 Task: Search one way flight ticket for 3 adults, 3 children in business from Gunnison: Gunnison-crested Butte Regional Airport to Laramie: Laramie Regional Airport on 5-3-2023. Choice of flights is American. Number of bags: 4 checked bags. Price is upto 99000. Outbound departure time preference is 6:45.
Action: Mouse moved to (381, 164)
Screenshot: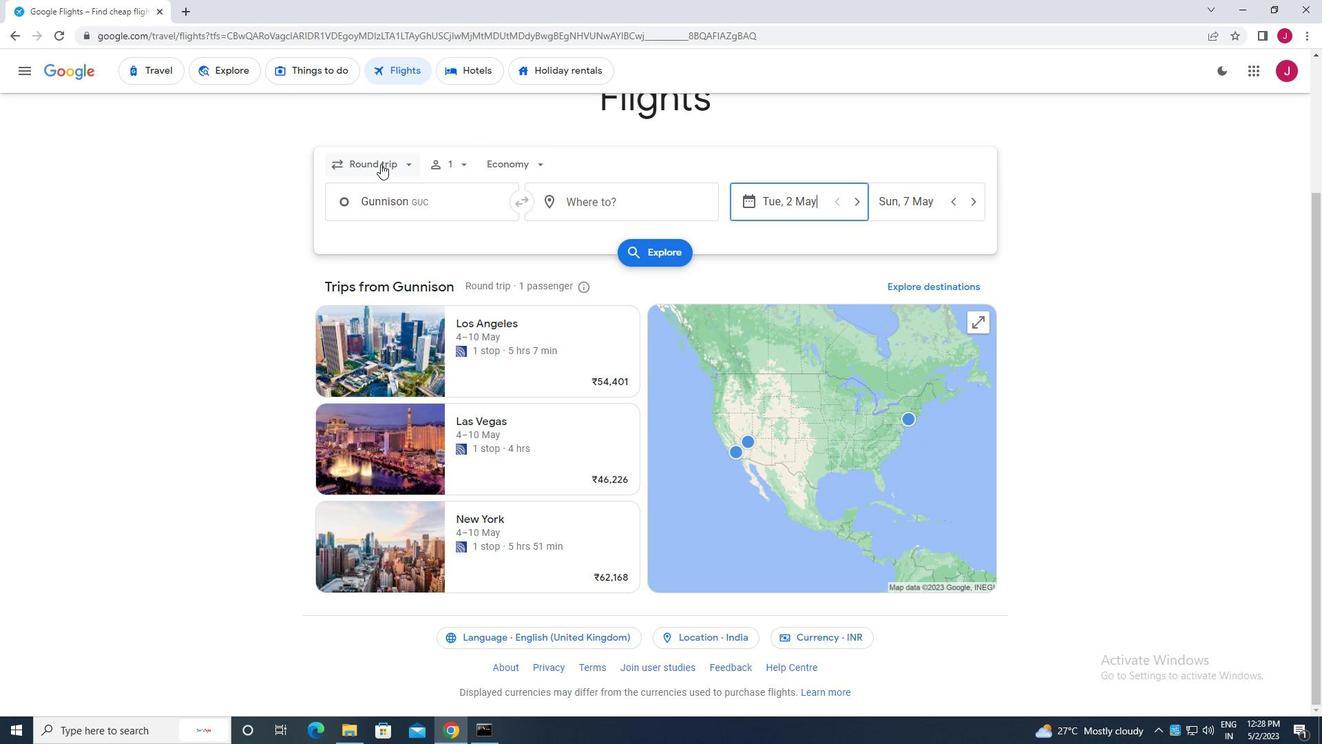 
Action: Mouse pressed left at (381, 164)
Screenshot: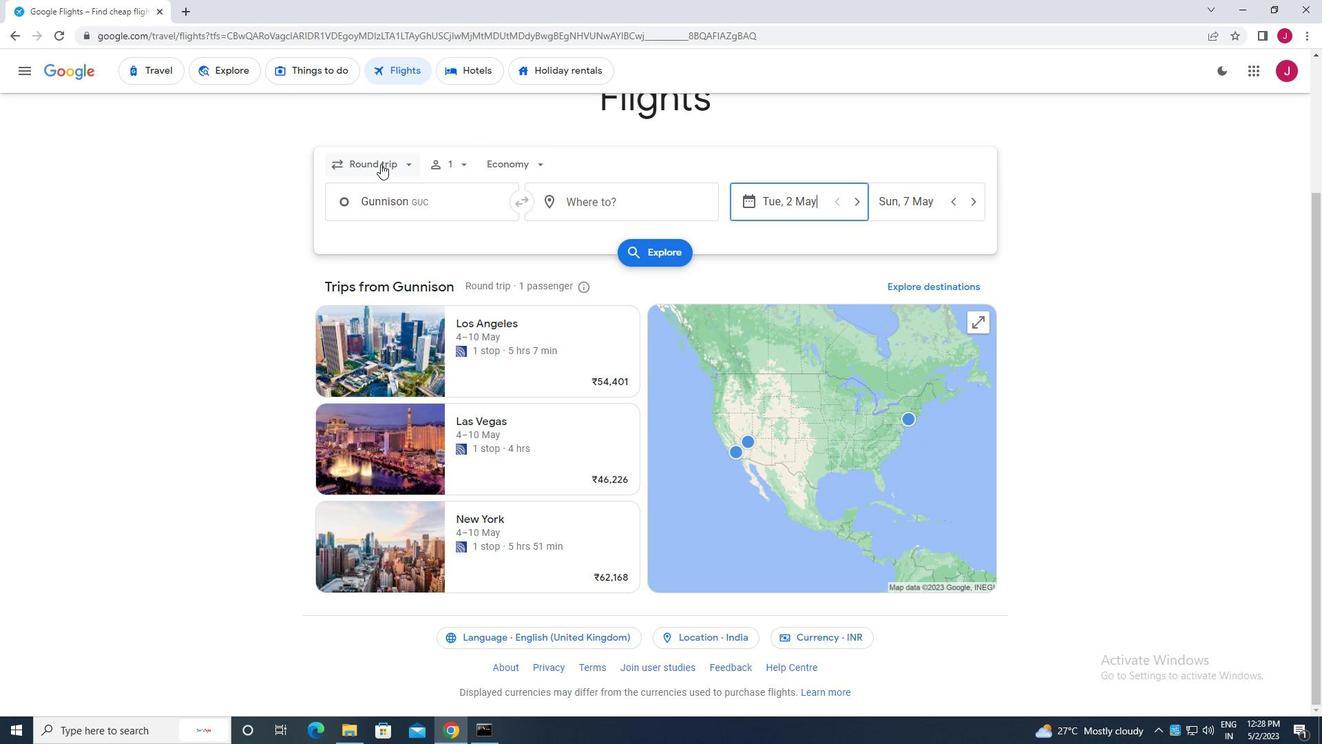 
Action: Mouse moved to (390, 232)
Screenshot: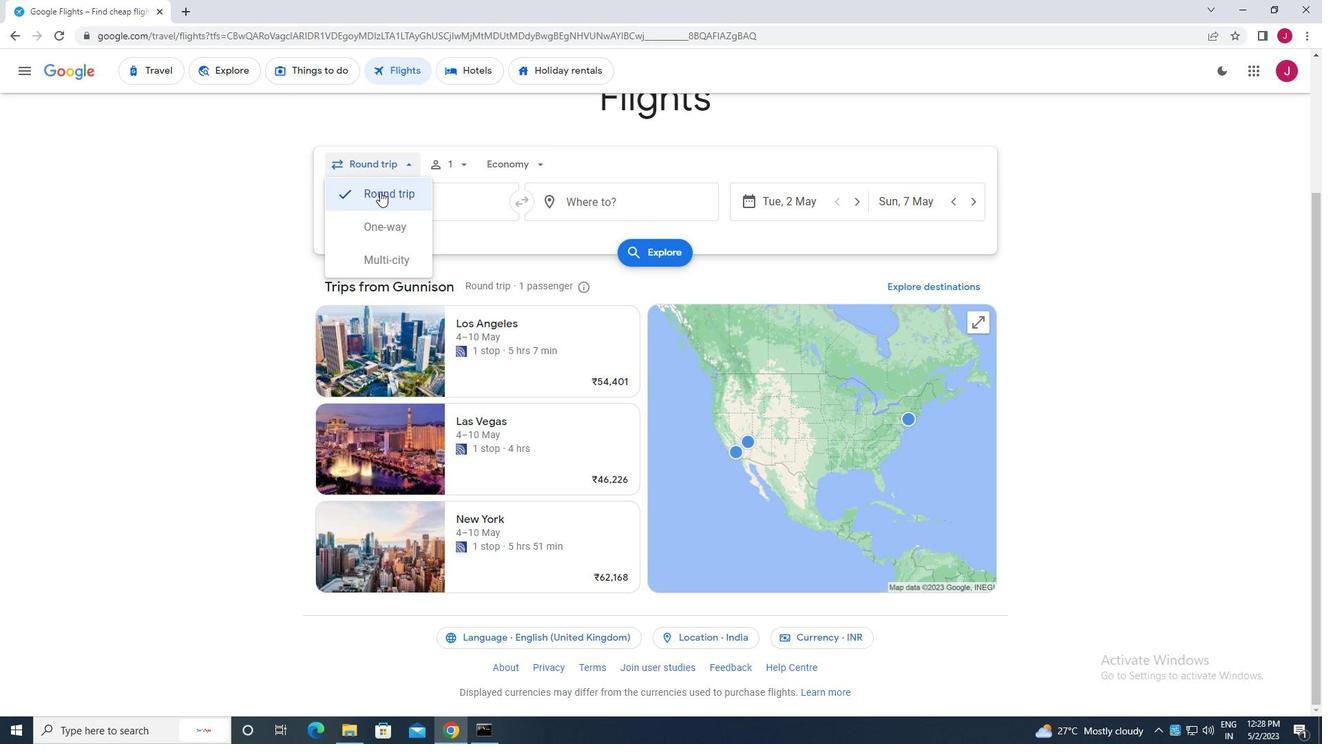 
Action: Mouse pressed left at (390, 232)
Screenshot: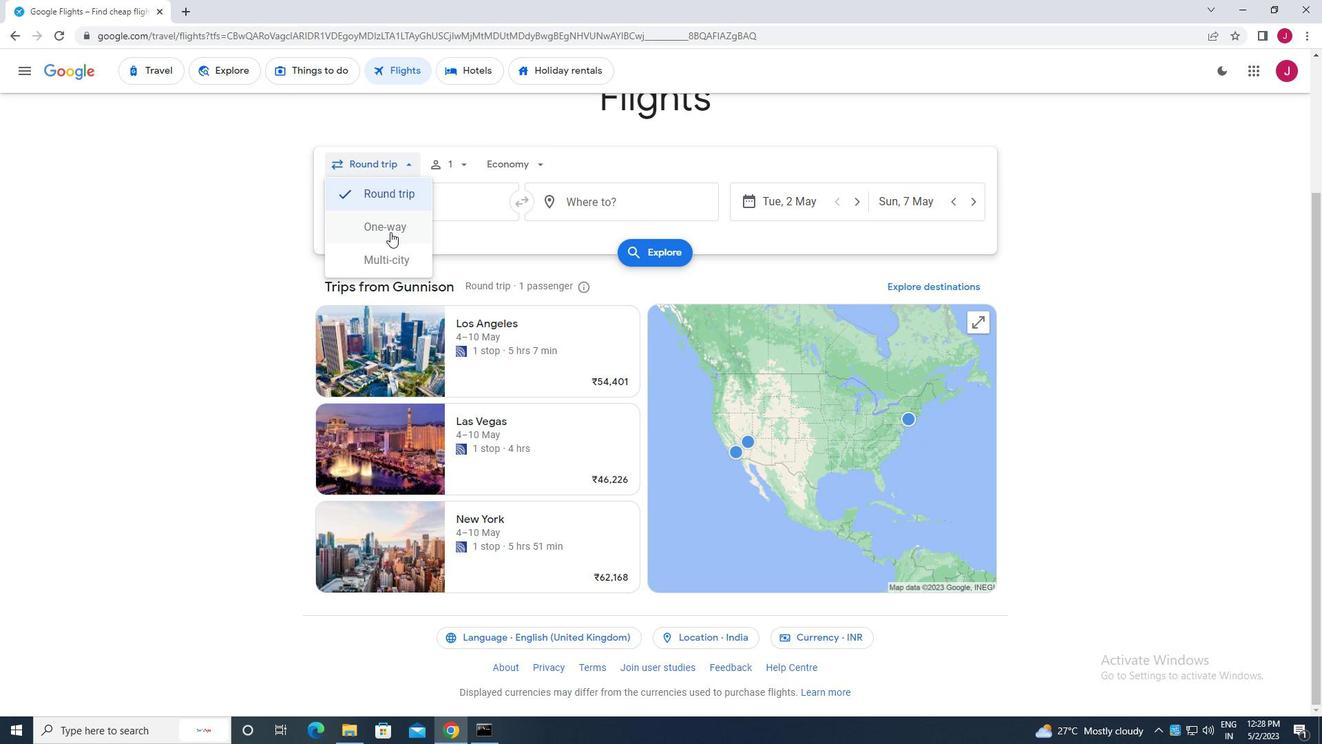 
Action: Mouse moved to (457, 163)
Screenshot: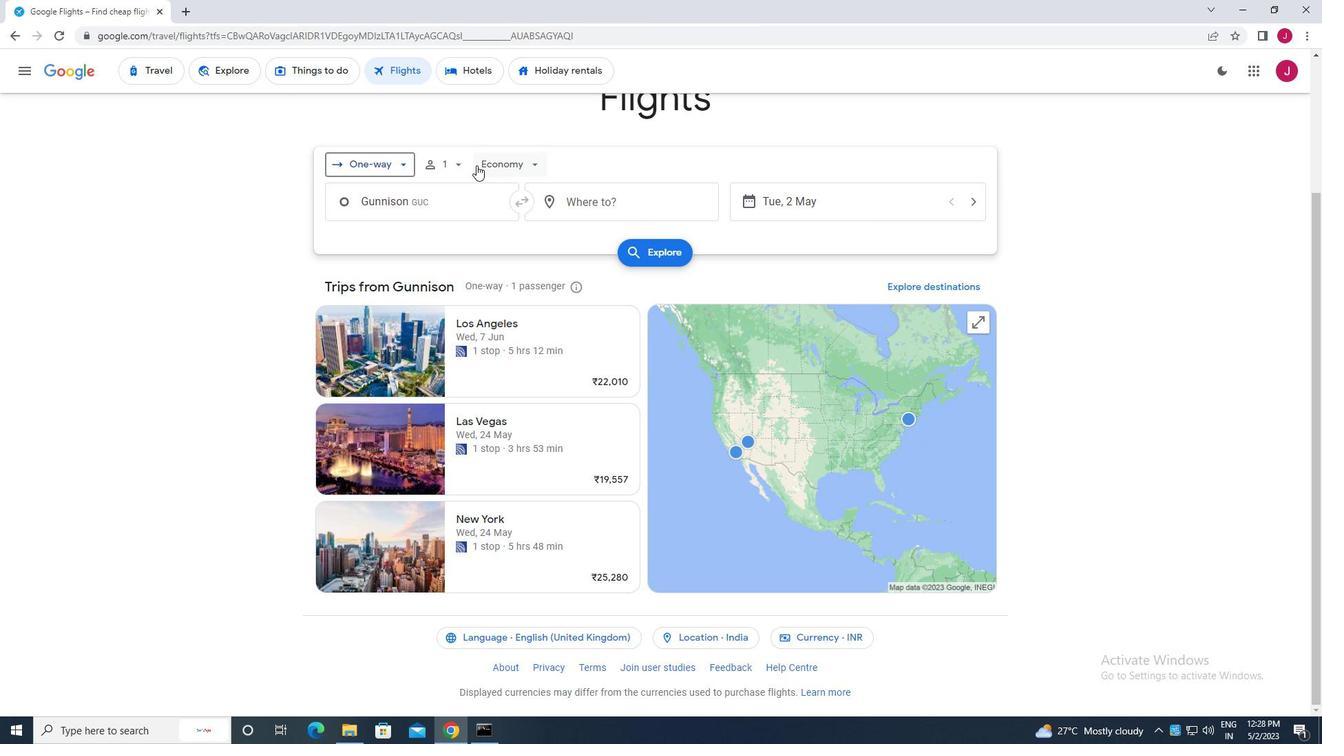 
Action: Mouse pressed left at (457, 163)
Screenshot: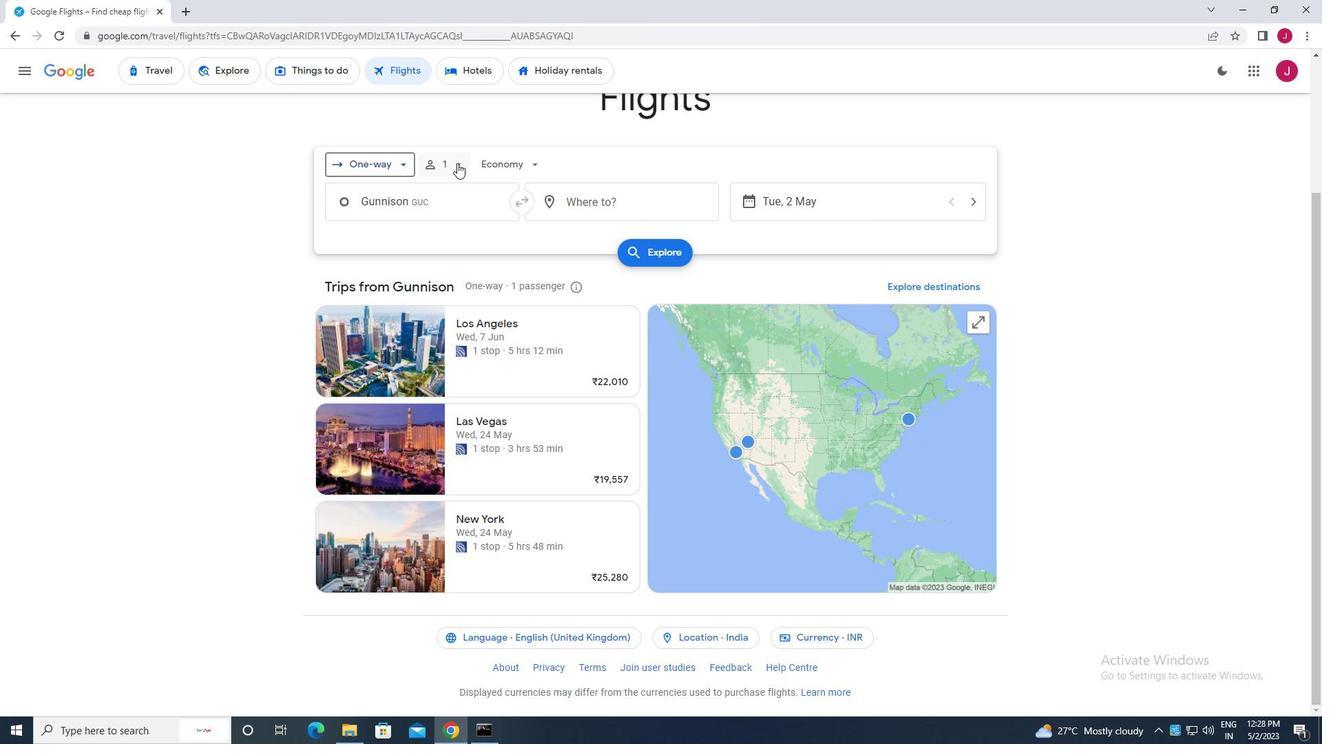 
Action: Mouse moved to (557, 200)
Screenshot: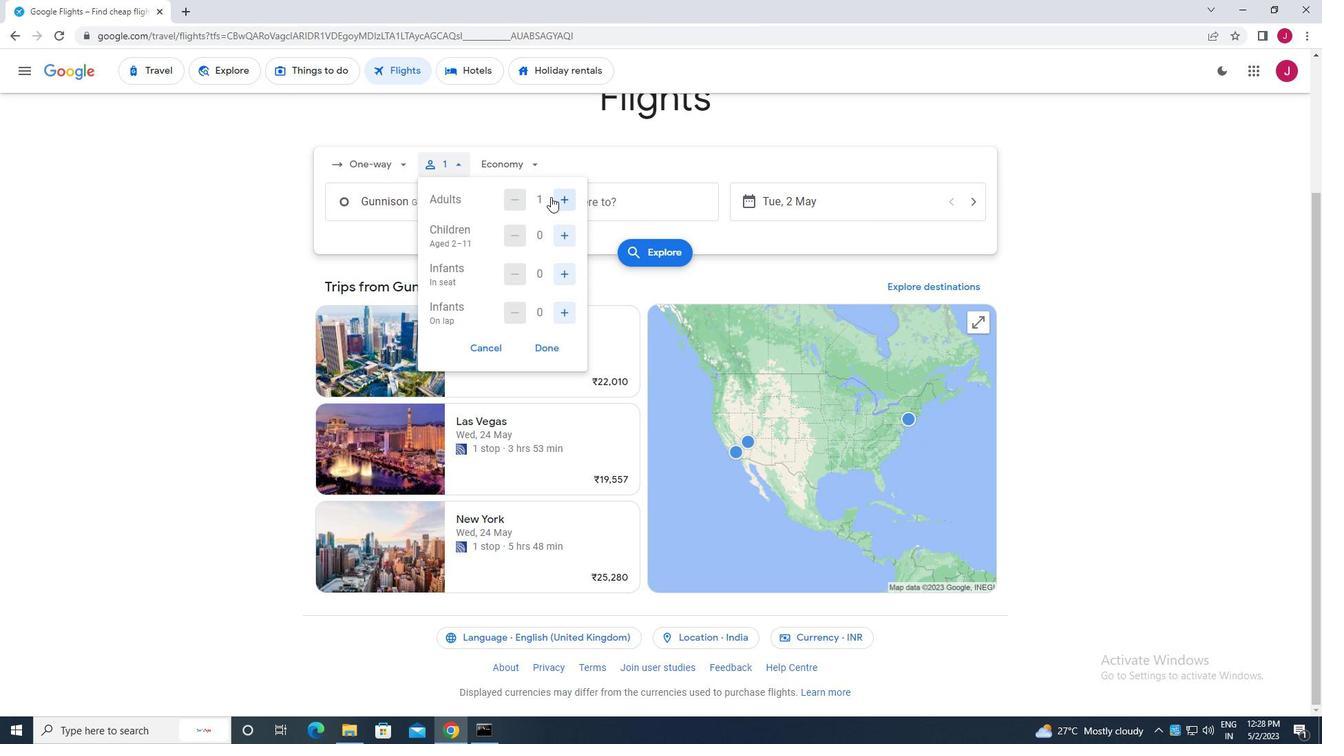 
Action: Mouse pressed left at (557, 200)
Screenshot: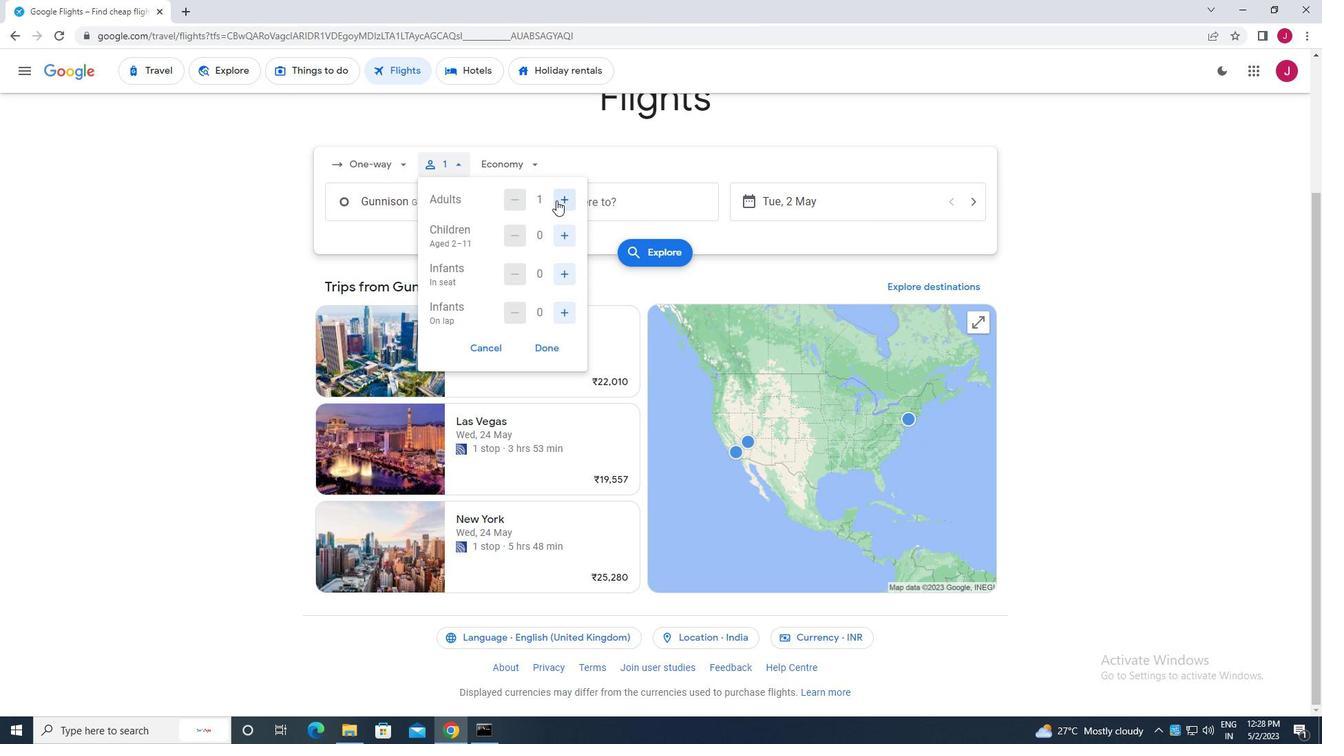 
Action: Mouse pressed left at (557, 200)
Screenshot: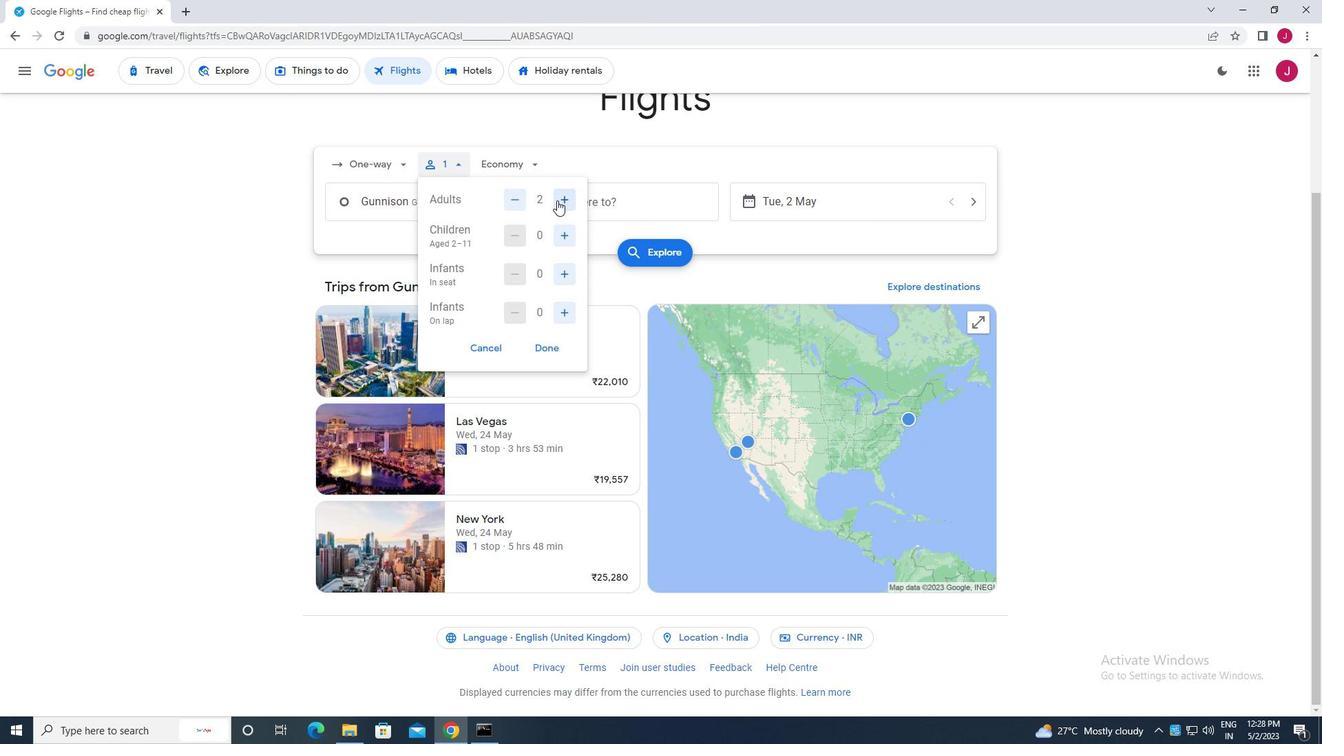 
Action: Mouse moved to (569, 241)
Screenshot: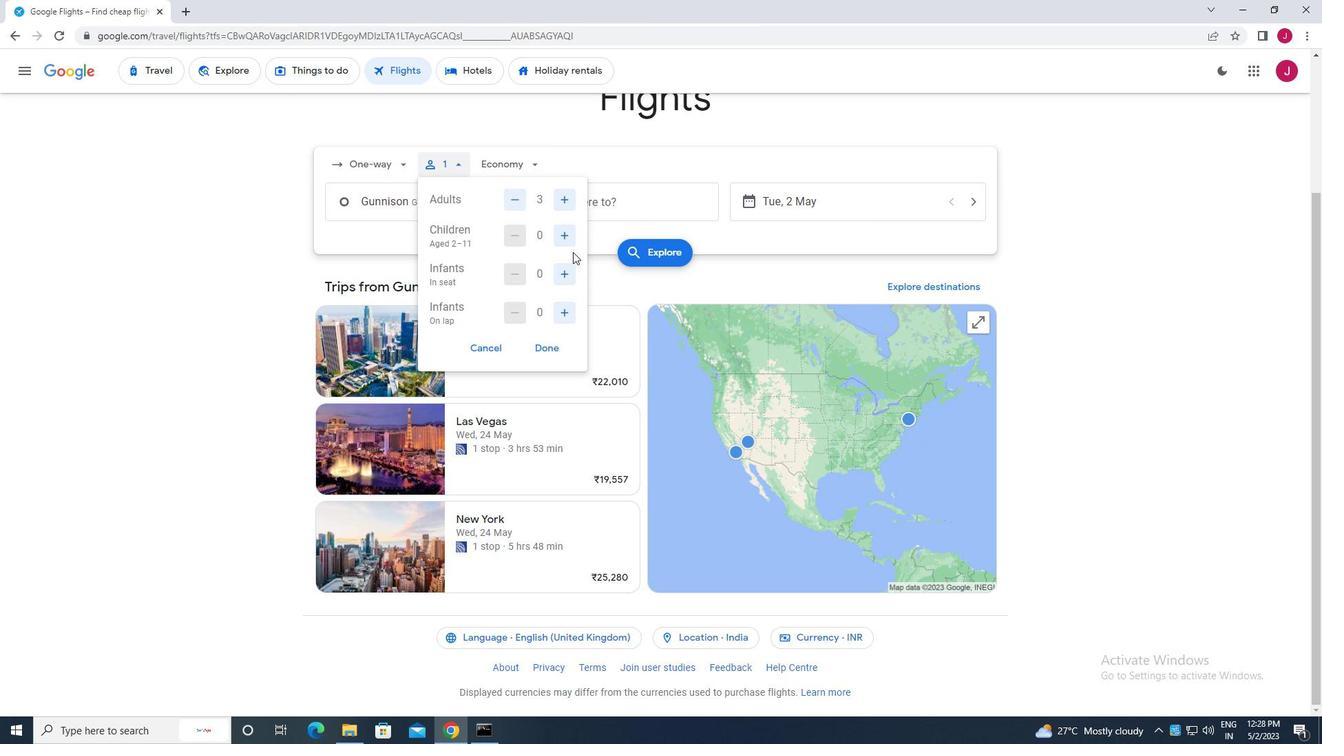 
Action: Mouse pressed left at (569, 241)
Screenshot: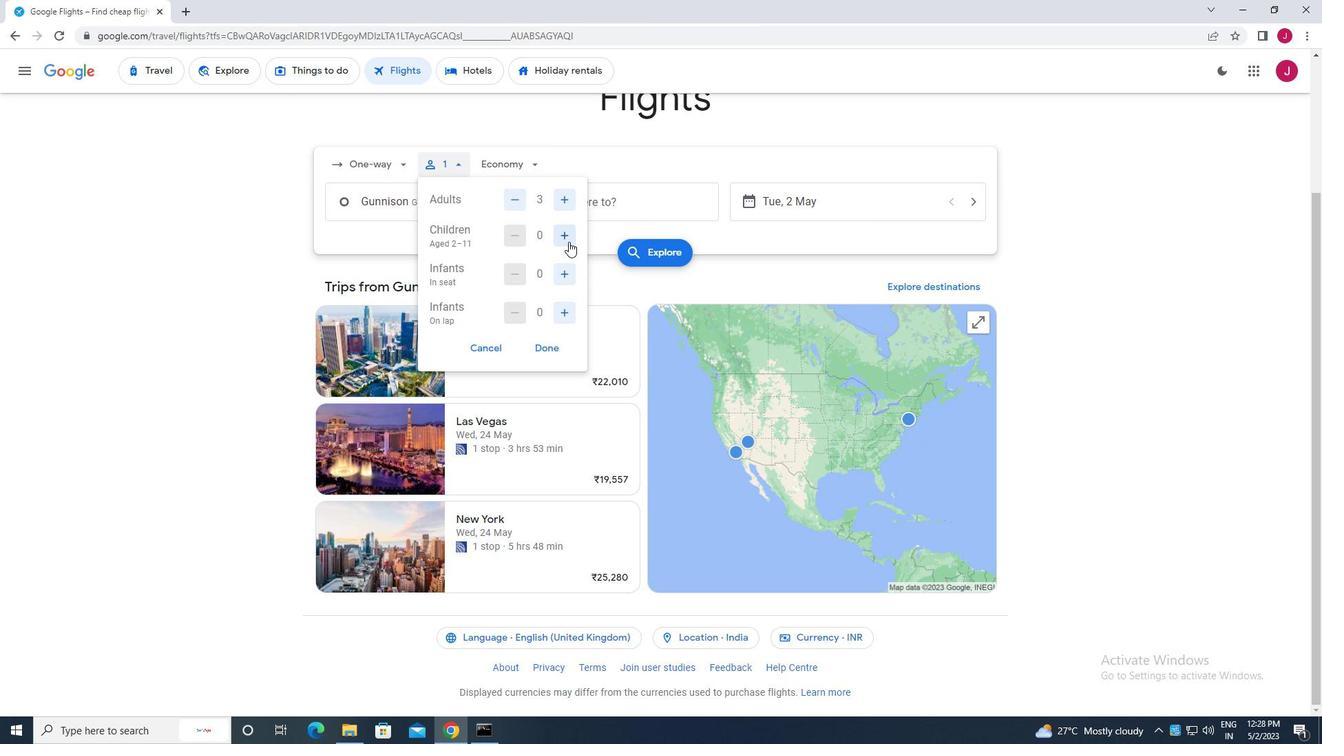 
Action: Mouse pressed left at (569, 241)
Screenshot: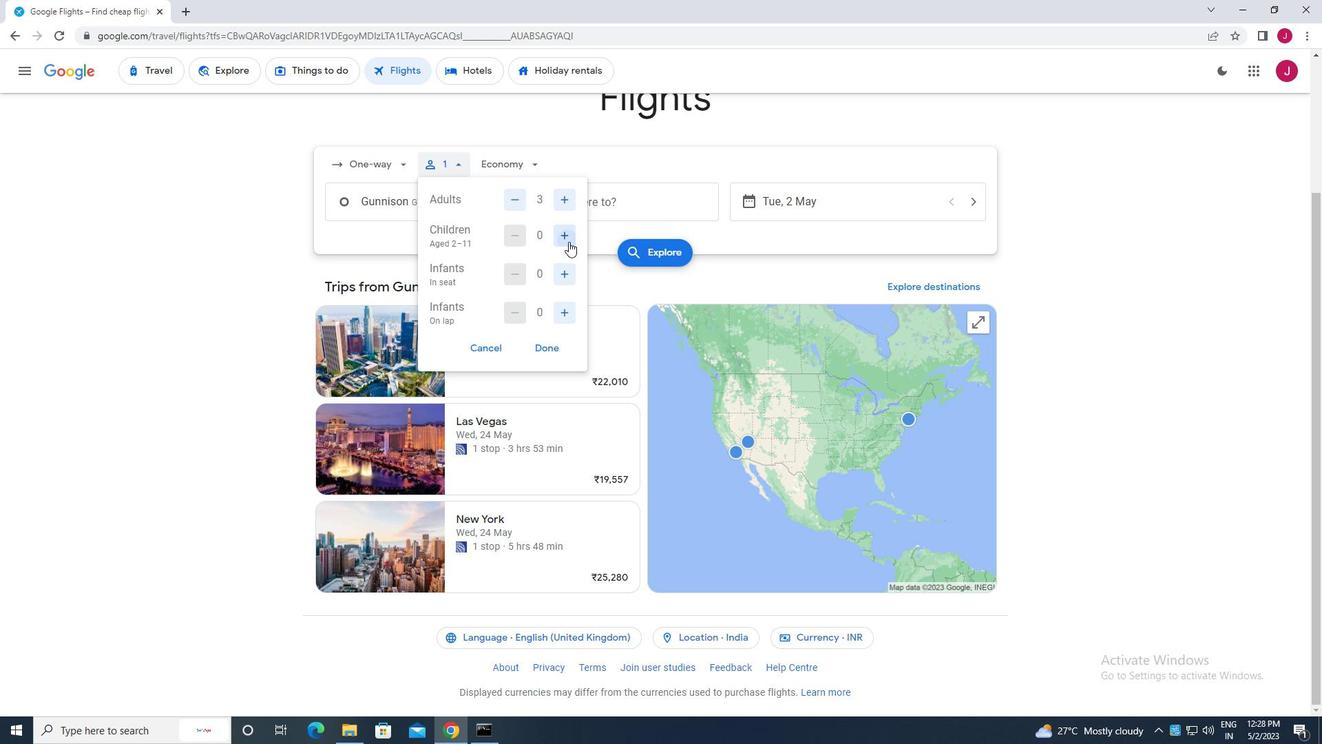 
Action: Mouse pressed left at (569, 241)
Screenshot: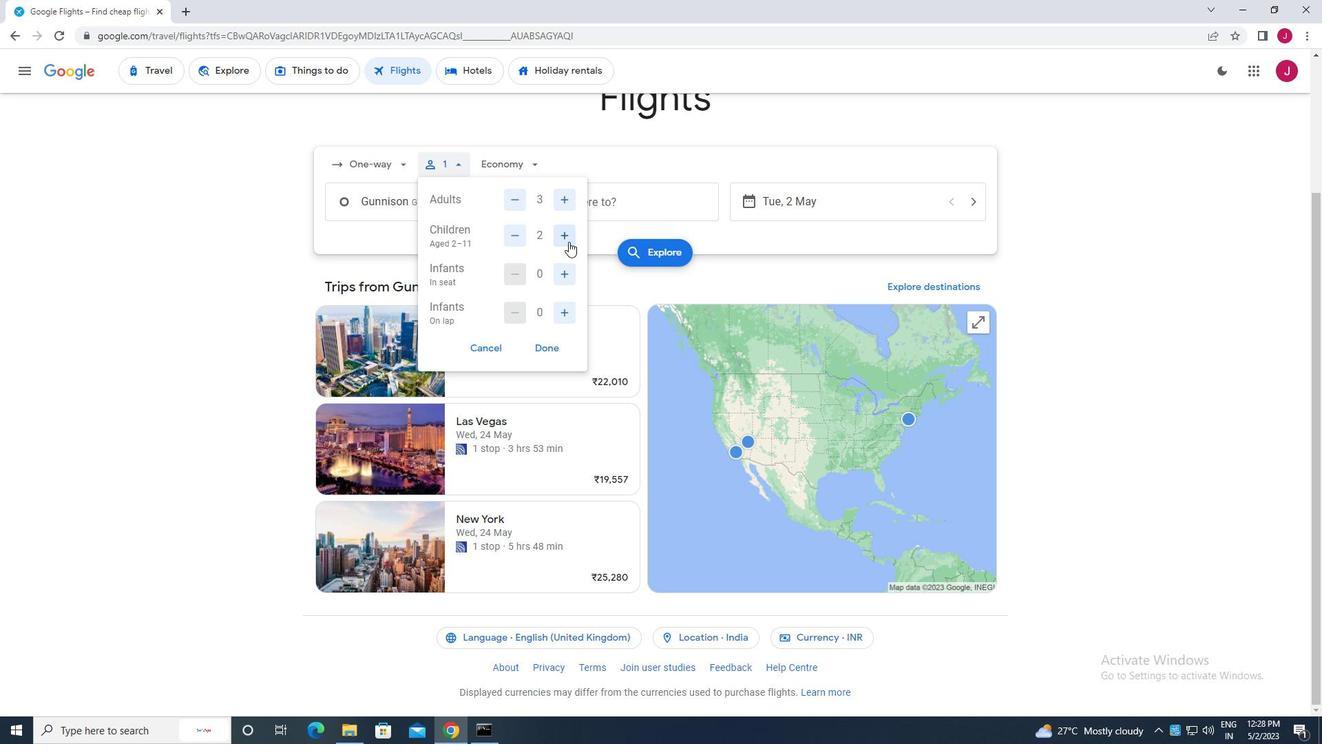 
Action: Mouse moved to (550, 345)
Screenshot: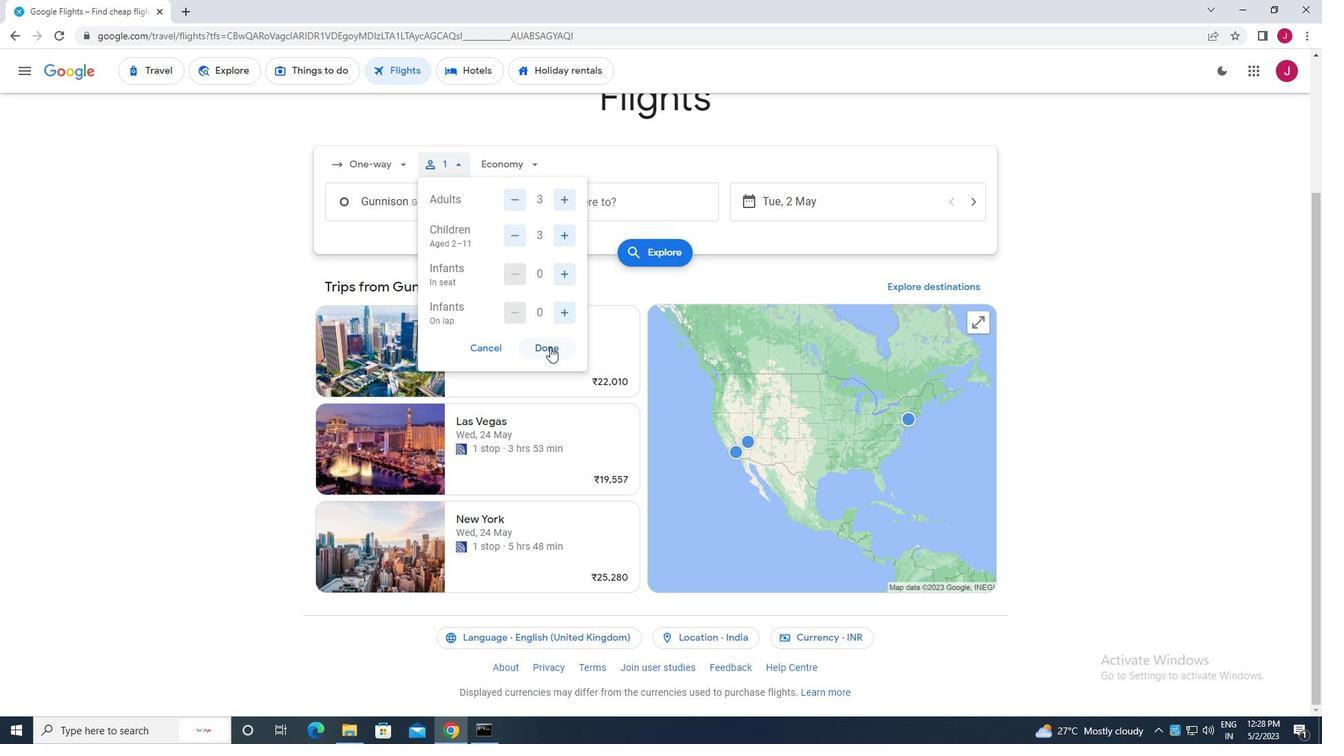
Action: Mouse pressed left at (550, 345)
Screenshot: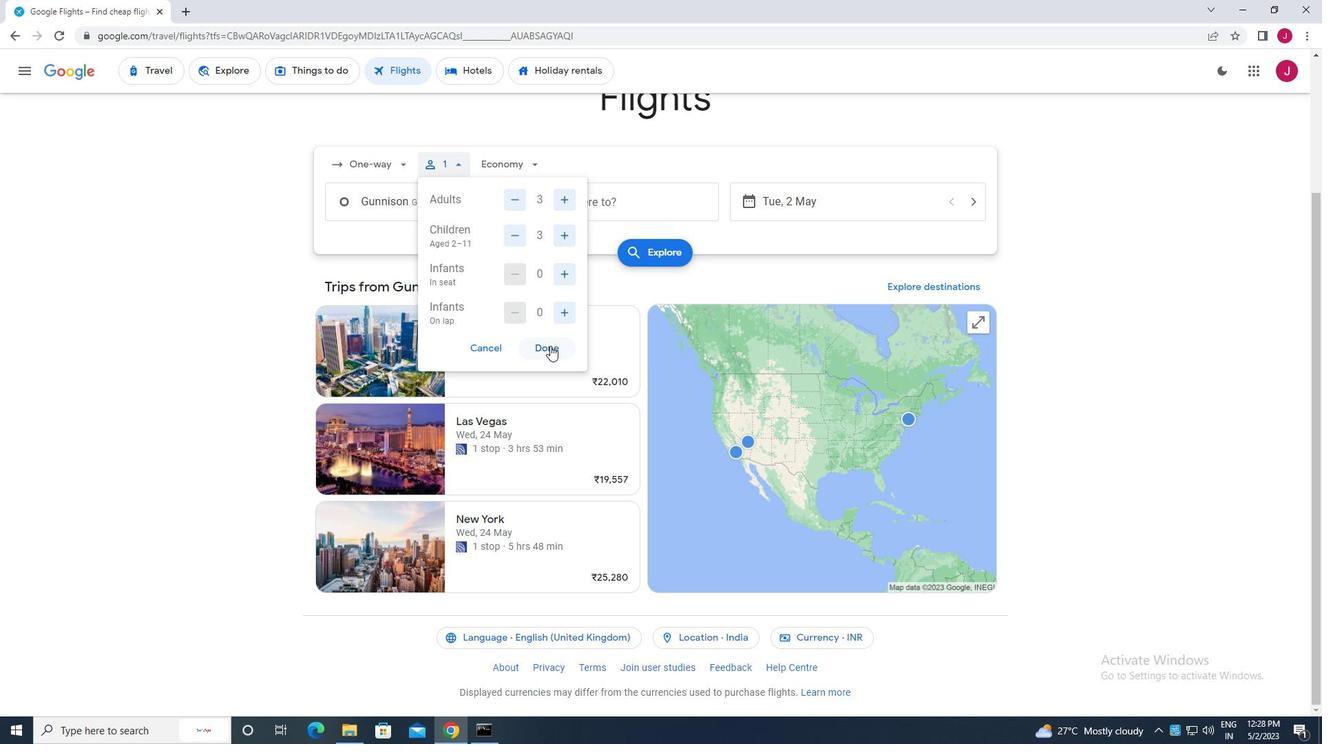 
Action: Mouse moved to (527, 158)
Screenshot: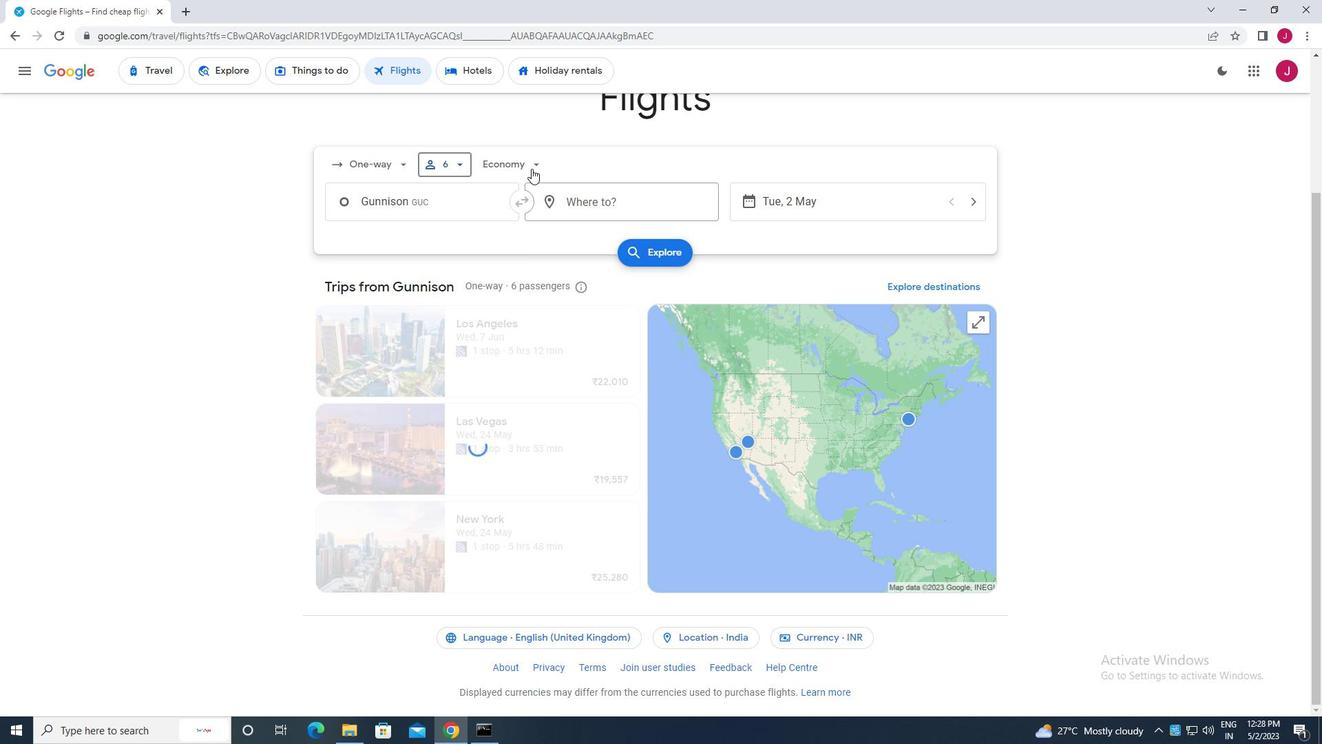 
Action: Mouse pressed left at (527, 158)
Screenshot: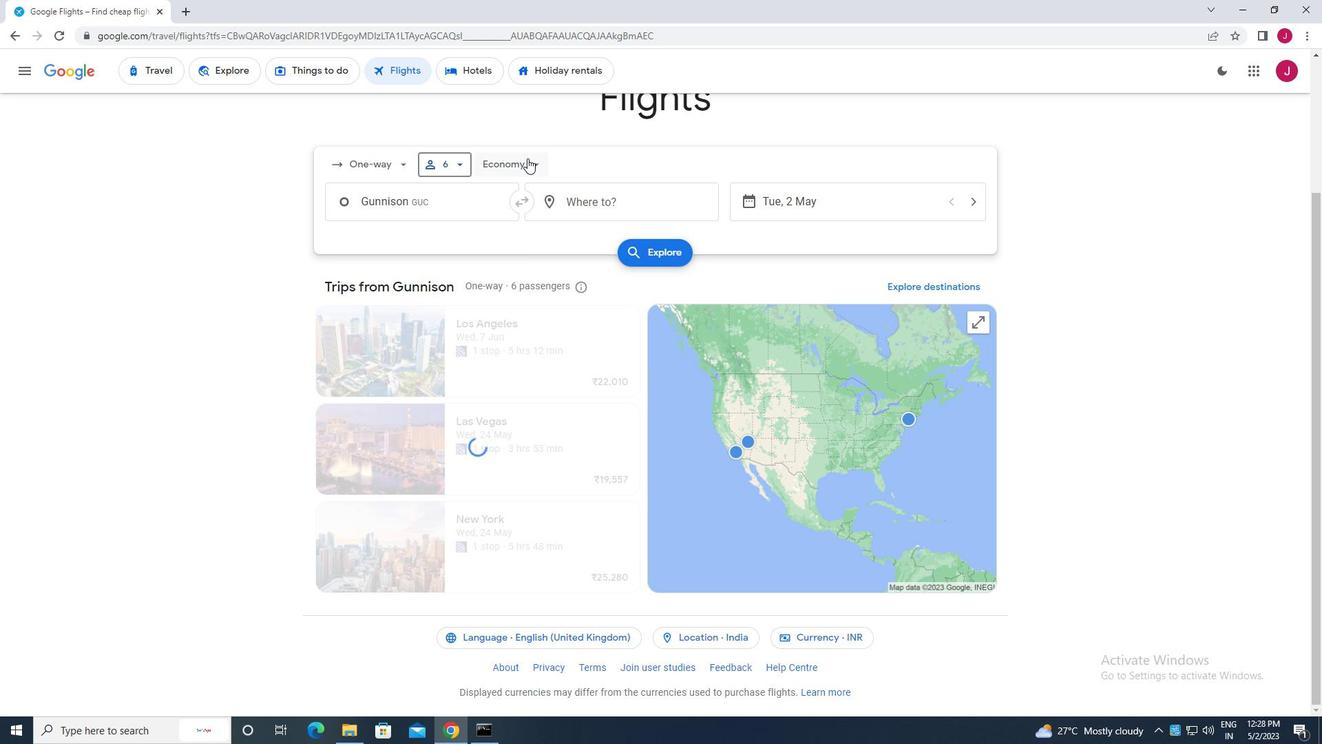 
Action: Mouse moved to (514, 256)
Screenshot: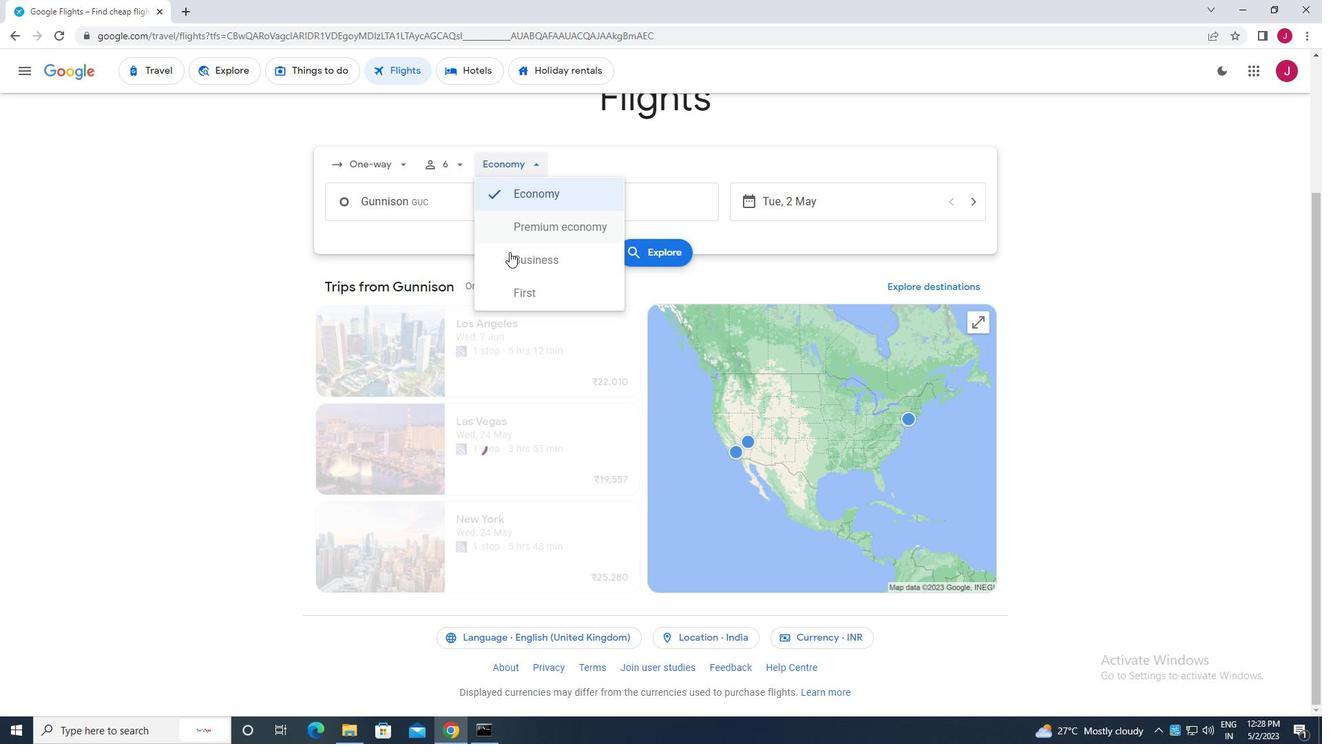 
Action: Mouse pressed left at (514, 256)
Screenshot: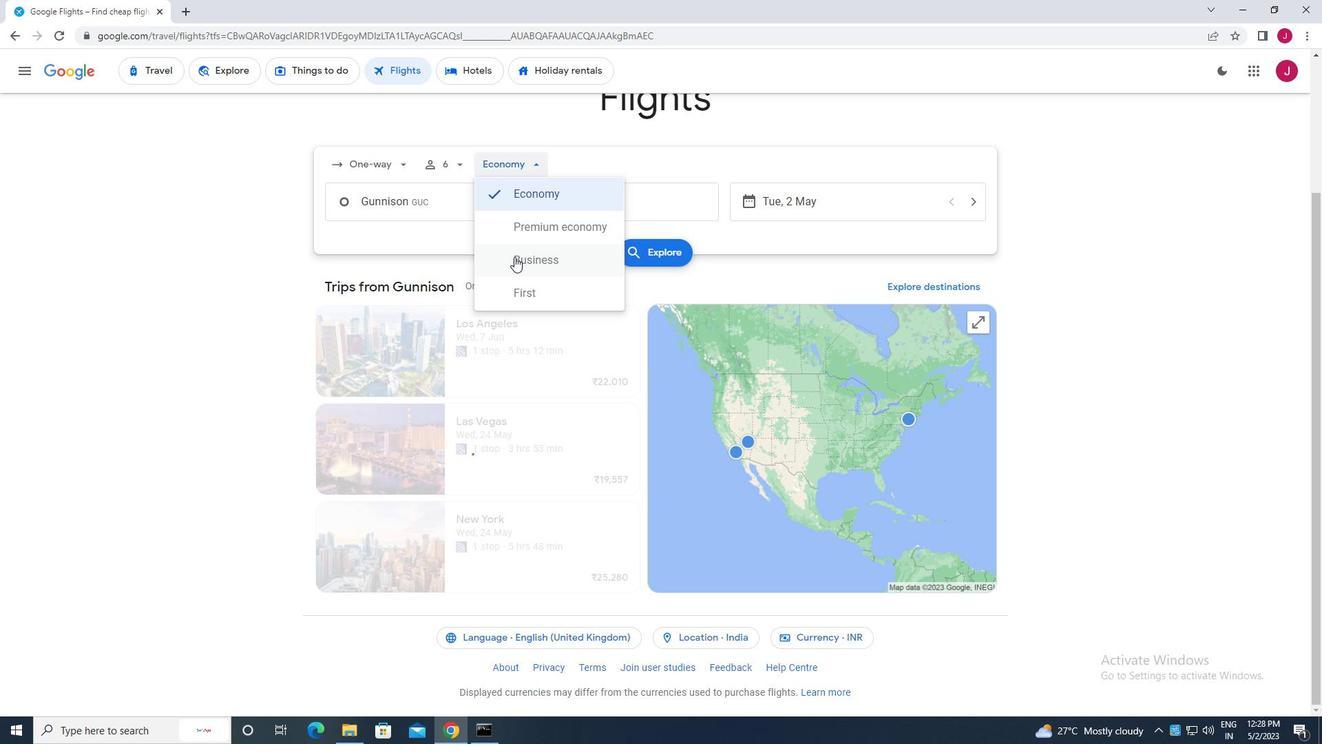 
Action: Mouse moved to (443, 199)
Screenshot: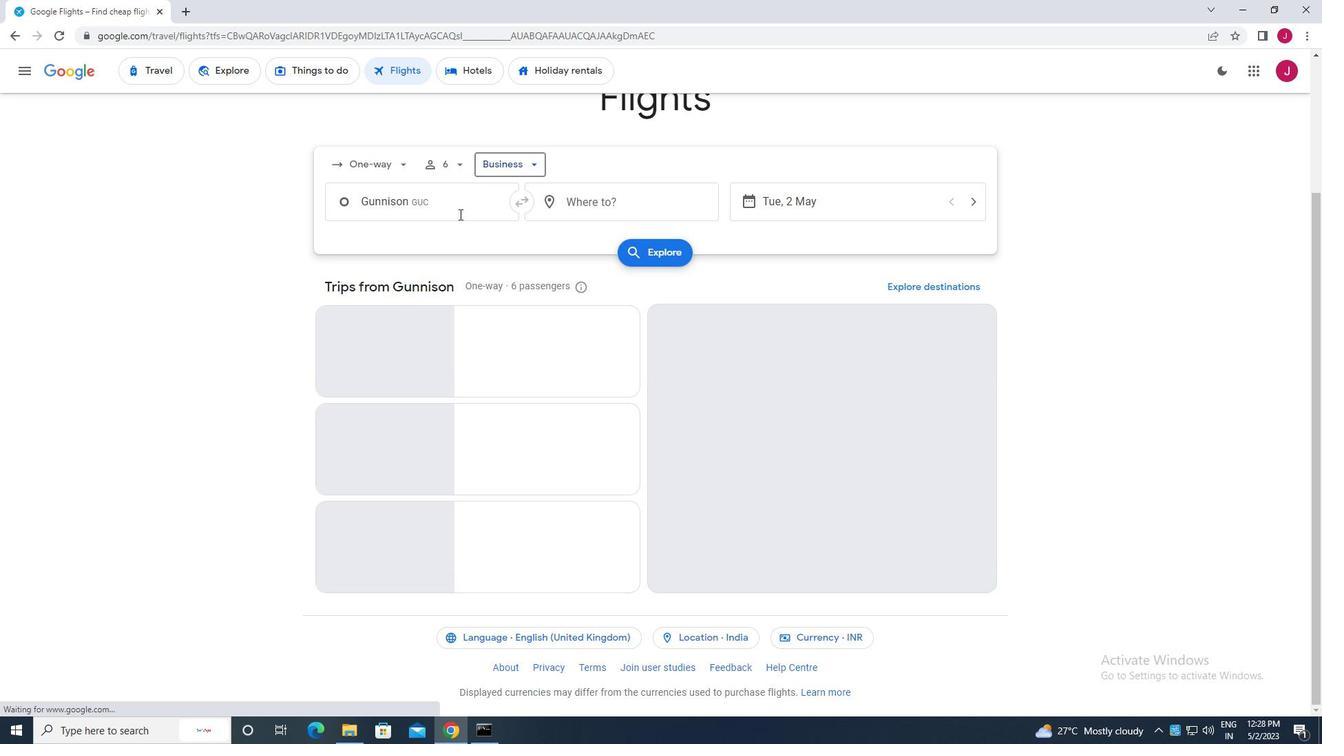 
Action: Mouse pressed left at (443, 199)
Screenshot: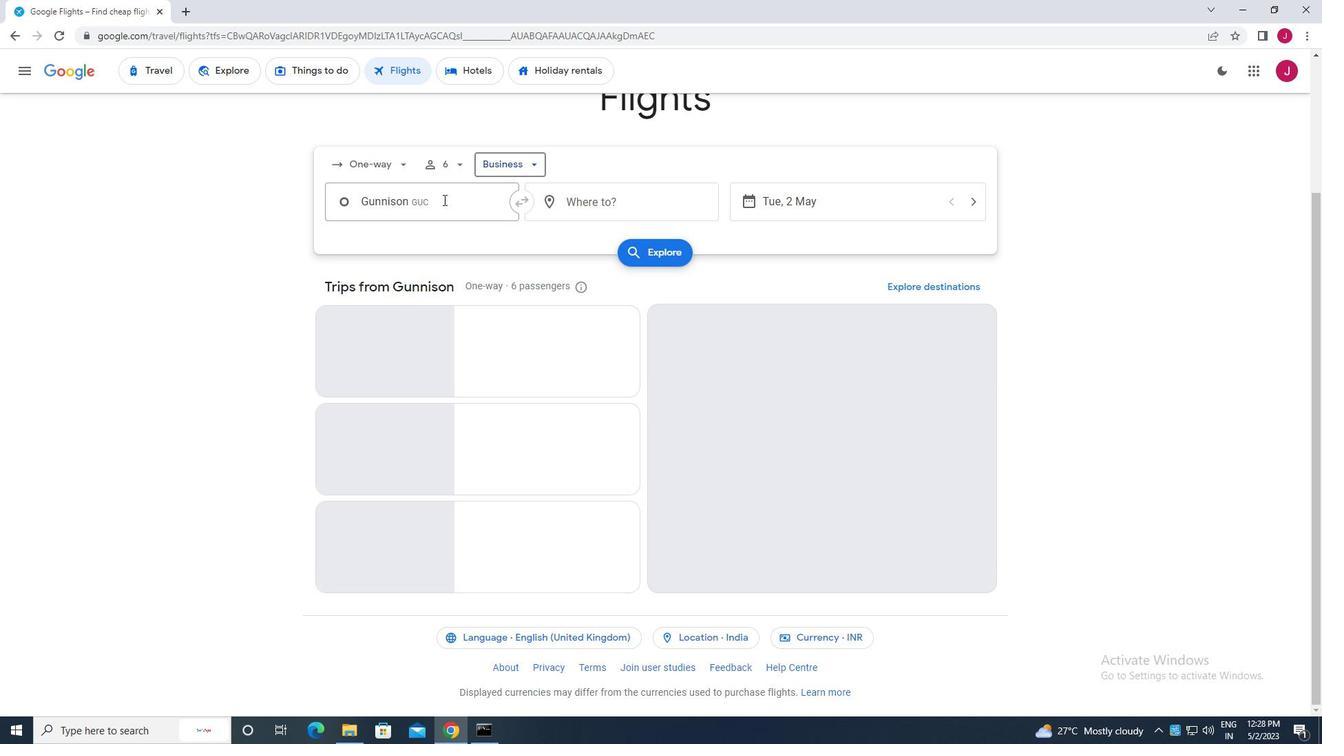 
Action: Mouse moved to (443, 199)
Screenshot: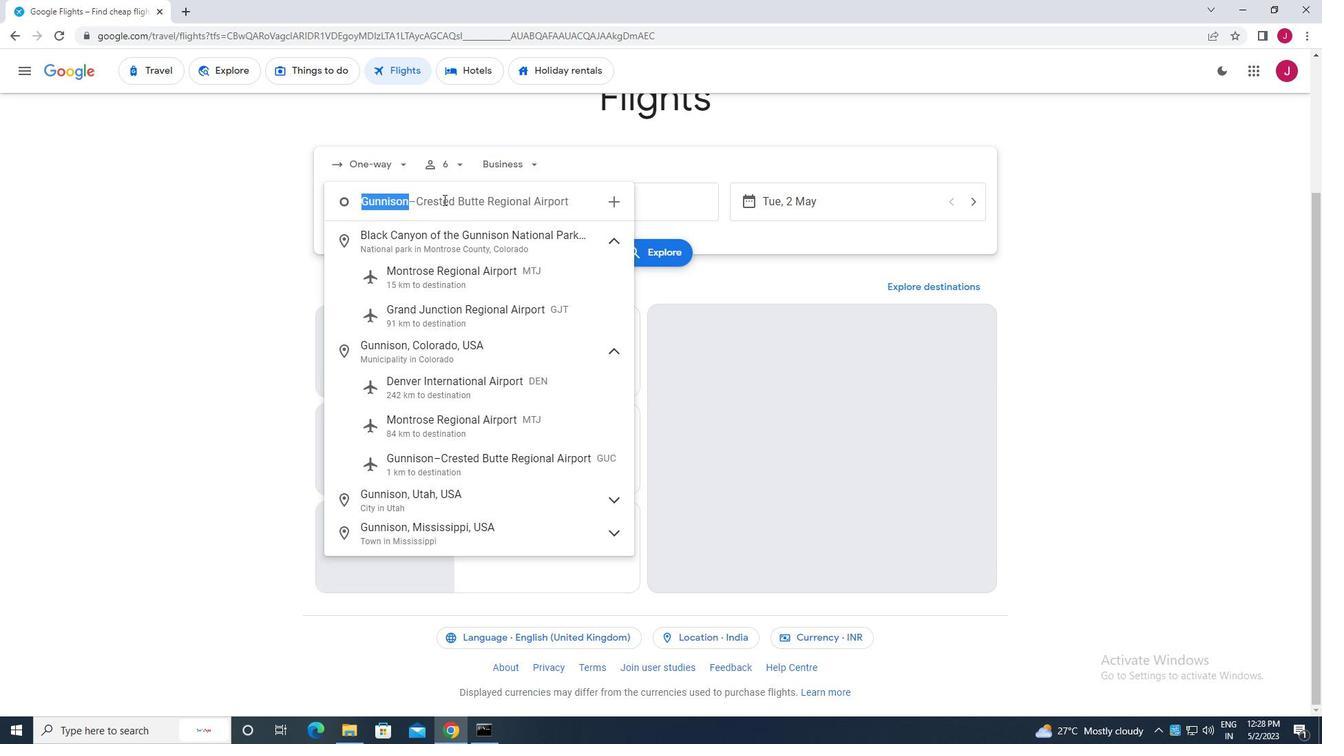 
Action: Key pressed gunnison<Key.space>
Screenshot: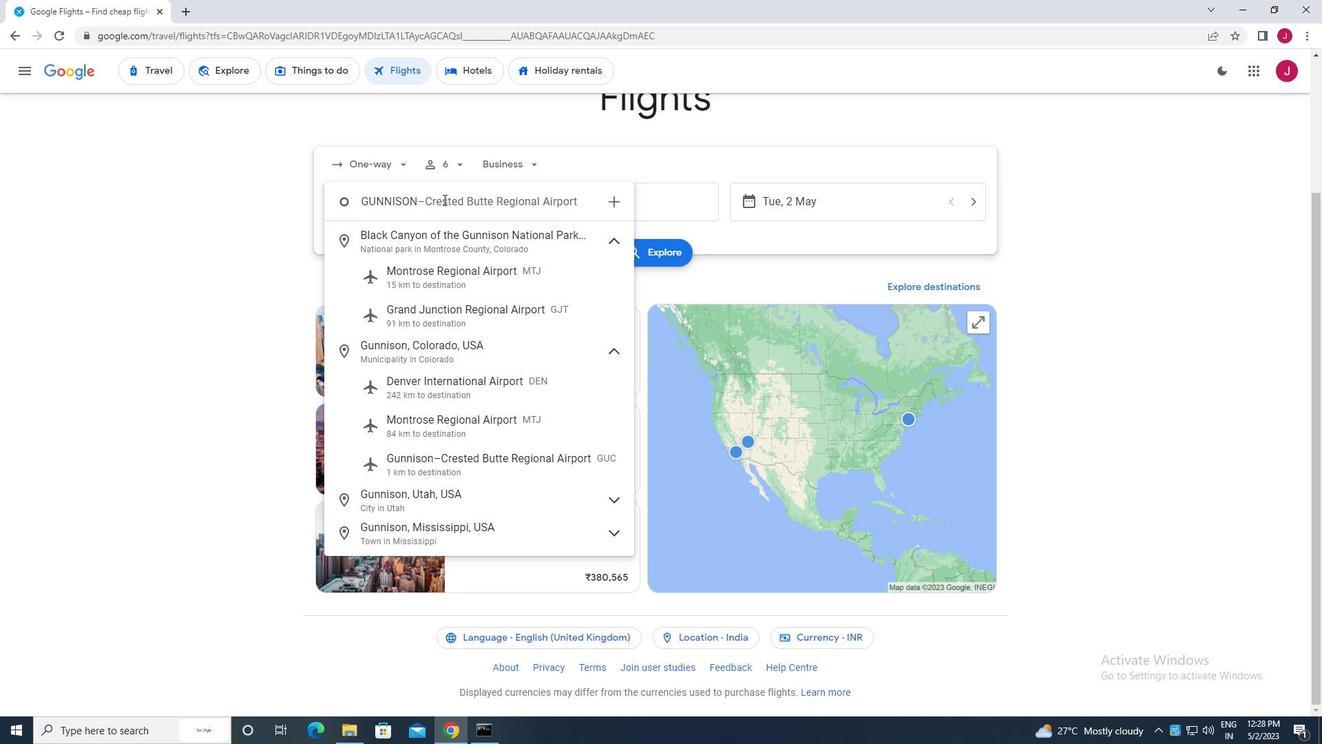 
Action: Mouse moved to (491, 453)
Screenshot: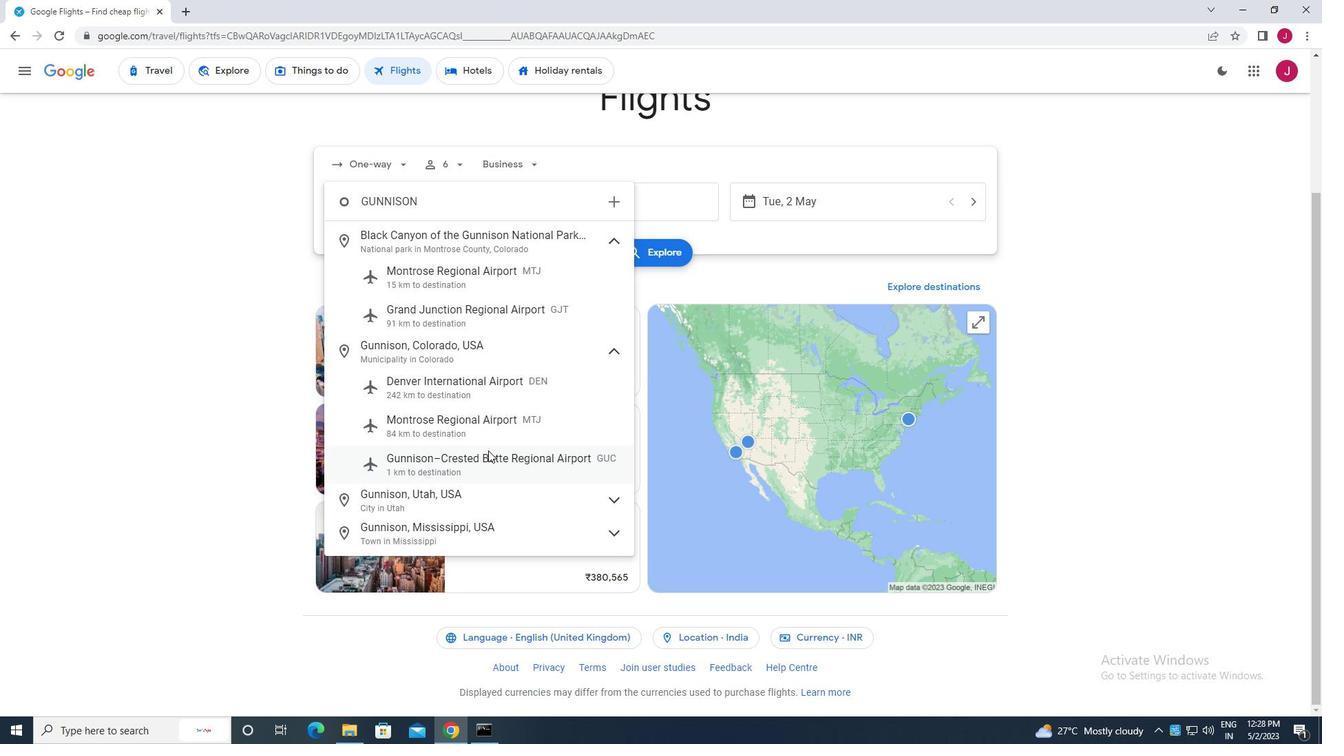 
Action: Mouse pressed left at (491, 453)
Screenshot: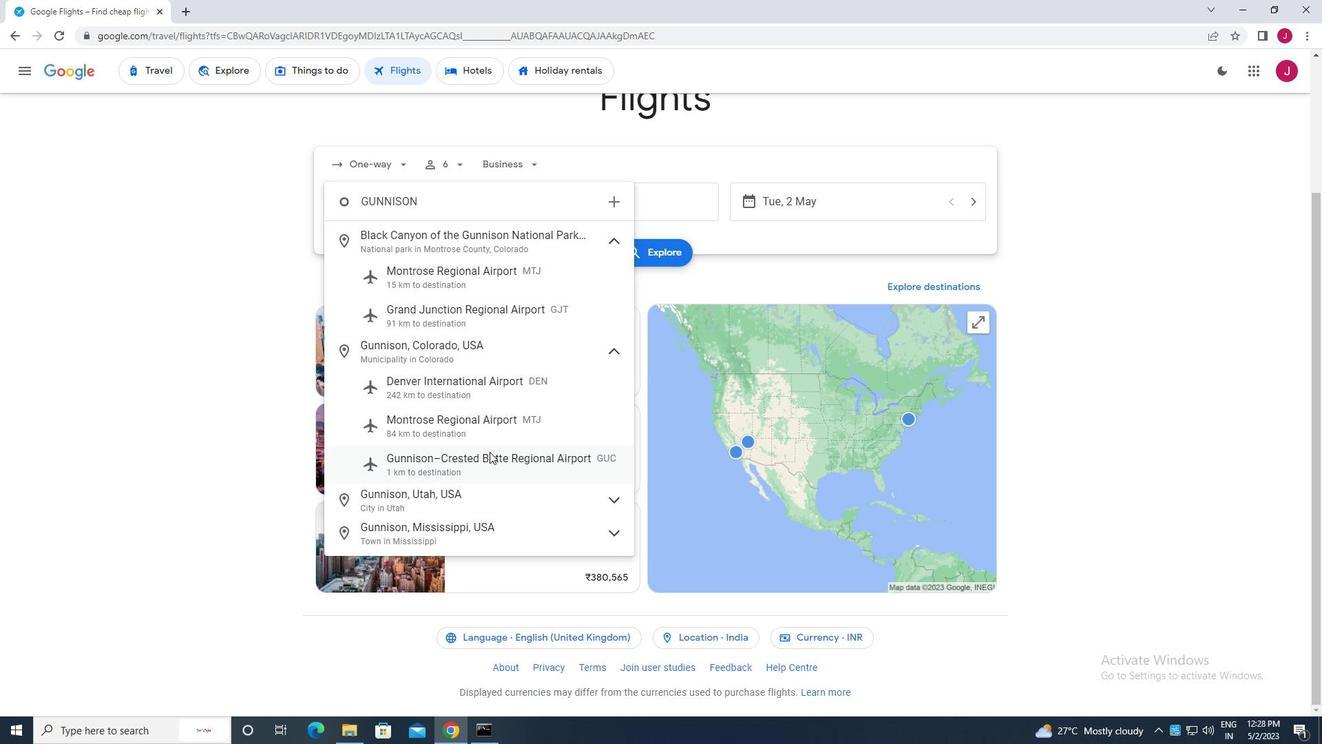 
Action: Mouse moved to (606, 211)
Screenshot: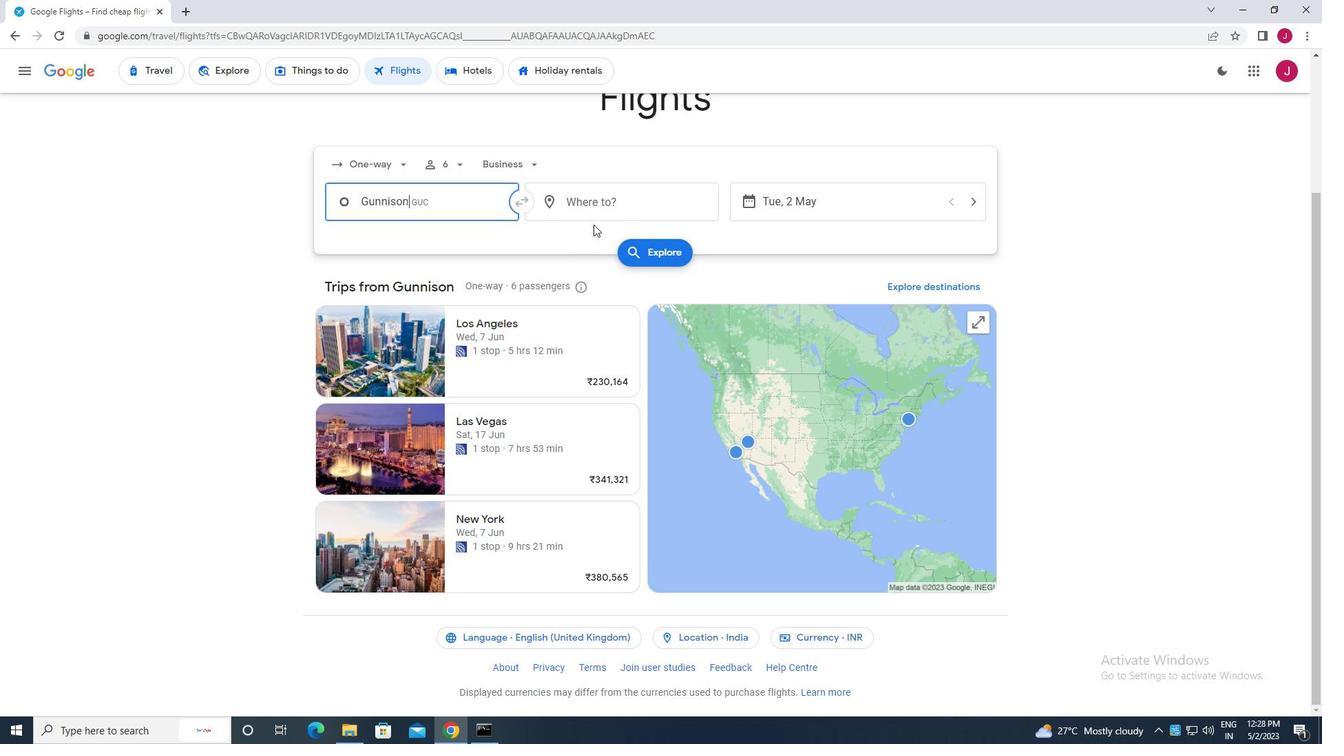 
Action: Mouse pressed left at (606, 211)
Screenshot: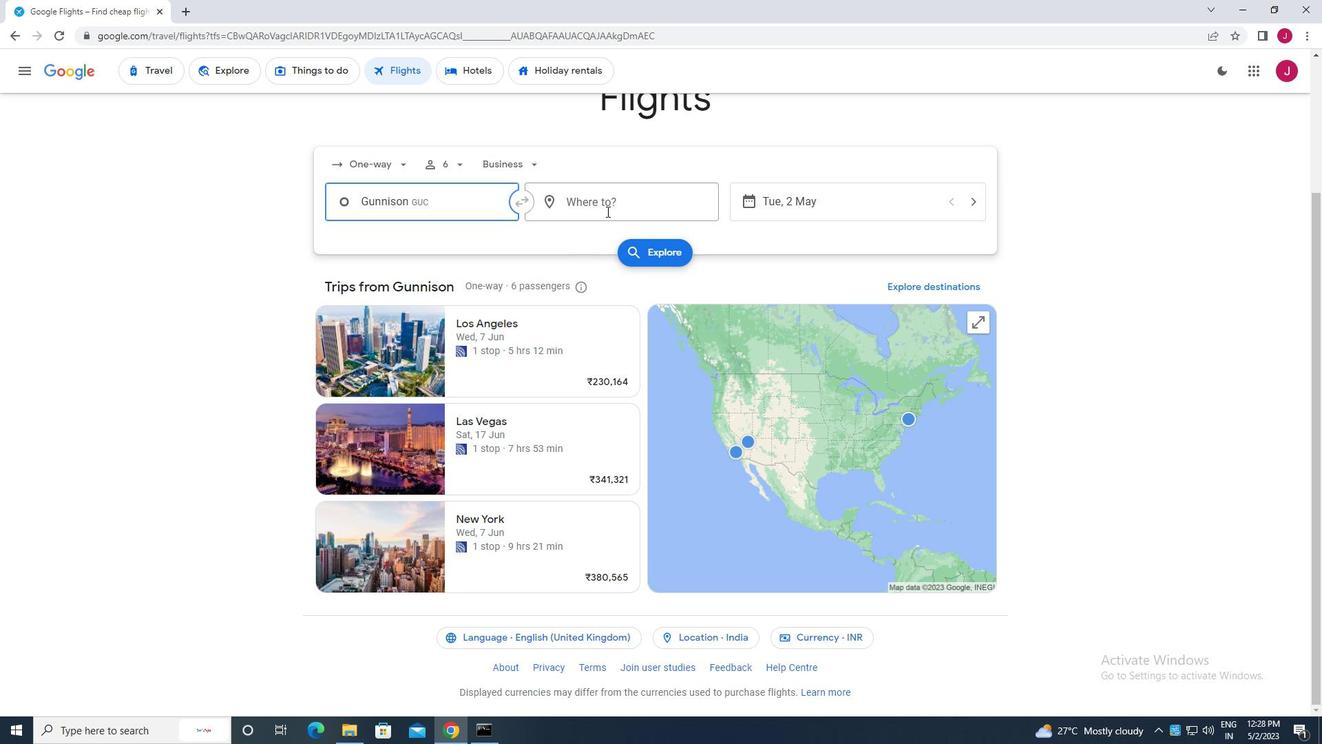 
Action: Mouse moved to (607, 211)
Screenshot: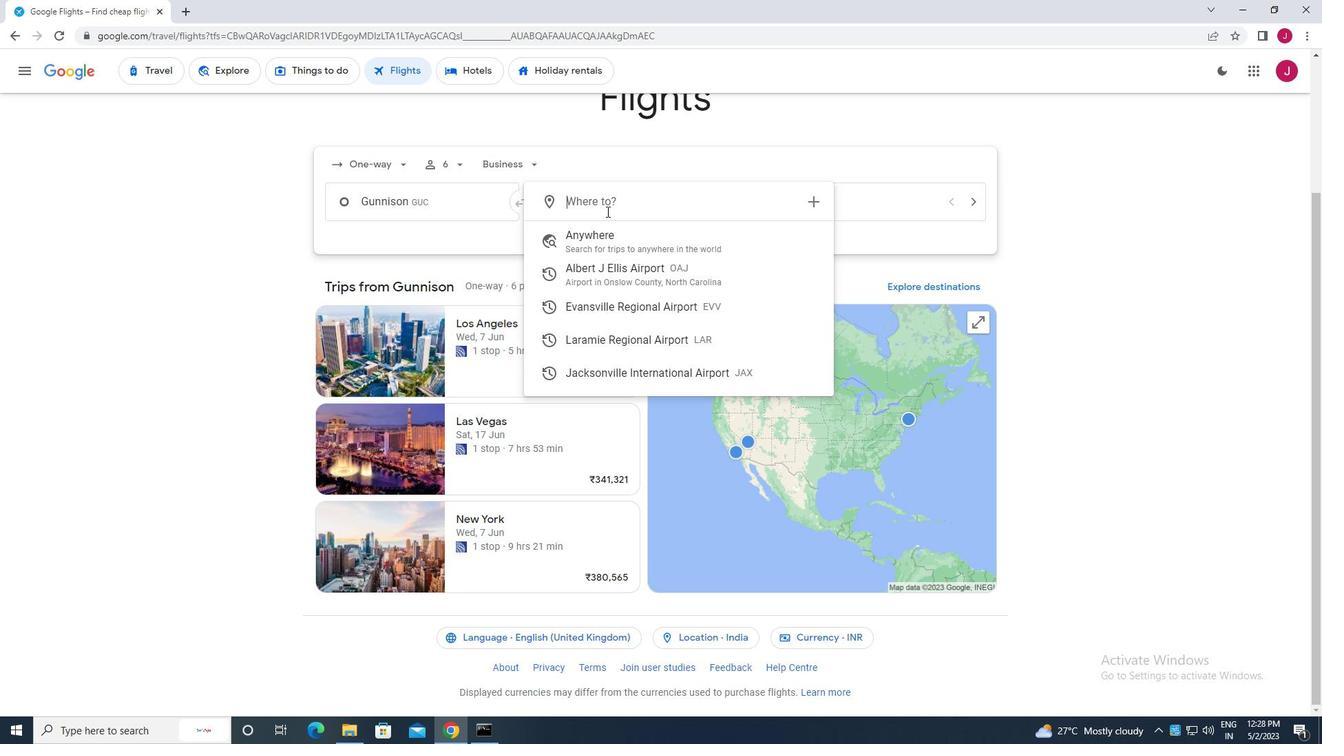 
Action: Key pressed lara,<Key.backspace>m<Key.backspace><Key.backspace>laram
Screenshot: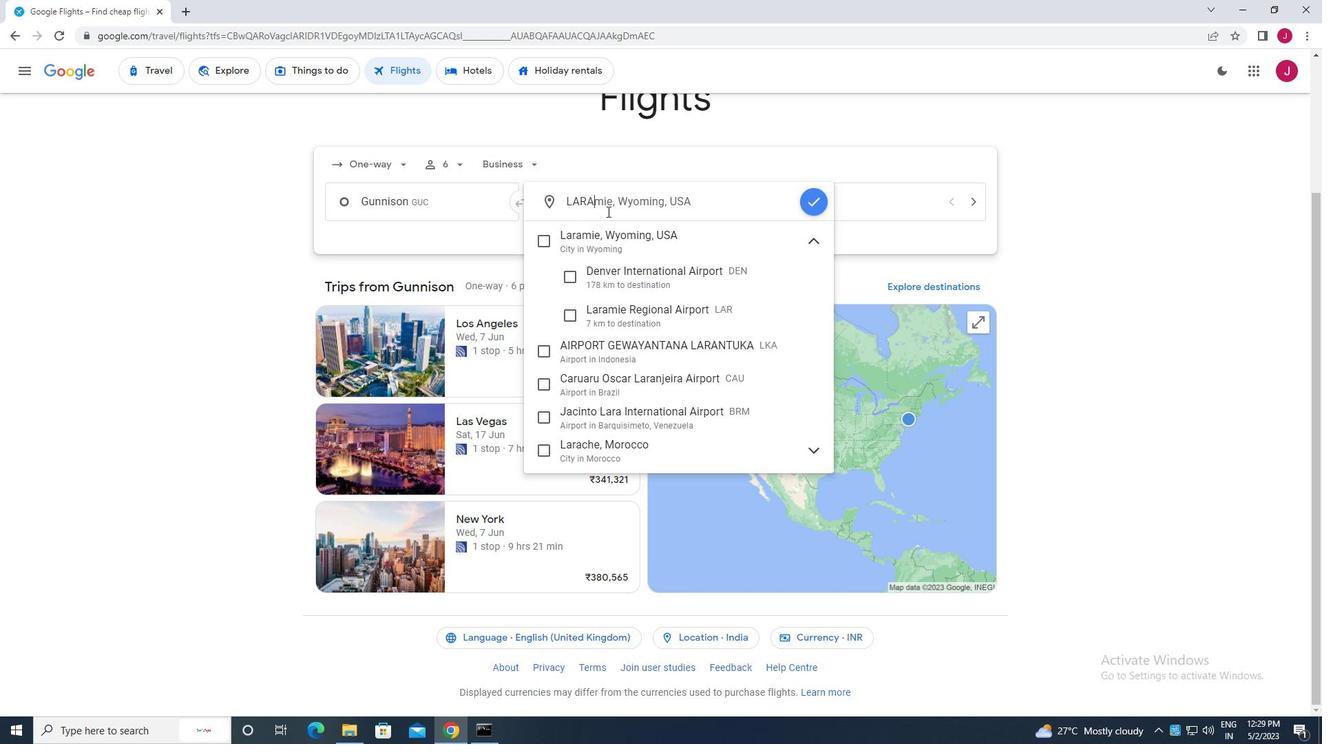 
Action: Mouse moved to (641, 311)
Screenshot: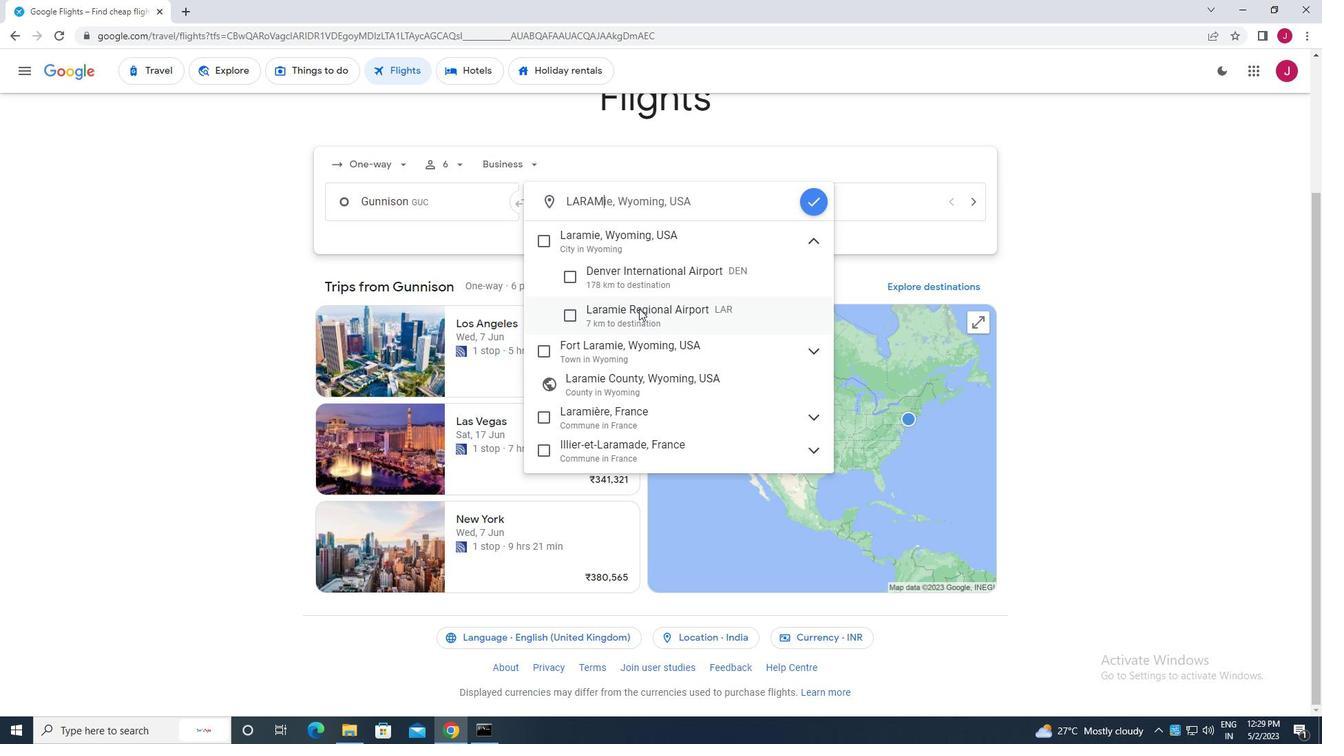 
Action: Mouse pressed left at (641, 311)
Screenshot: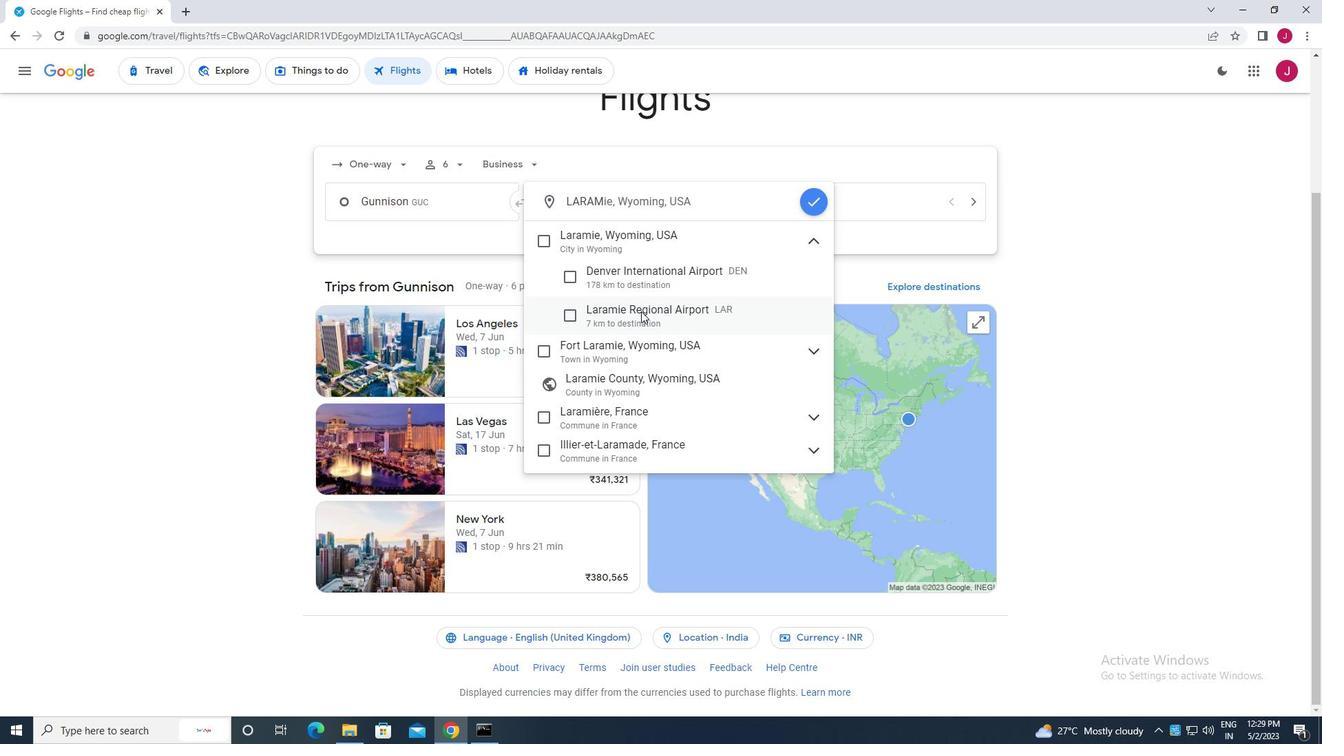 
Action: Mouse moved to (812, 204)
Screenshot: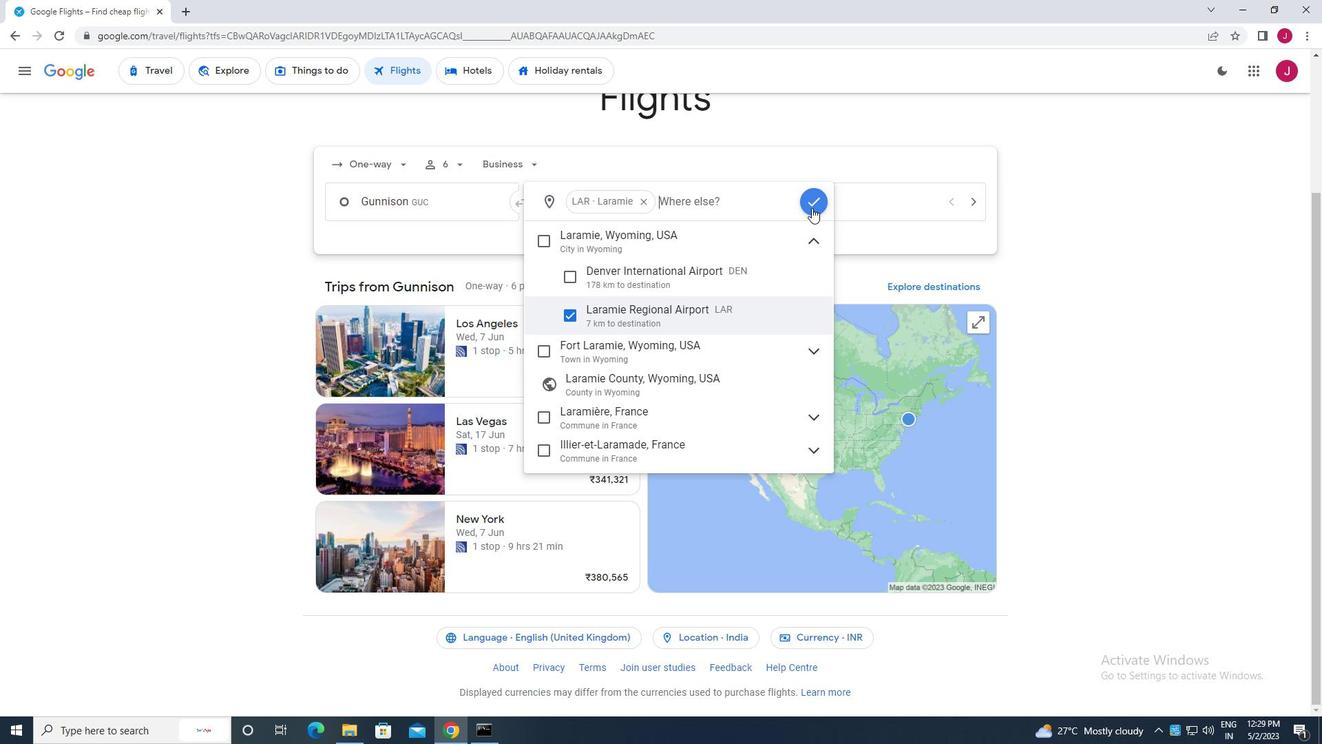 
Action: Mouse pressed left at (812, 204)
Screenshot: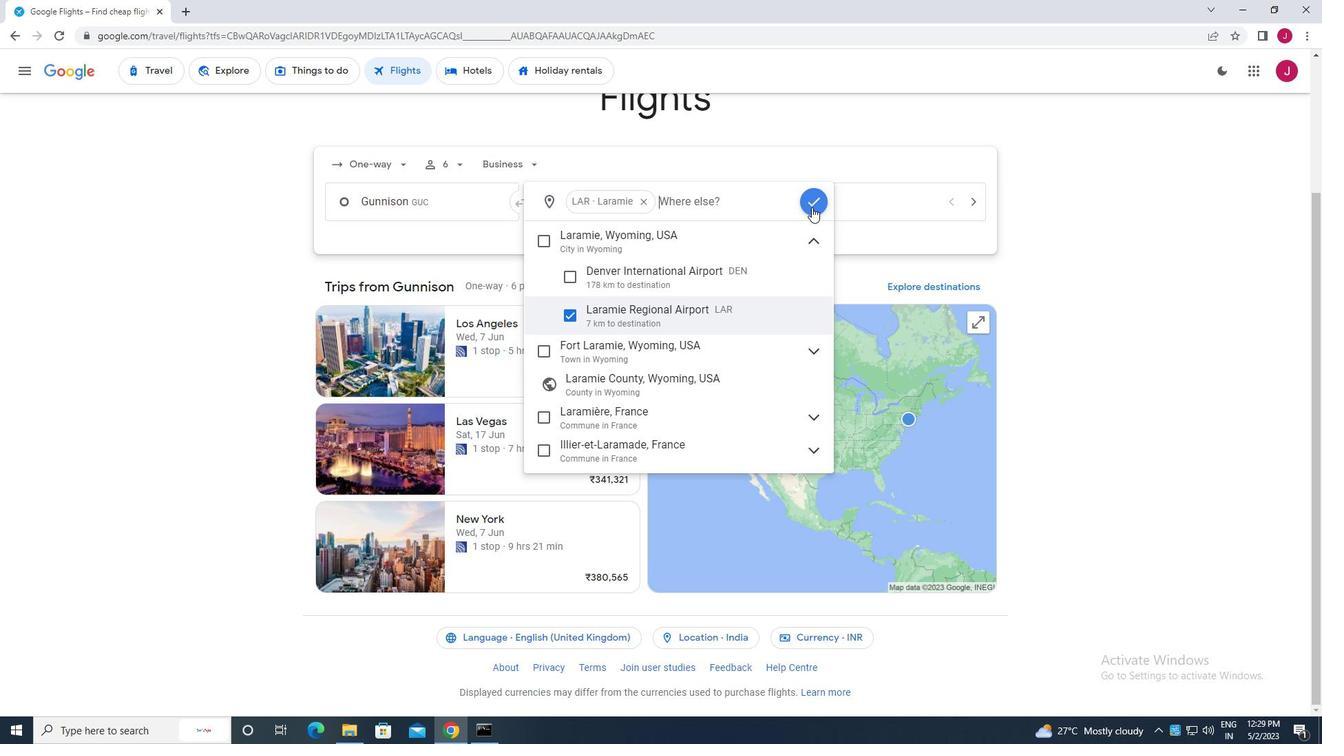 
Action: Mouse moved to (795, 203)
Screenshot: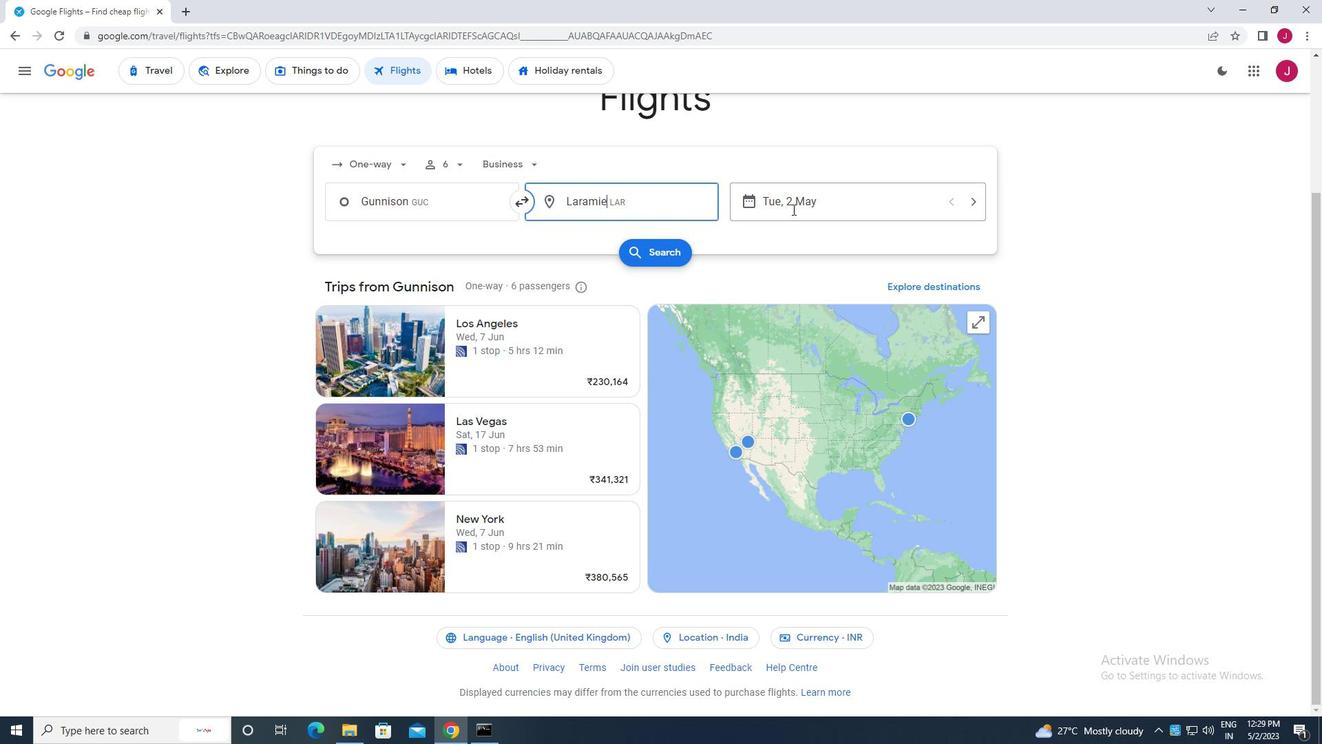 
Action: Mouse pressed left at (795, 203)
Screenshot: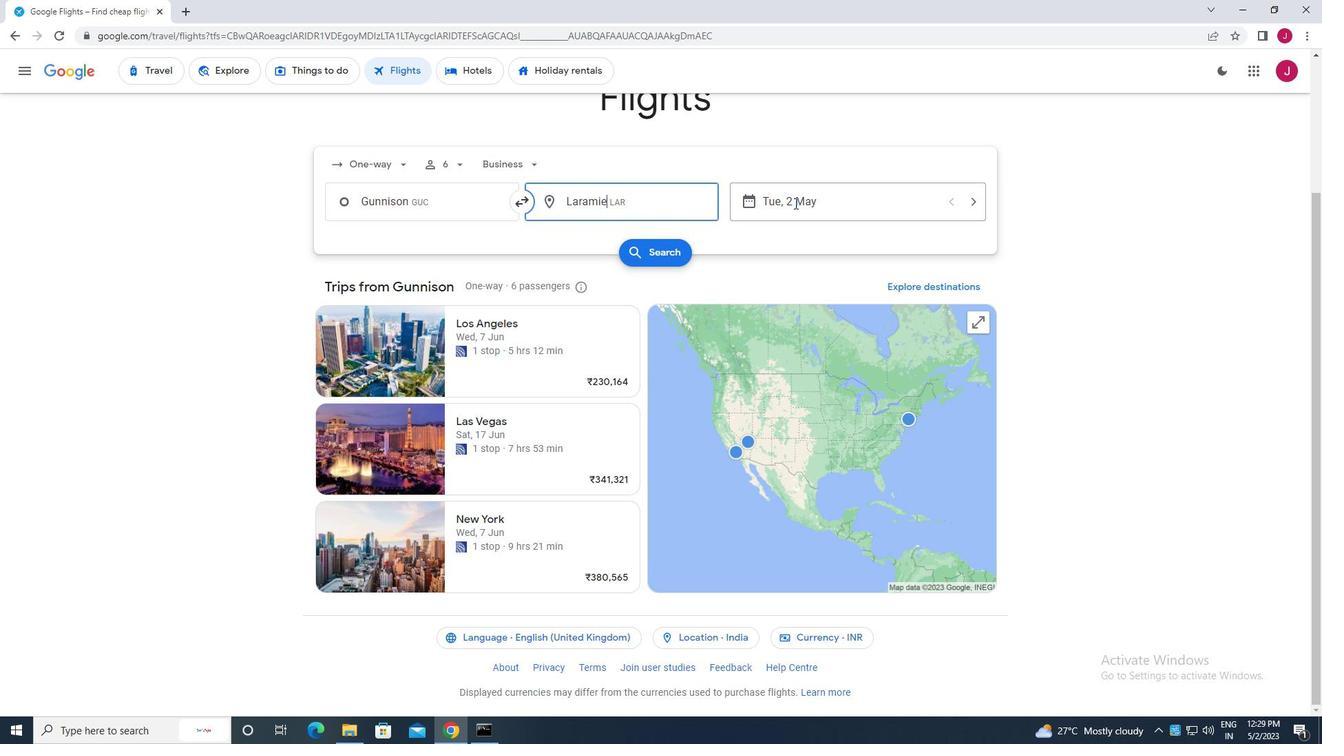 
Action: Mouse moved to (595, 310)
Screenshot: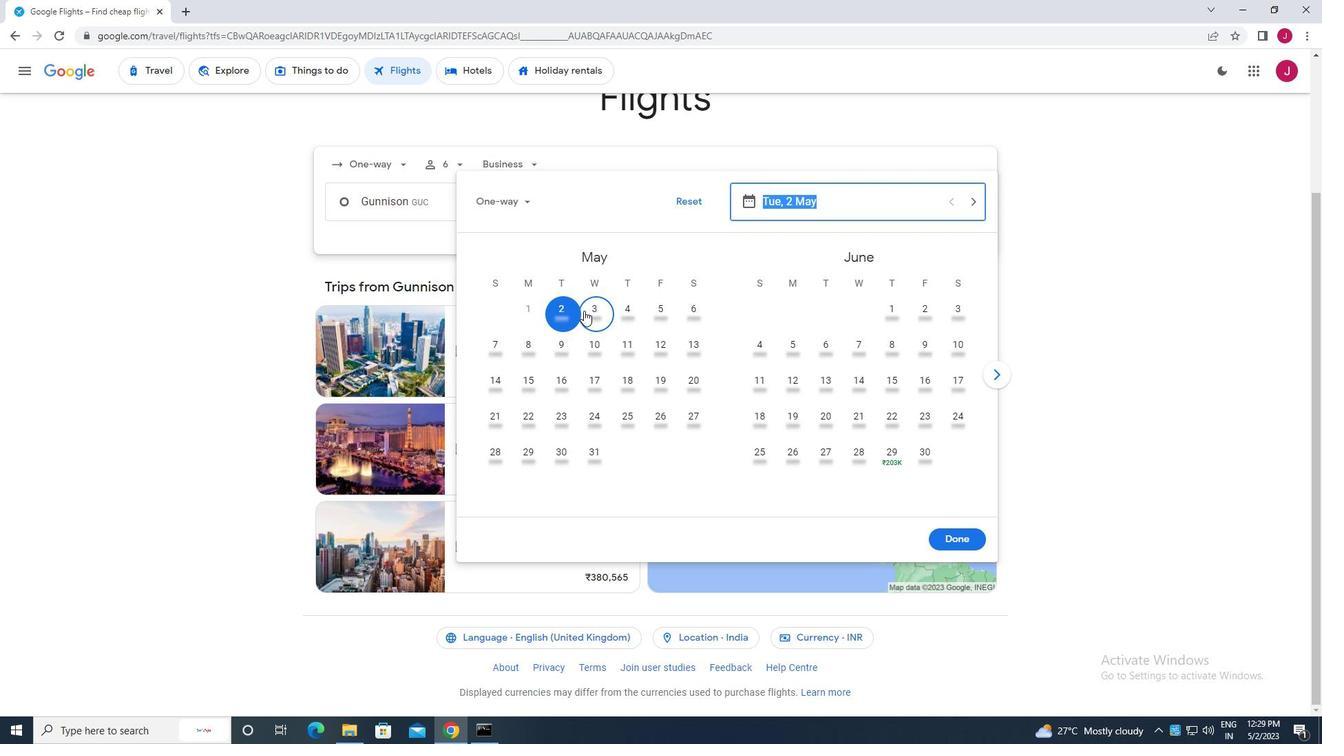 
Action: Mouse pressed left at (595, 310)
Screenshot: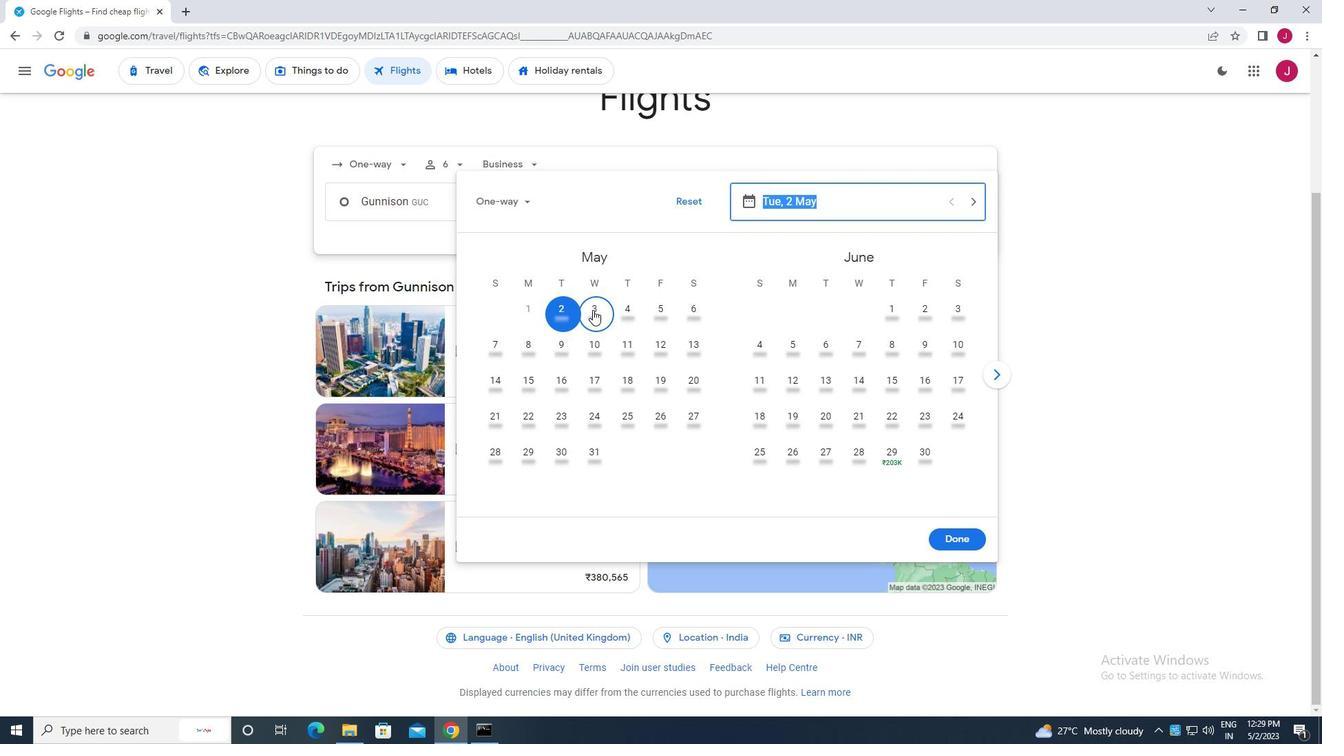 
Action: Mouse moved to (952, 538)
Screenshot: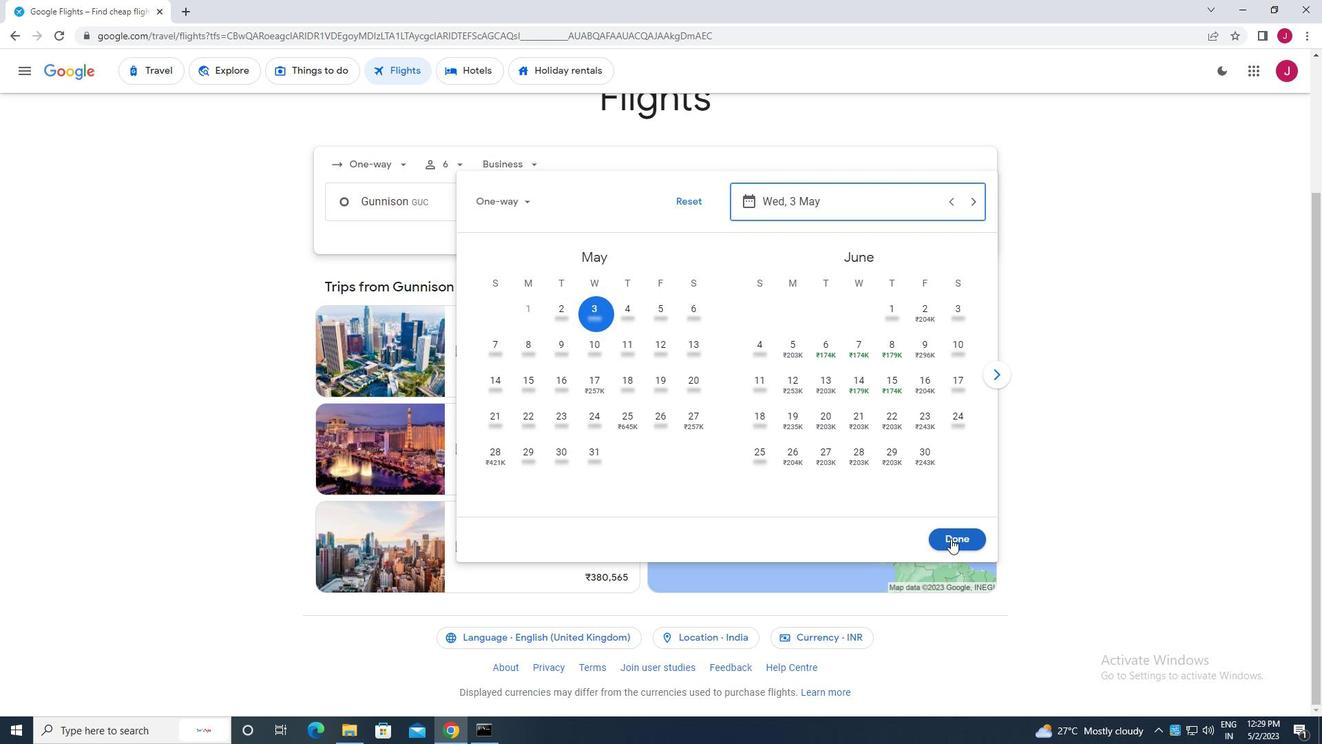
Action: Mouse pressed left at (952, 538)
Screenshot: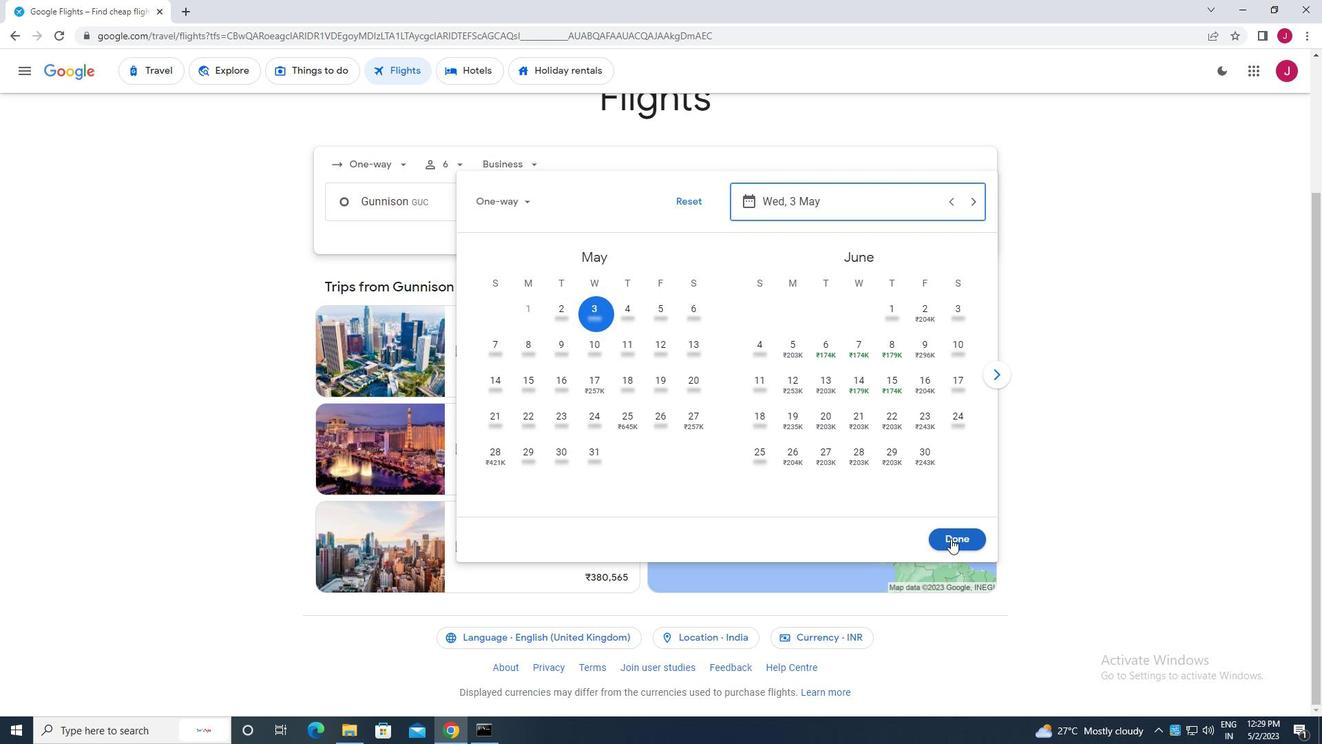 
Action: Mouse moved to (669, 255)
Screenshot: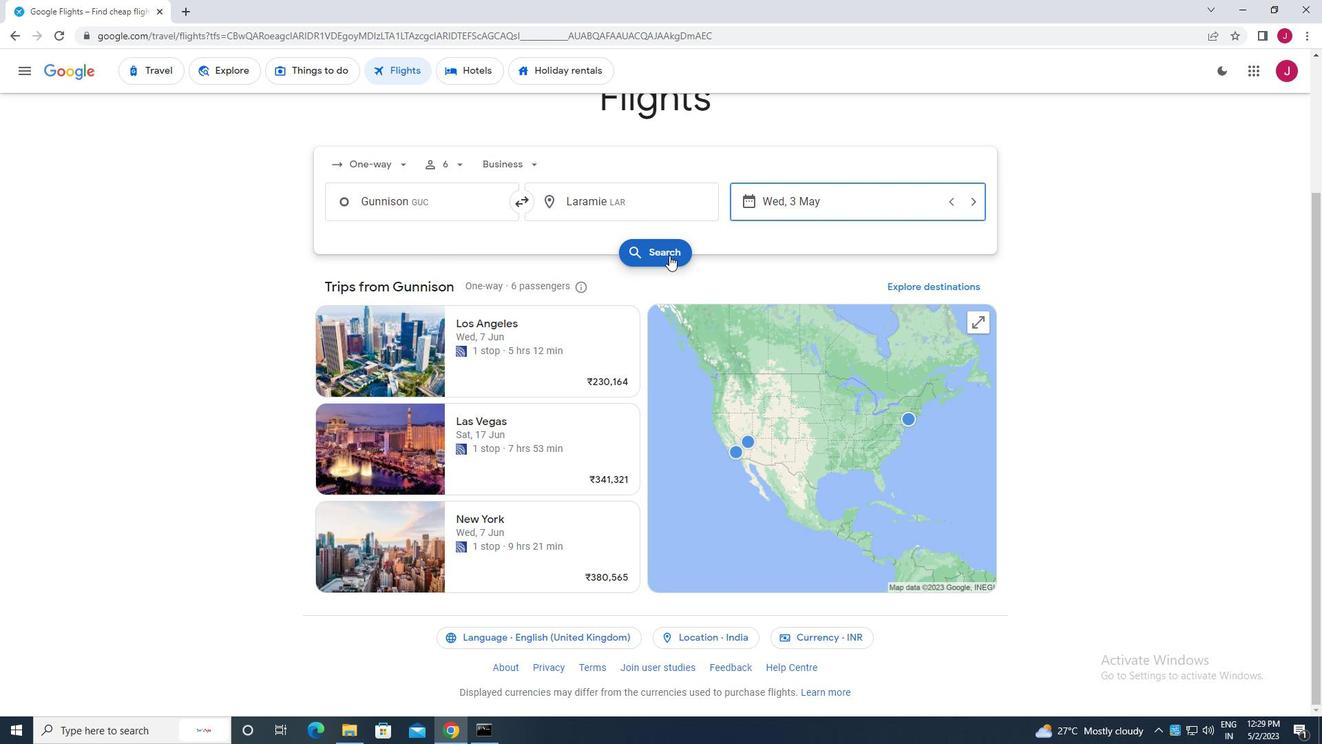 
Action: Mouse pressed left at (669, 255)
Screenshot: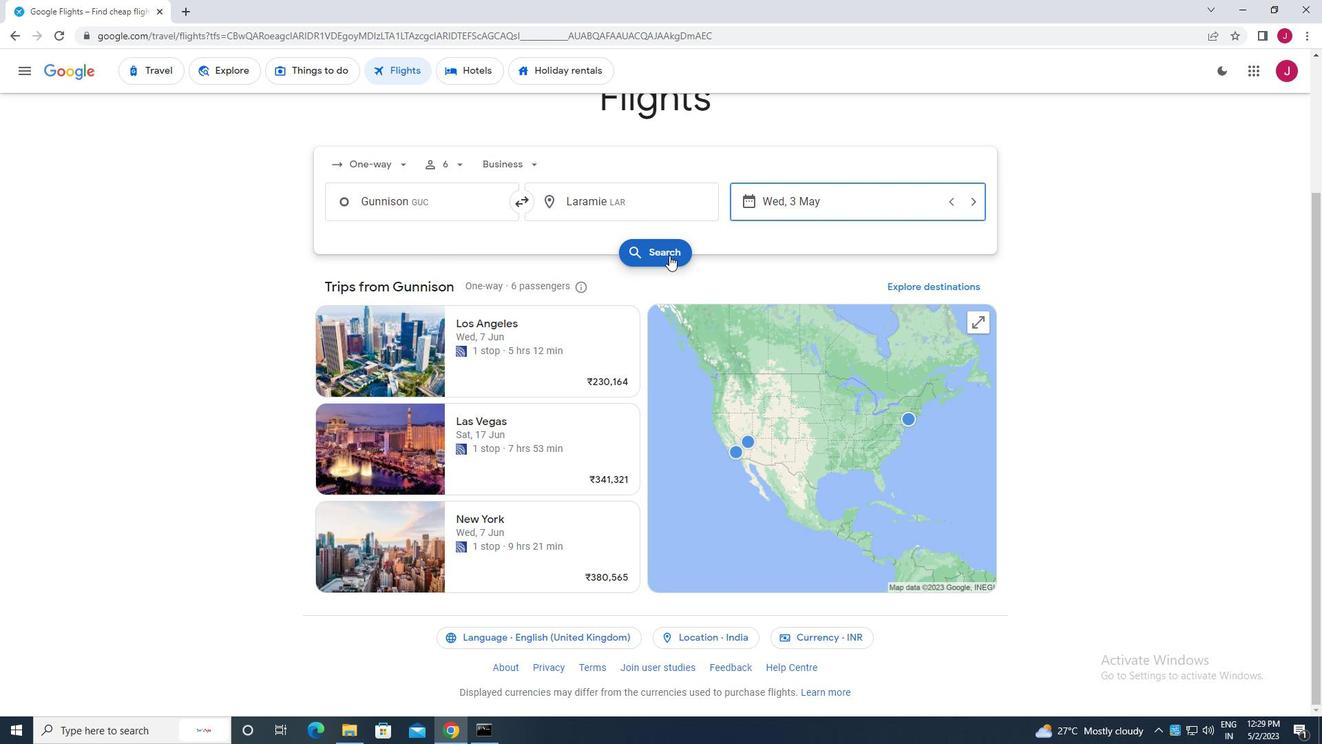 
Action: Mouse moved to (357, 197)
Screenshot: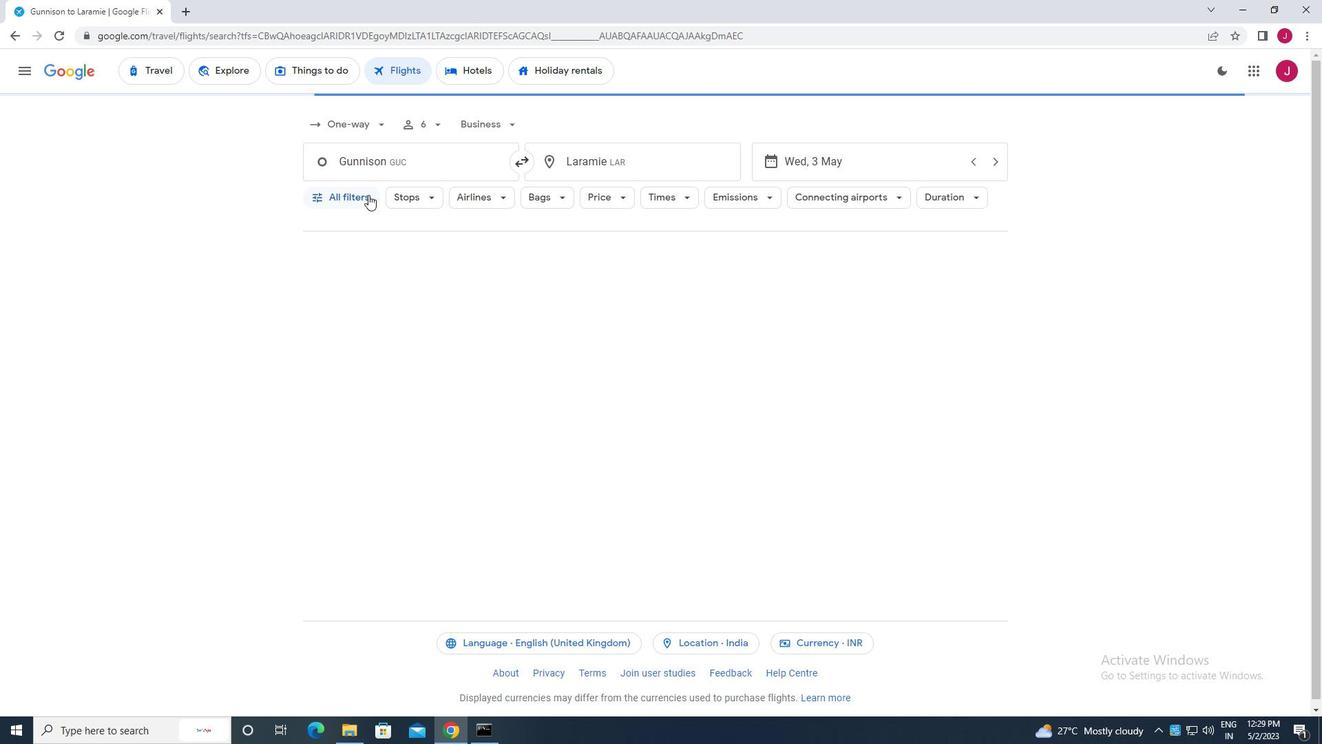
Action: Mouse pressed left at (357, 197)
Screenshot: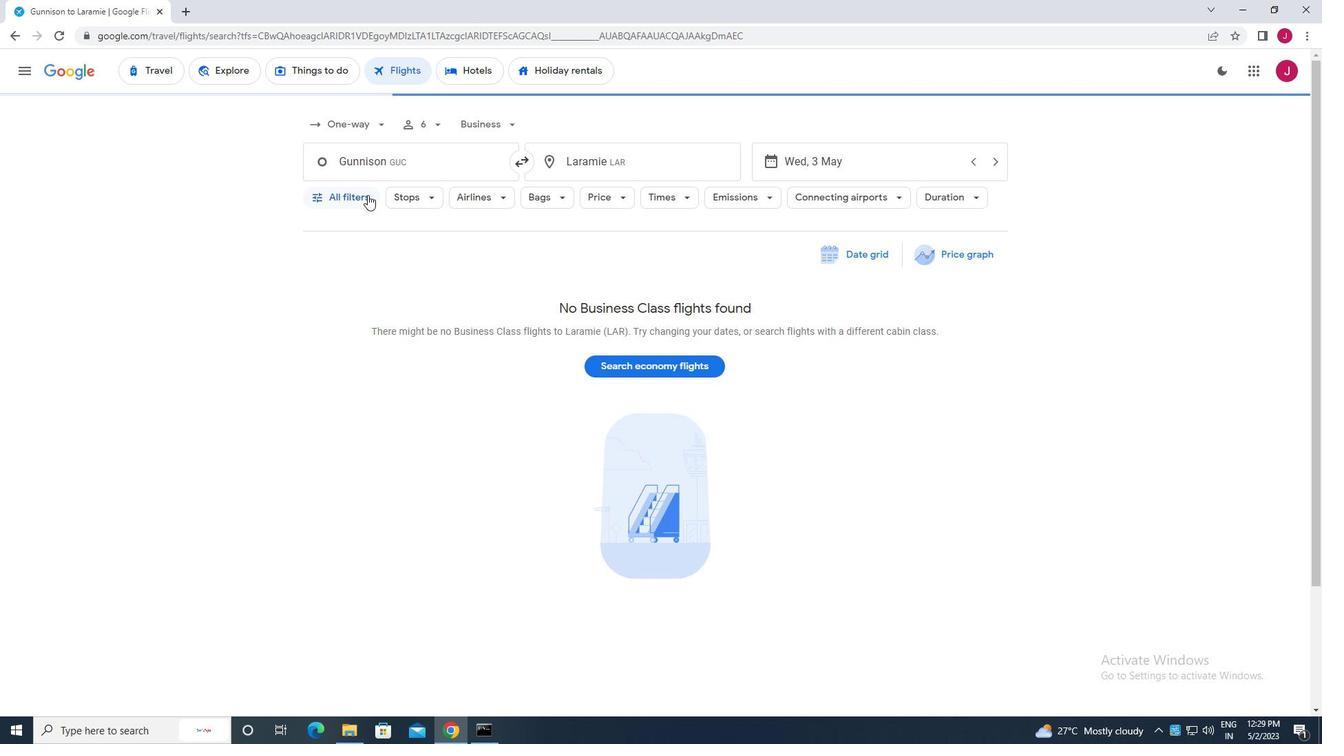 
Action: Mouse moved to (449, 281)
Screenshot: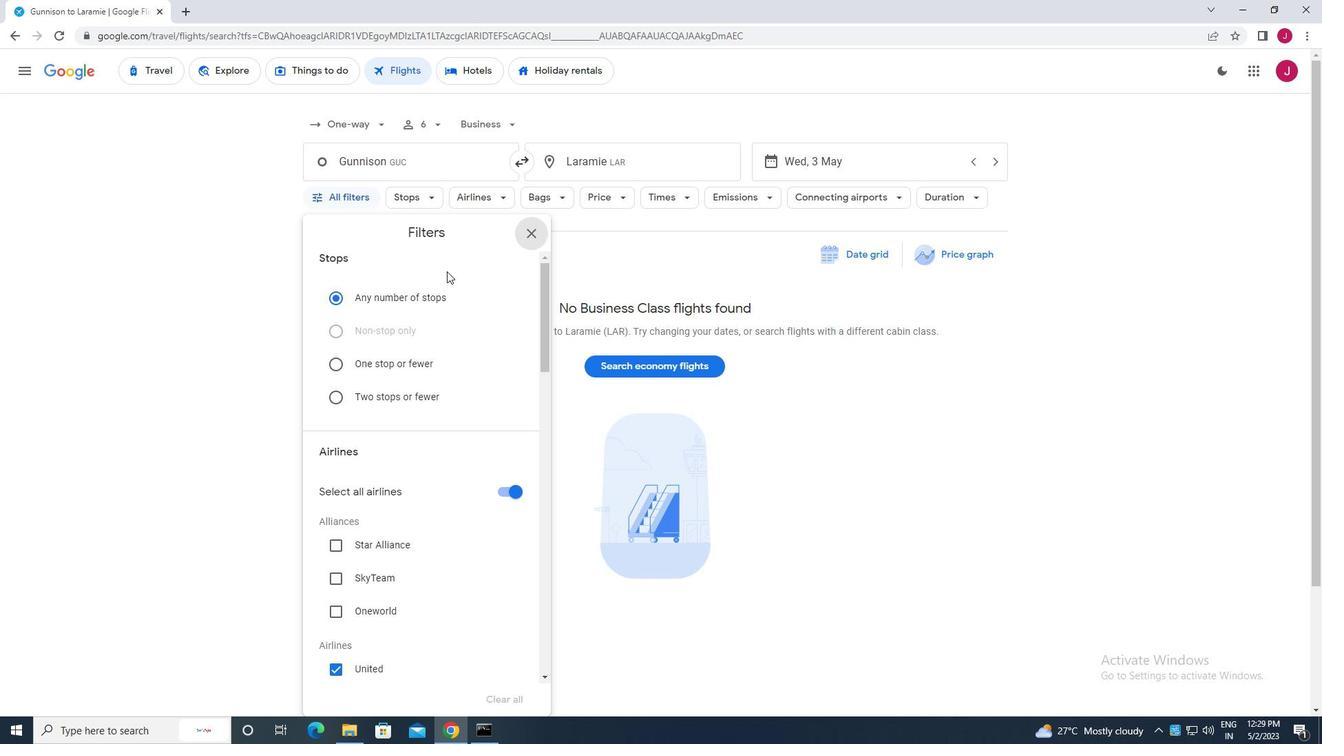 
Action: Mouse scrolled (449, 280) with delta (0, 0)
Screenshot: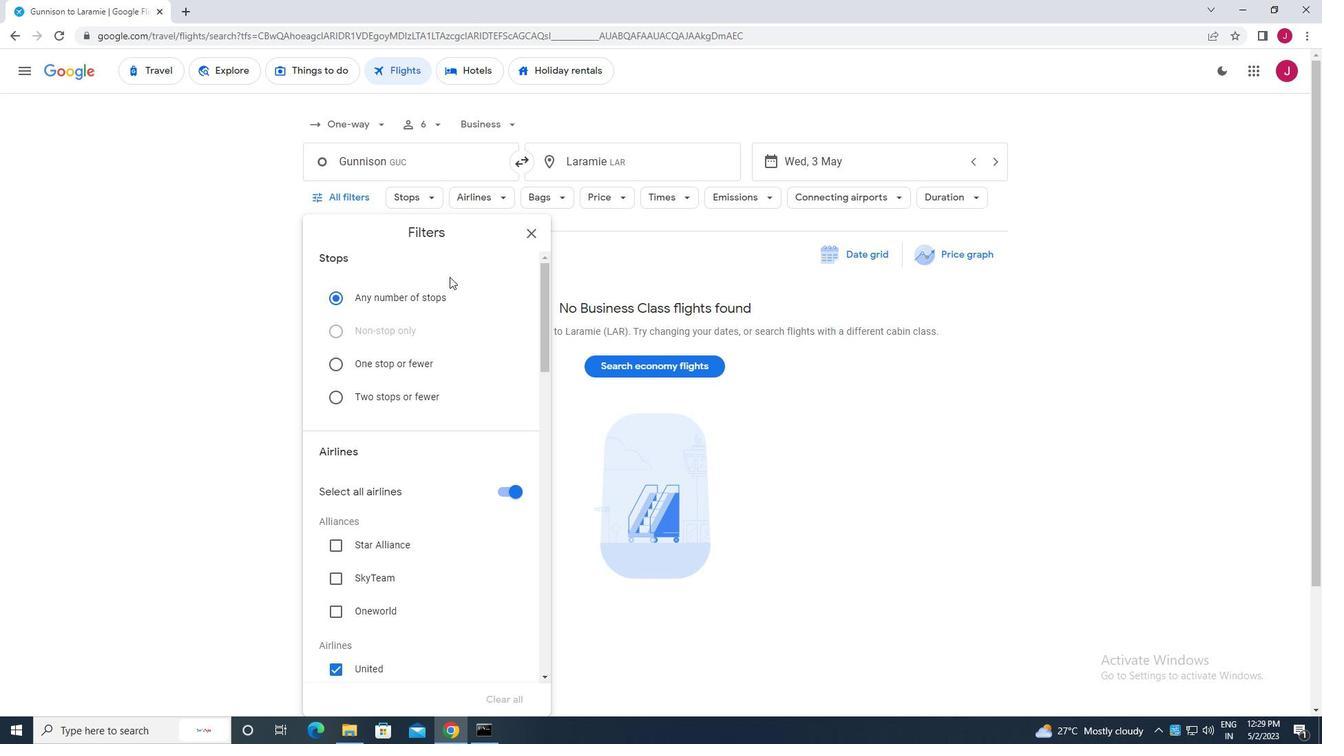 
Action: Mouse moved to (449, 283)
Screenshot: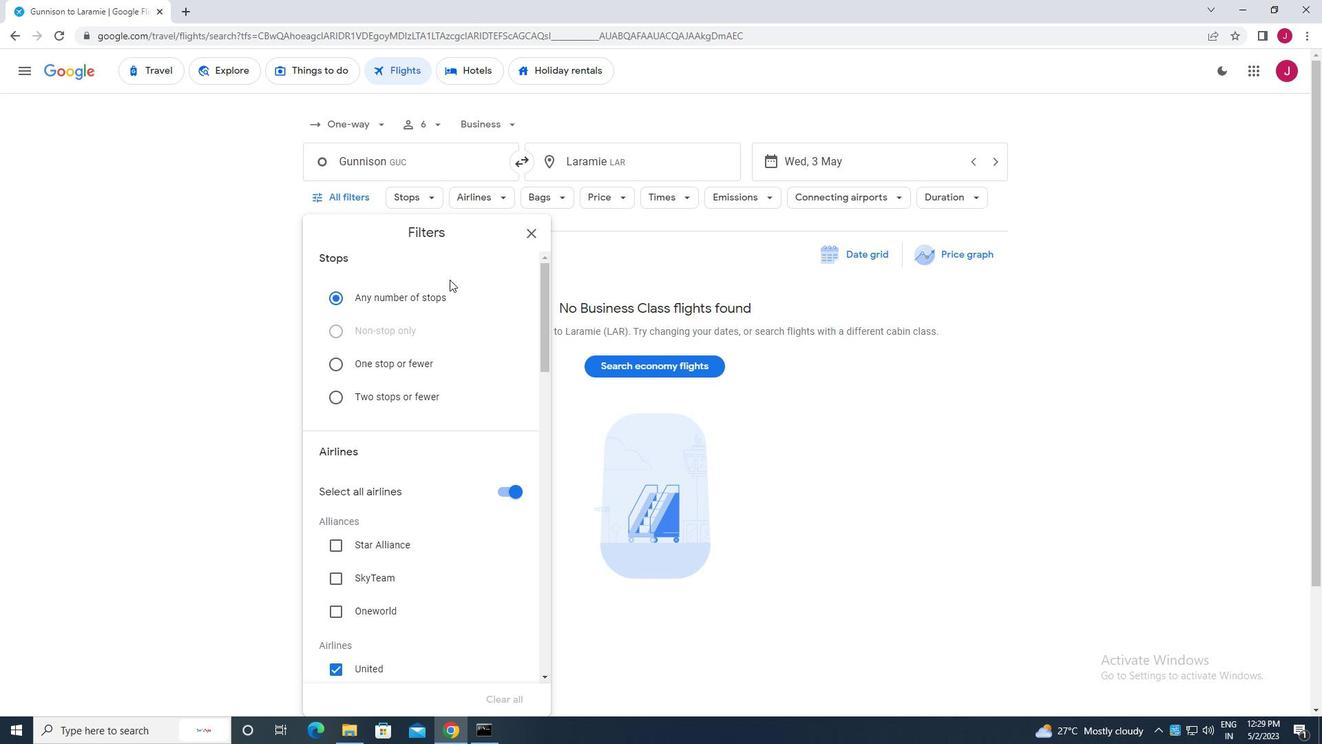
Action: Mouse scrolled (449, 282) with delta (0, 0)
Screenshot: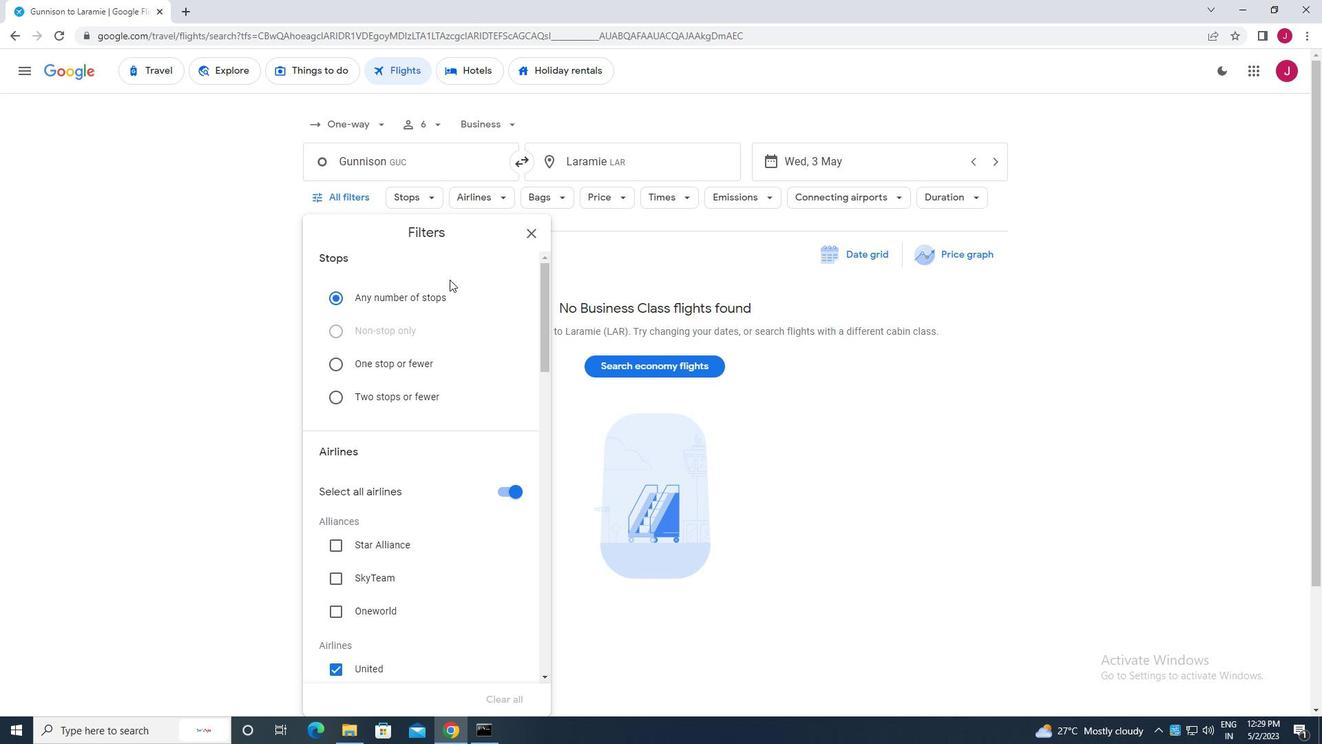 
Action: Mouse moved to (504, 453)
Screenshot: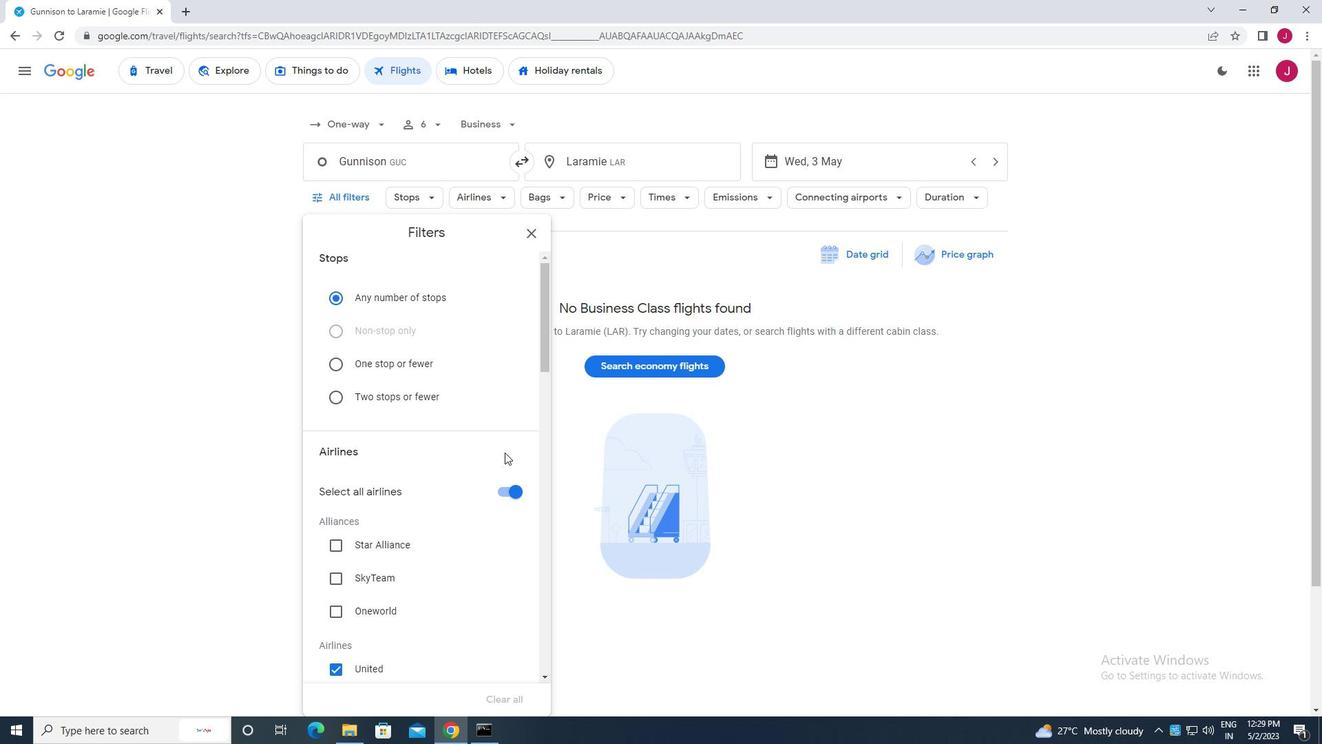 
Action: Mouse scrolled (504, 452) with delta (0, 0)
Screenshot: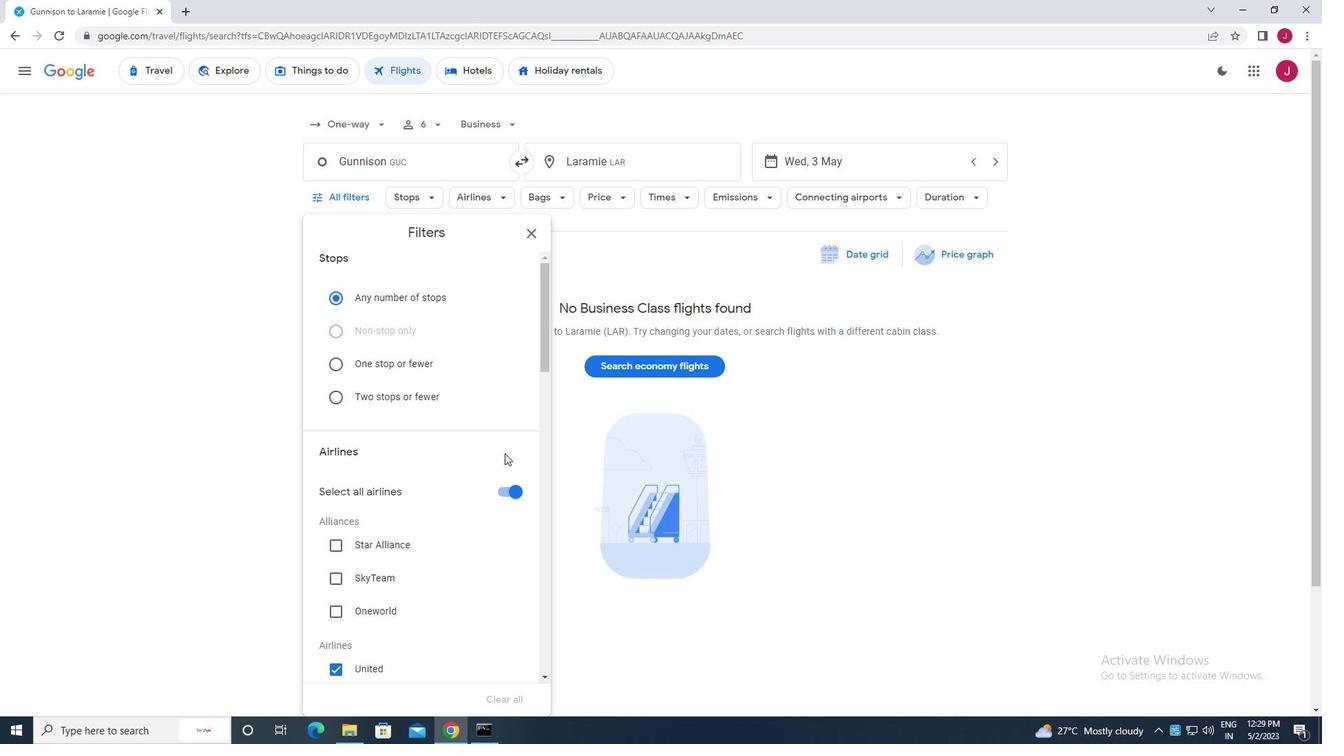
Action: Mouse moved to (506, 281)
Screenshot: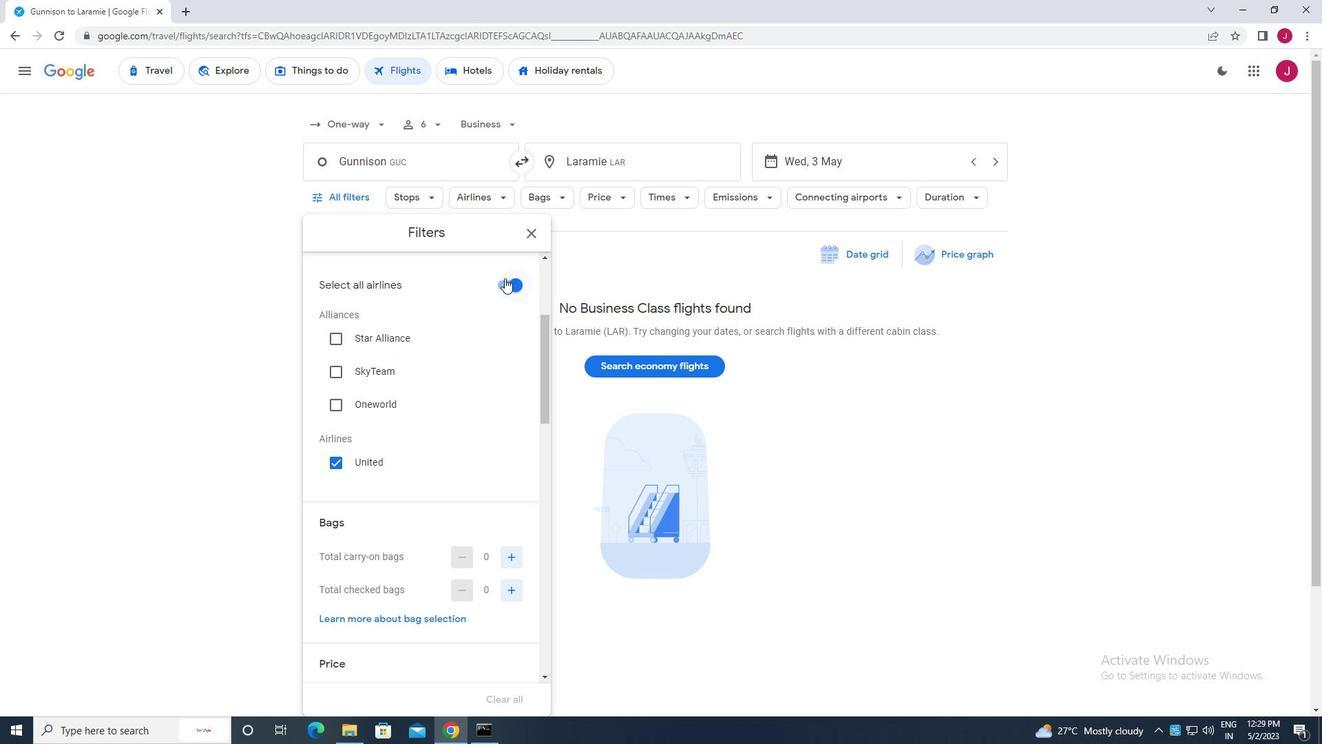 
Action: Mouse pressed left at (506, 281)
Screenshot: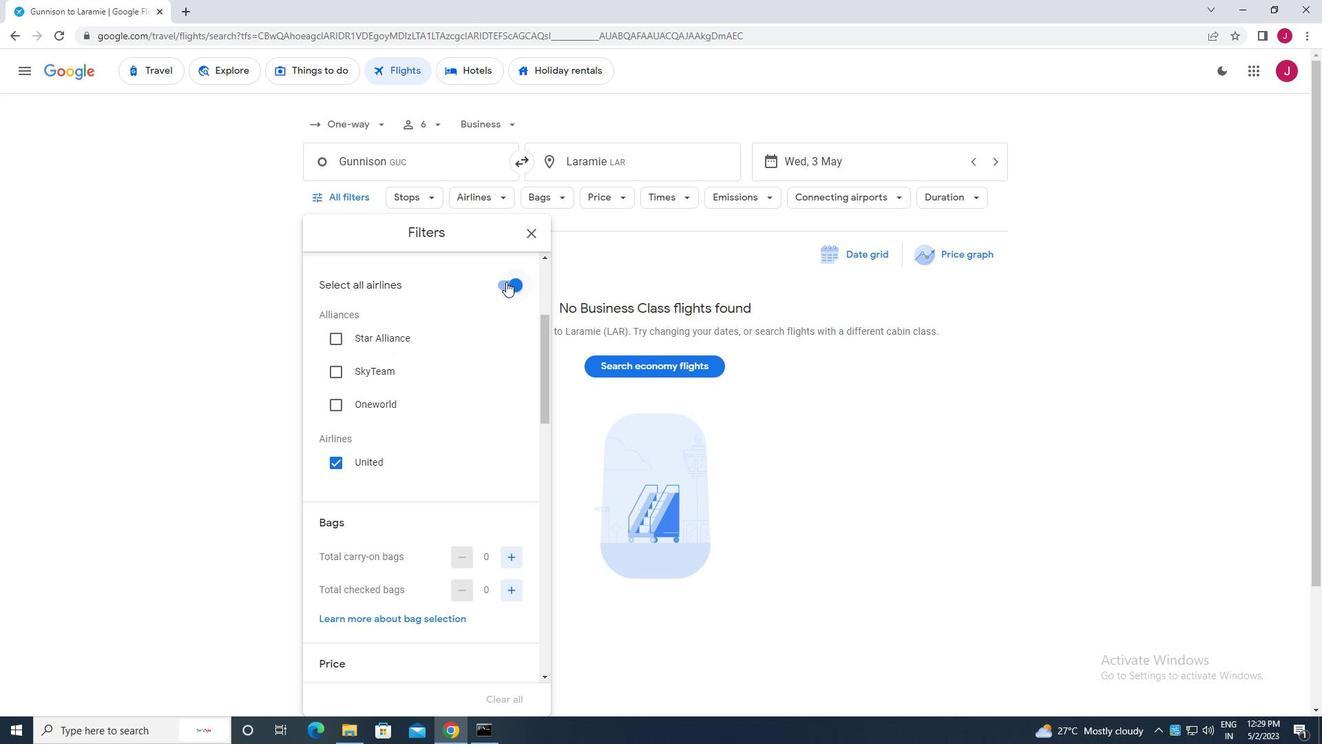 
Action: Mouse moved to (402, 420)
Screenshot: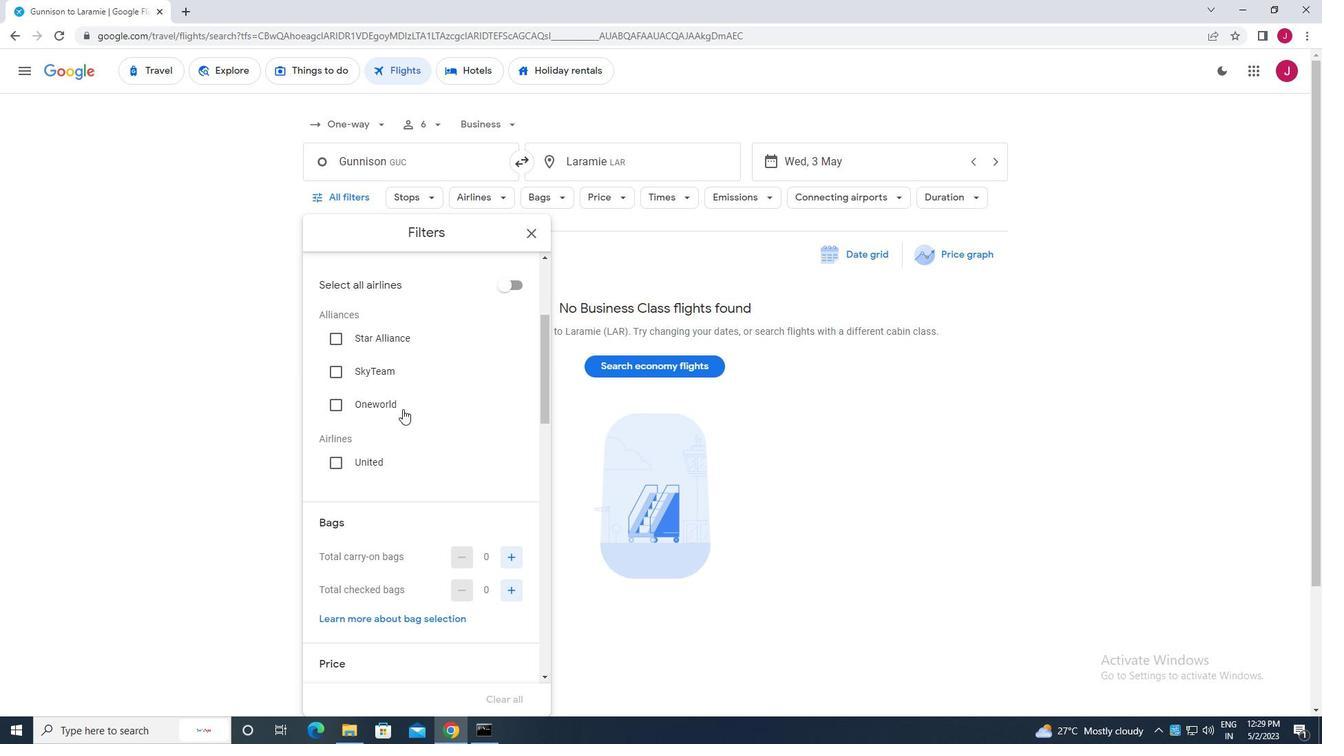 
Action: Mouse scrolled (402, 420) with delta (0, 0)
Screenshot: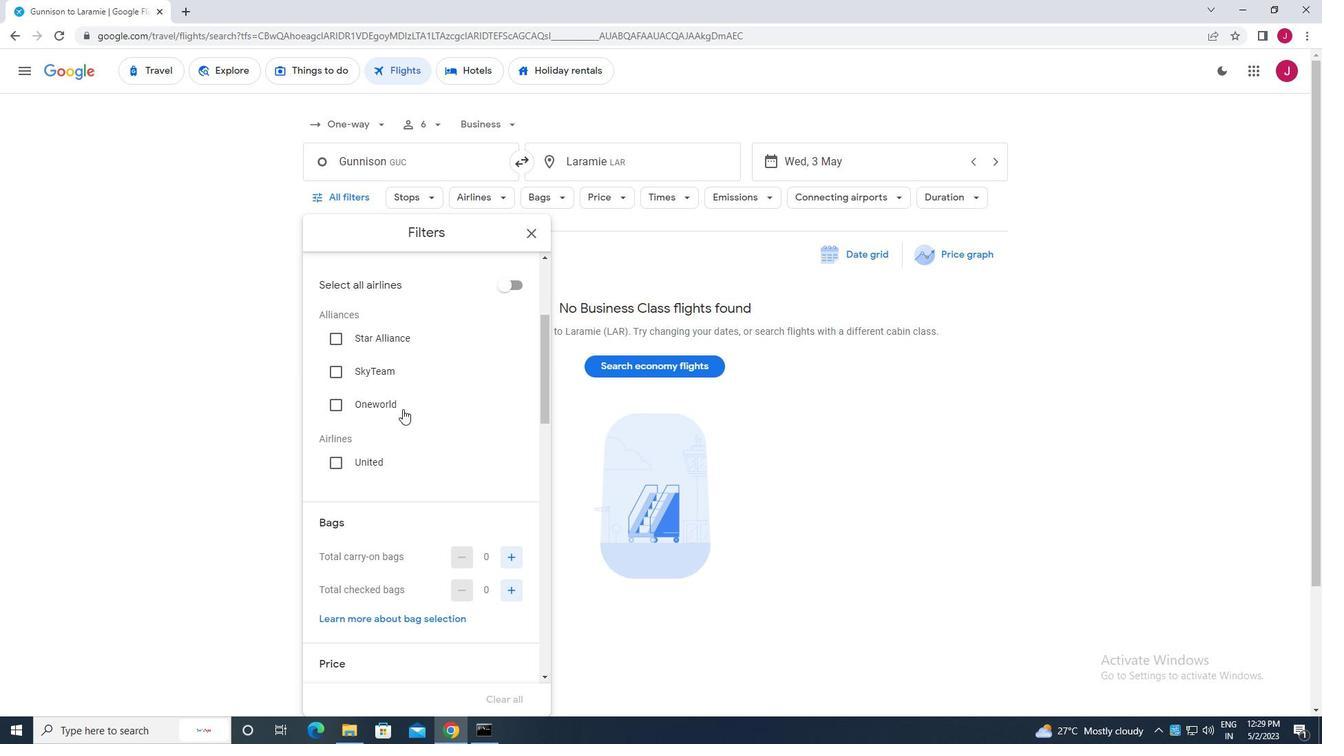 
Action: Mouse moved to (403, 425)
Screenshot: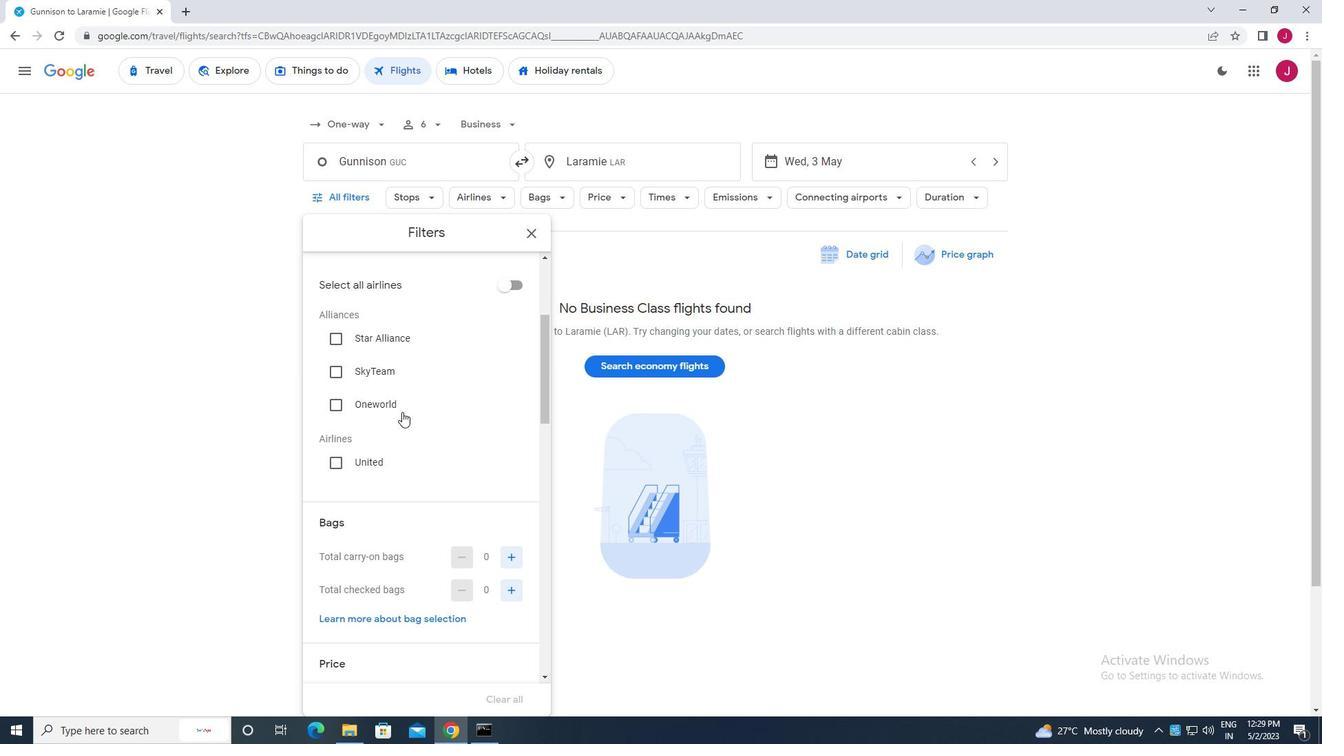 
Action: Mouse scrolled (403, 424) with delta (0, 0)
Screenshot: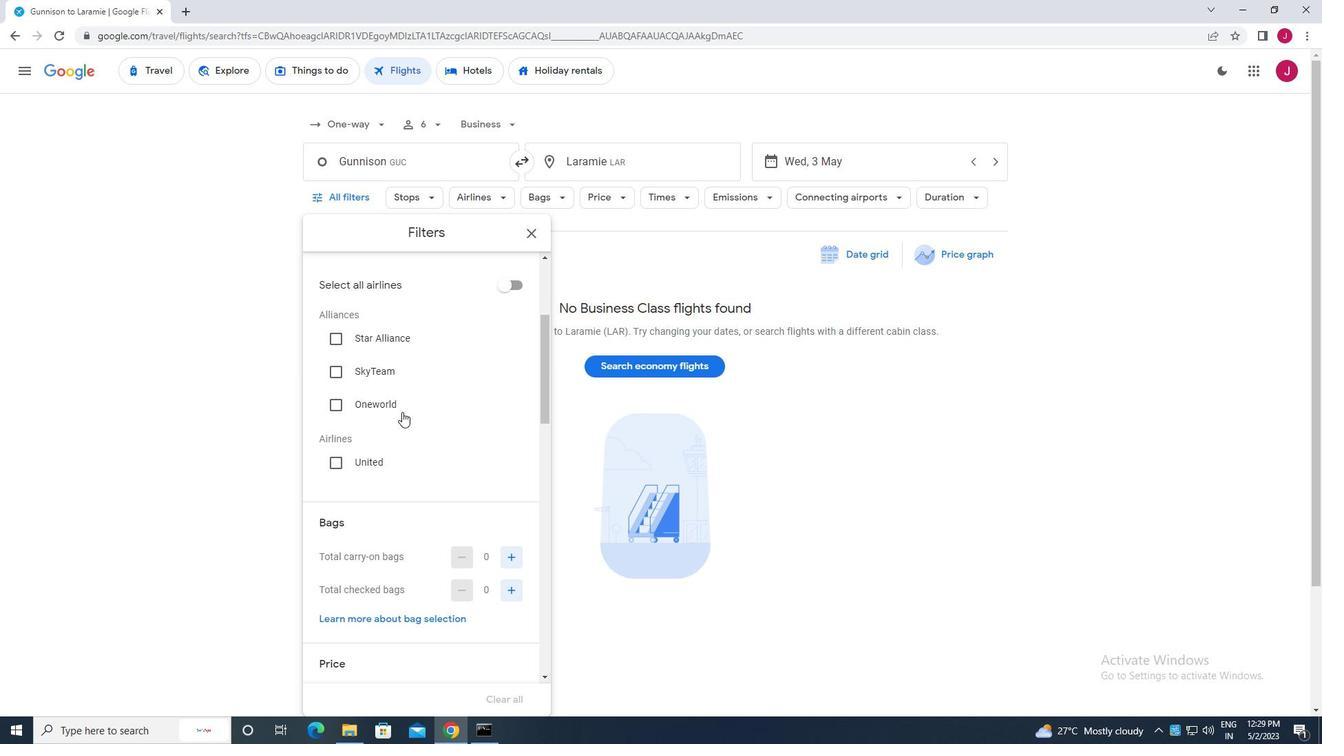 
Action: Mouse scrolled (403, 424) with delta (0, 0)
Screenshot: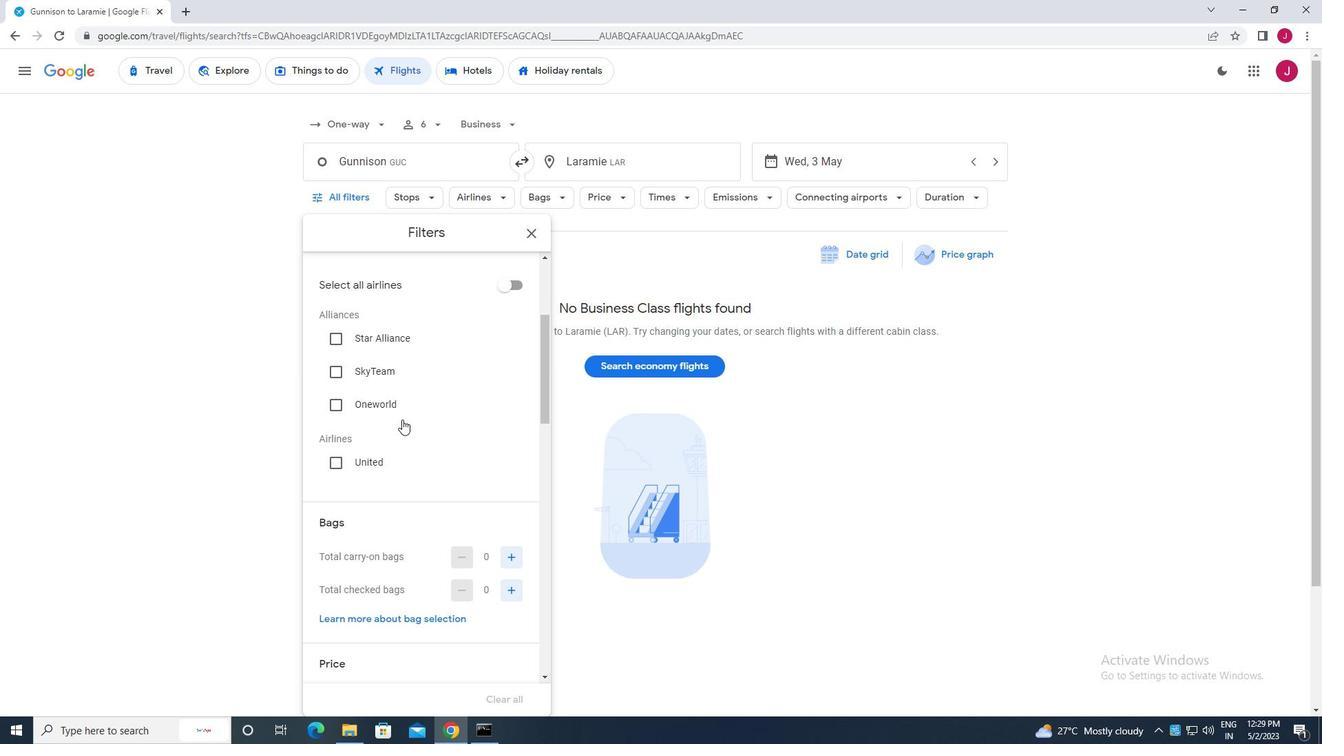 
Action: Mouse scrolled (403, 424) with delta (0, 0)
Screenshot: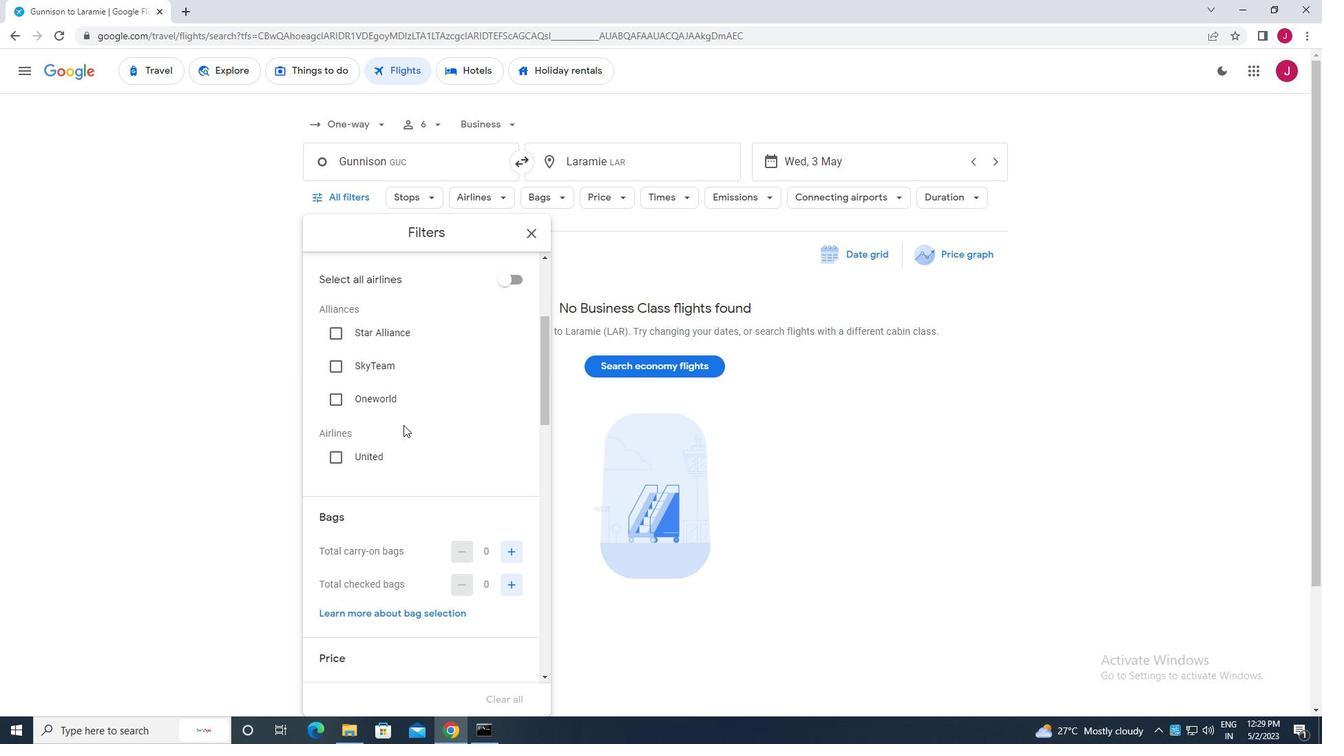 
Action: Mouse moved to (506, 318)
Screenshot: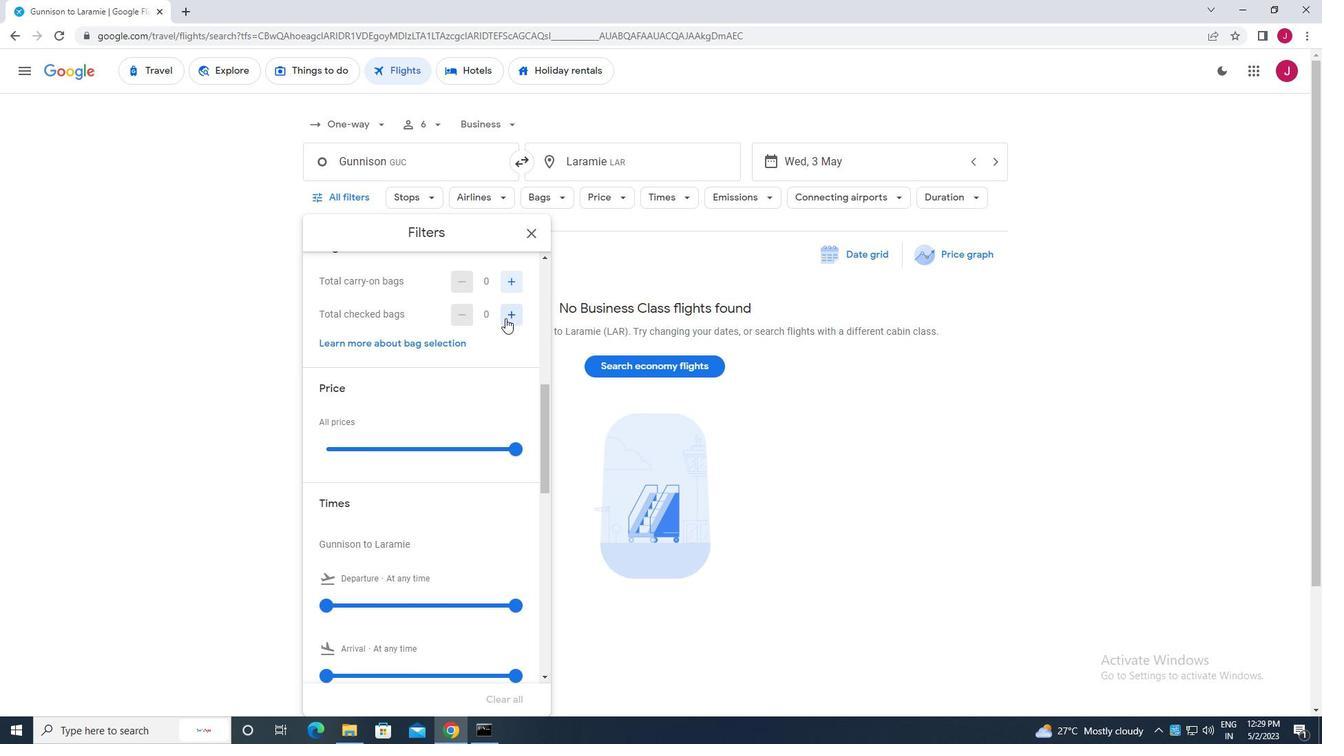 
Action: Mouse pressed left at (506, 318)
Screenshot: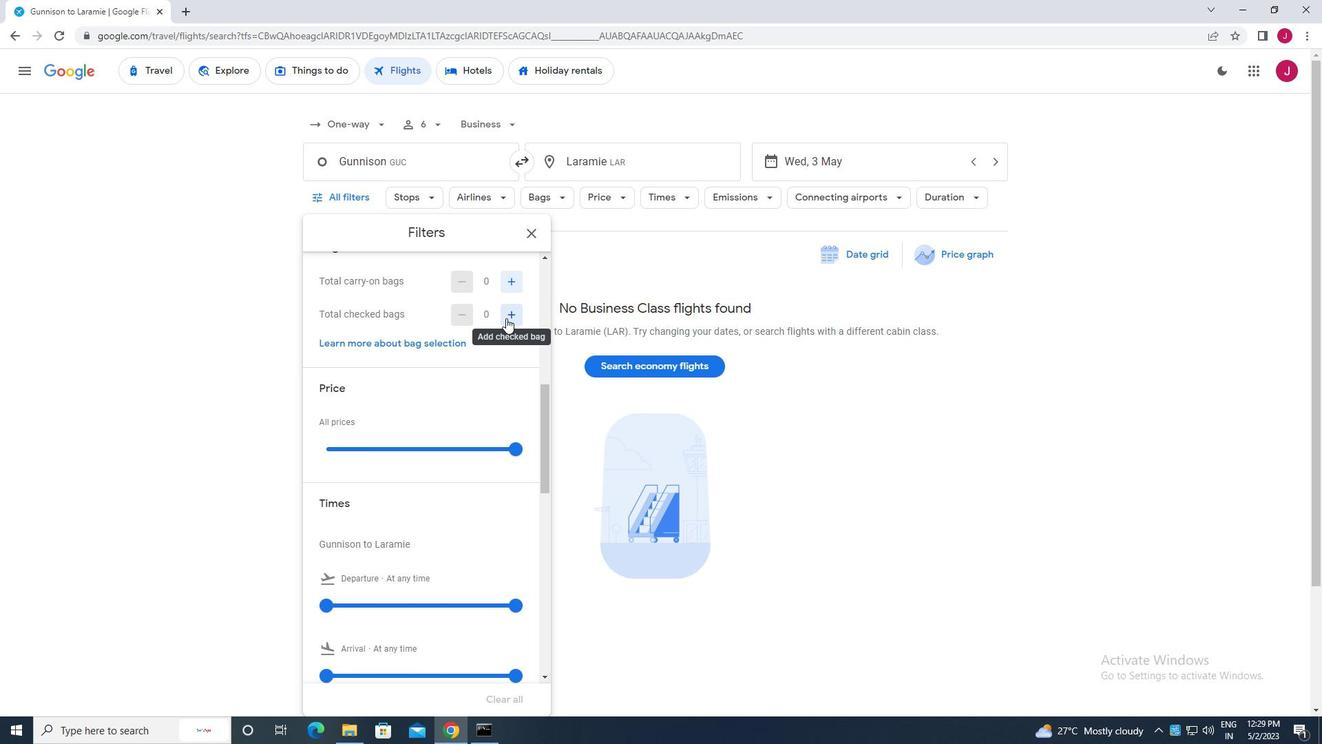 
Action: Mouse pressed left at (506, 318)
Screenshot: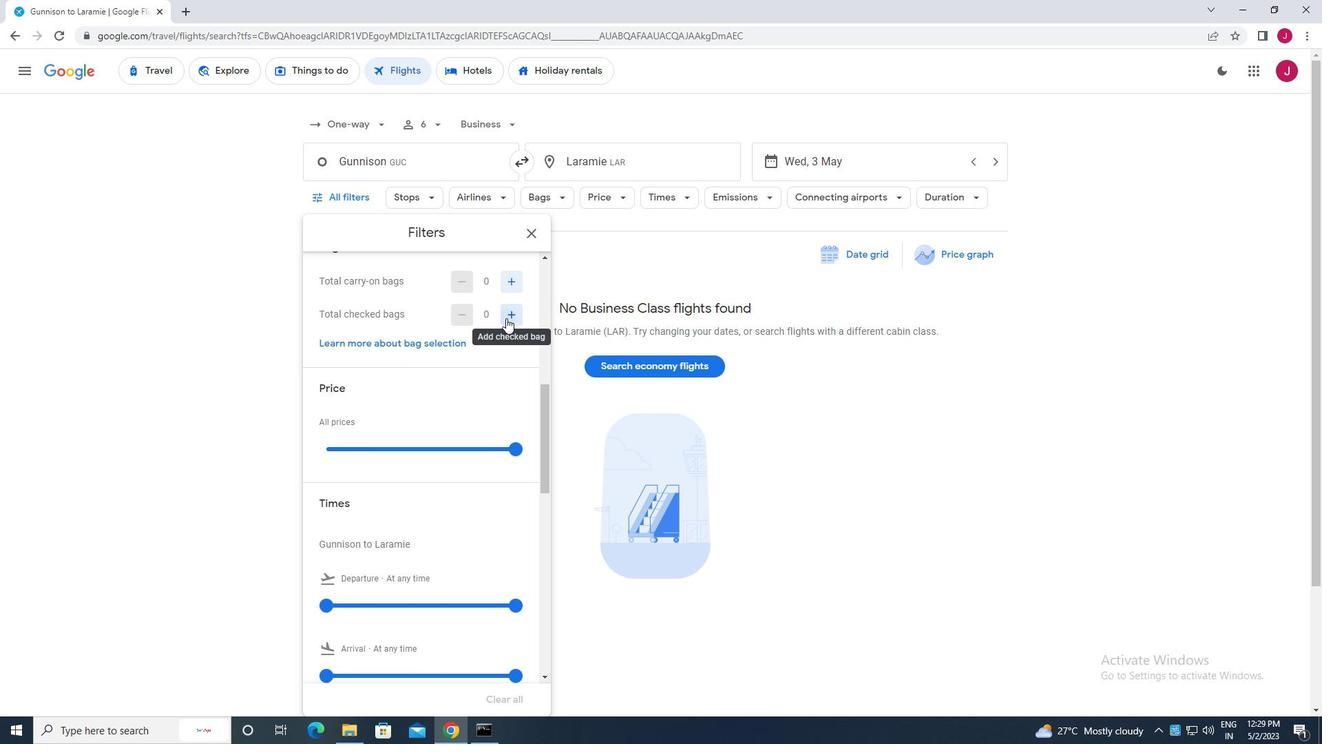 
Action: Mouse pressed left at (506, 318)
Screenshot: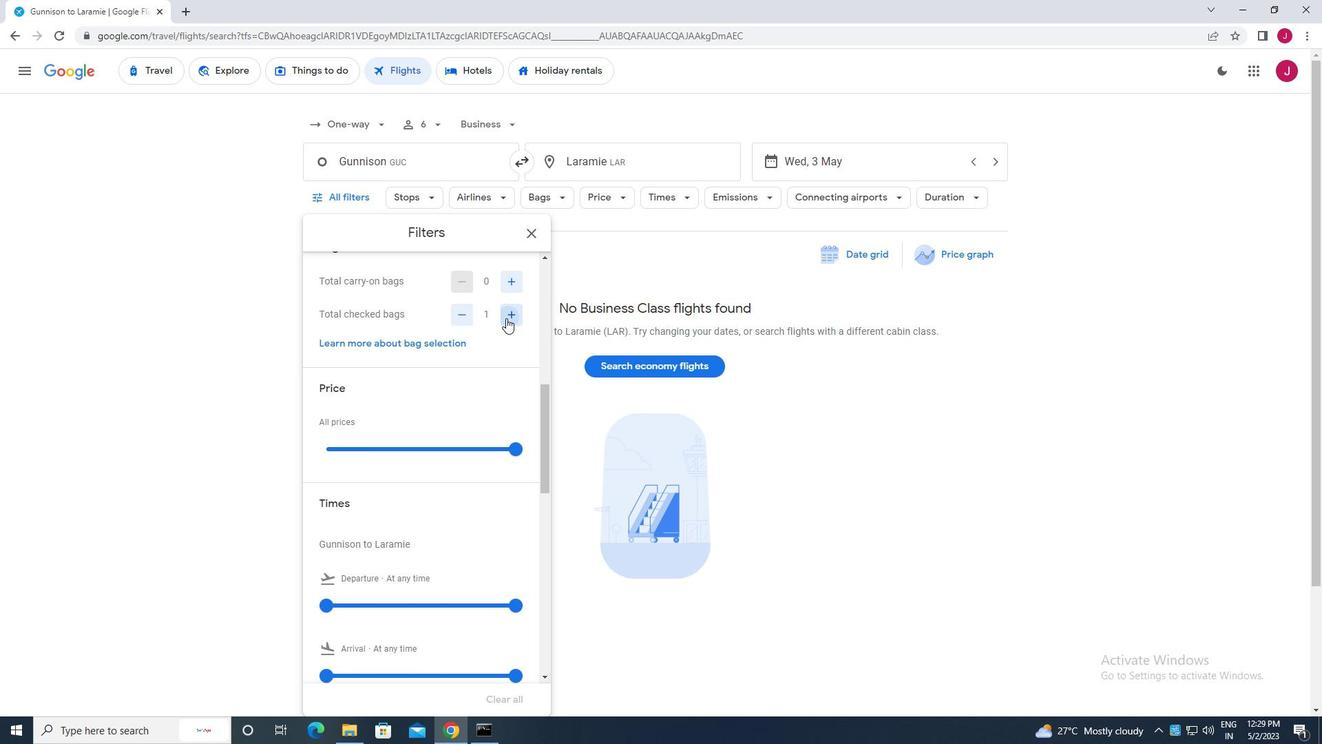 
Action: Mouse pressed left at (506, 318)
Screenshot: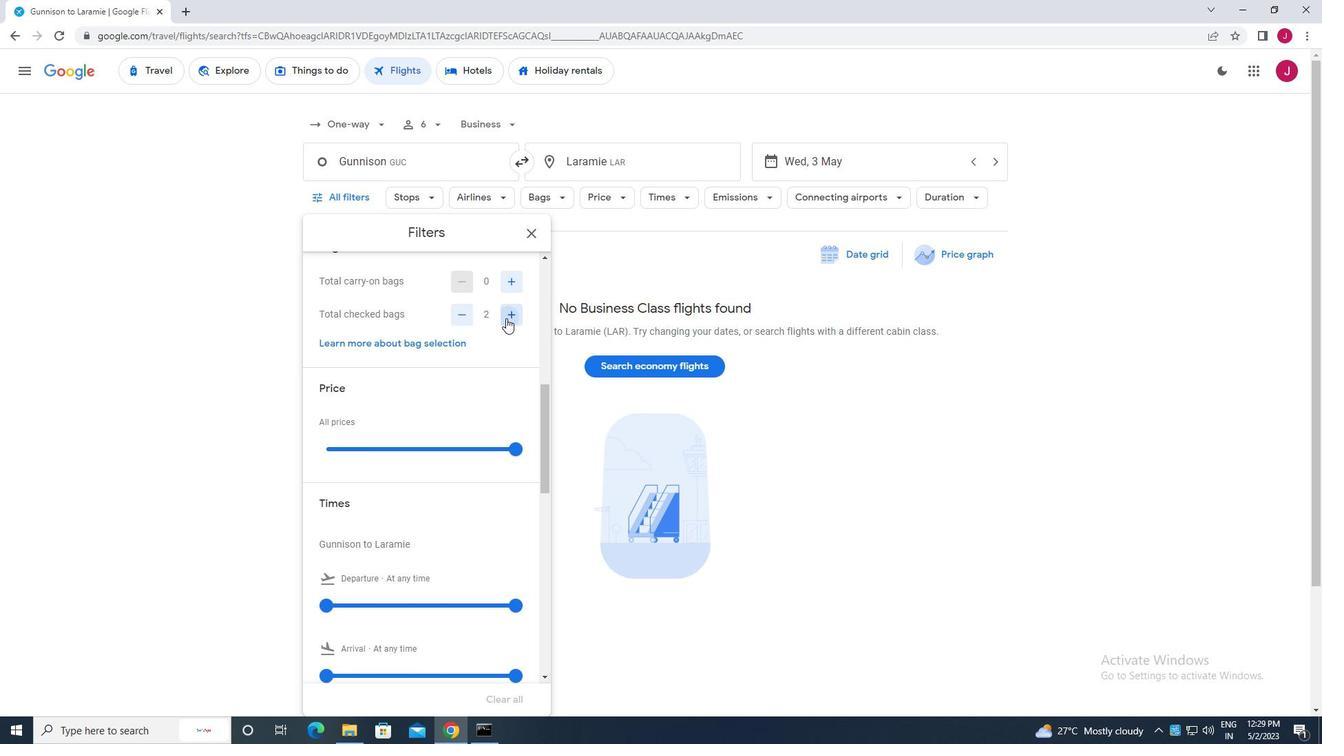 
Action: Mouse moved to (521, 453)
Screenshot: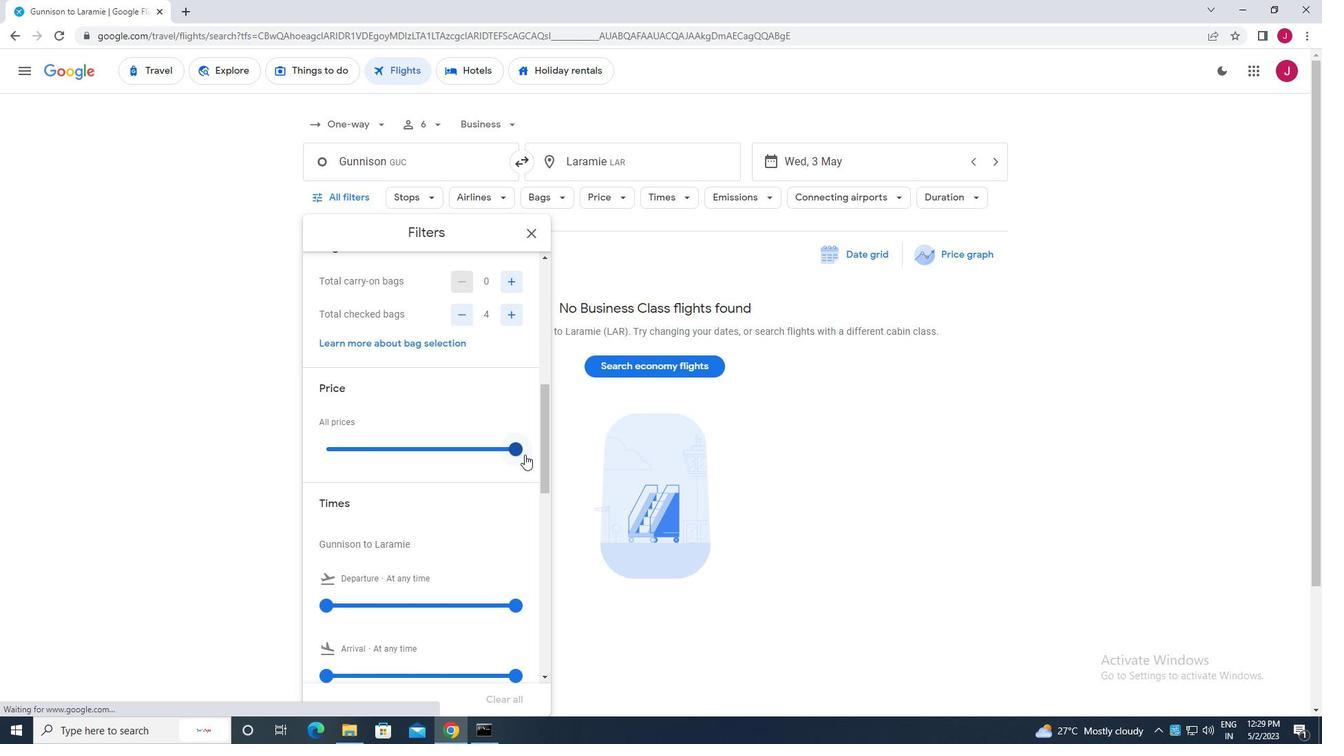 
Action: Mouse pressed left at (521, 453)
Screenshot: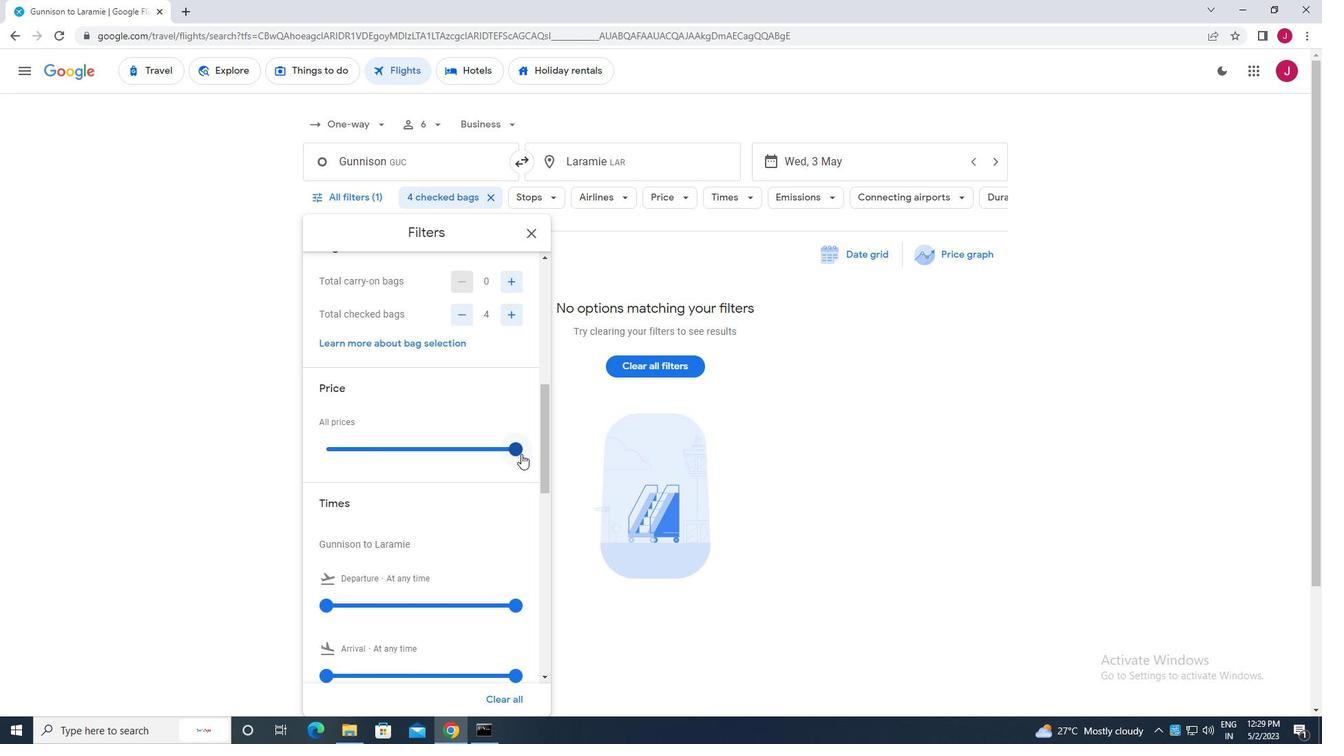 
Action: Mouse moved to (323, 601)
Screenshot: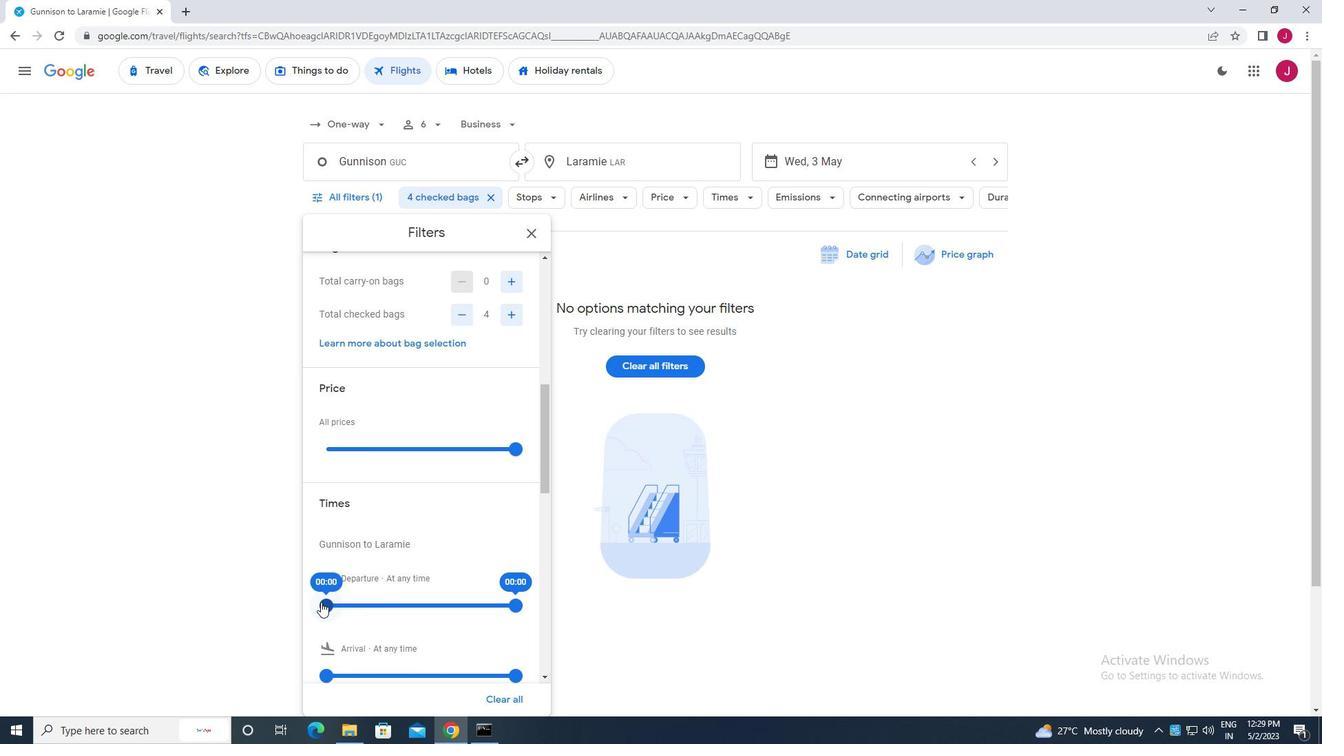 
Action: Mouse pressed left at (323, 601)
Screenshot: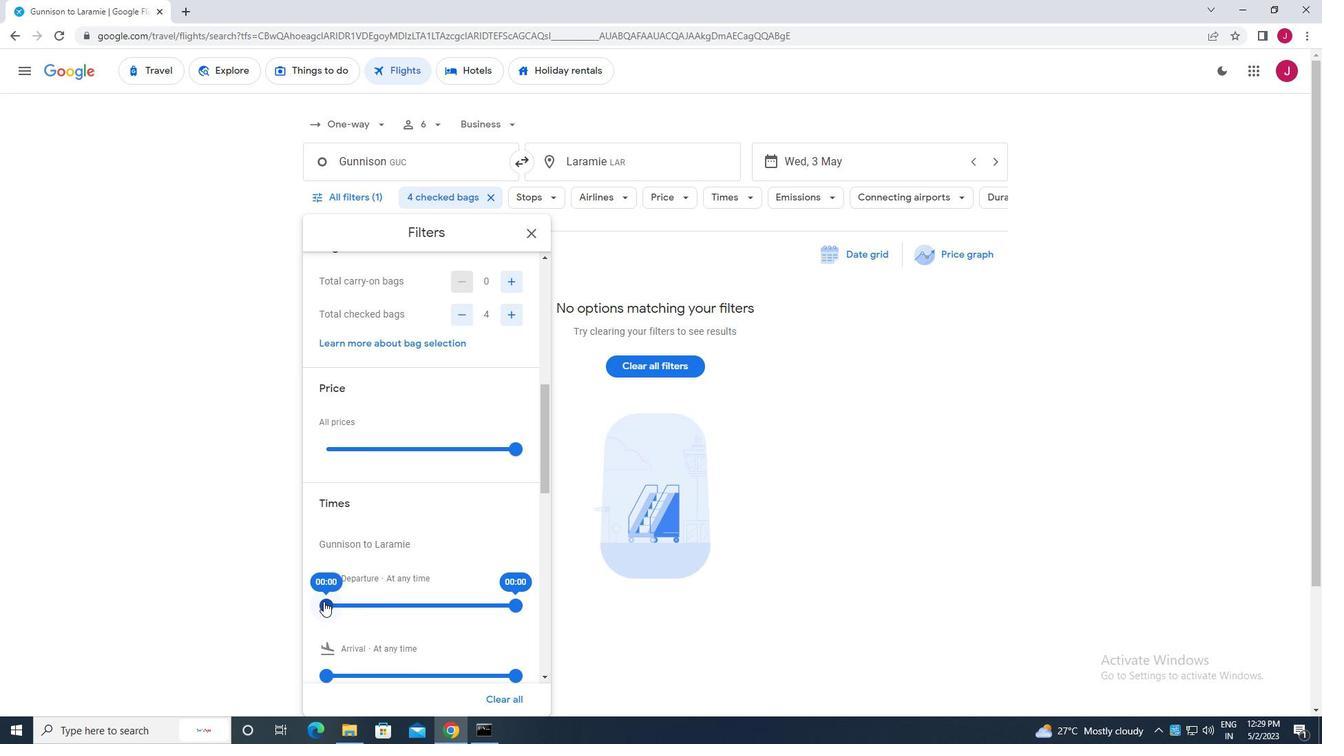 
Action: Mouse moved to (512, 606)
Screenshot: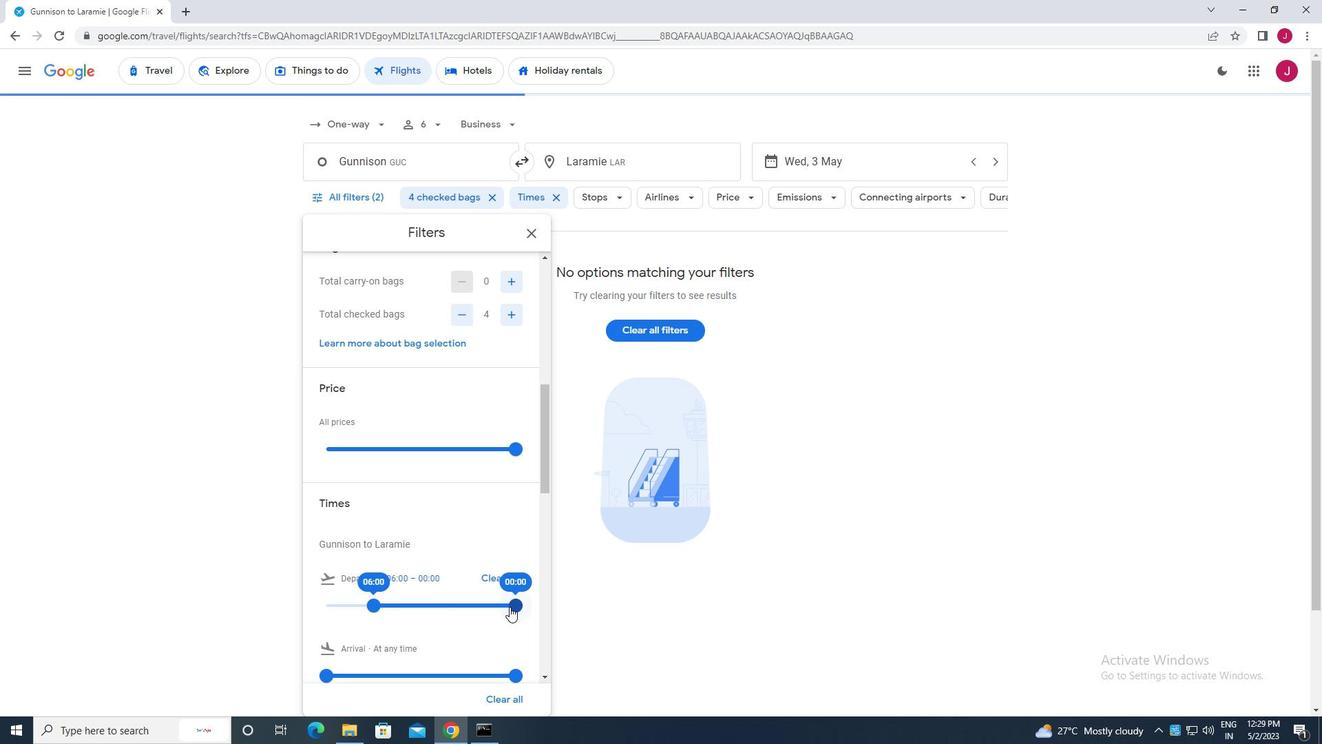 
Action: Mouse pressed left at (512, 606)
Screenshot: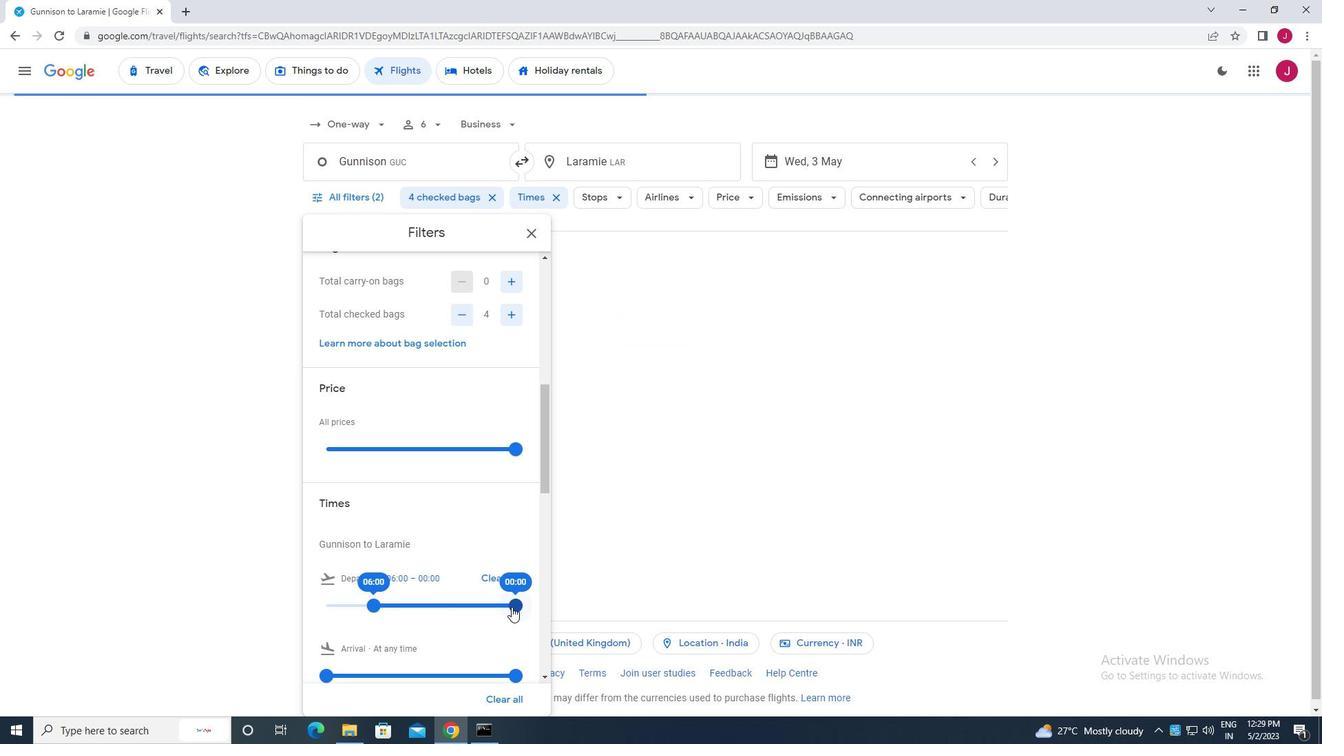 
Action: Mouse moved to (538, 236)
Screenshot: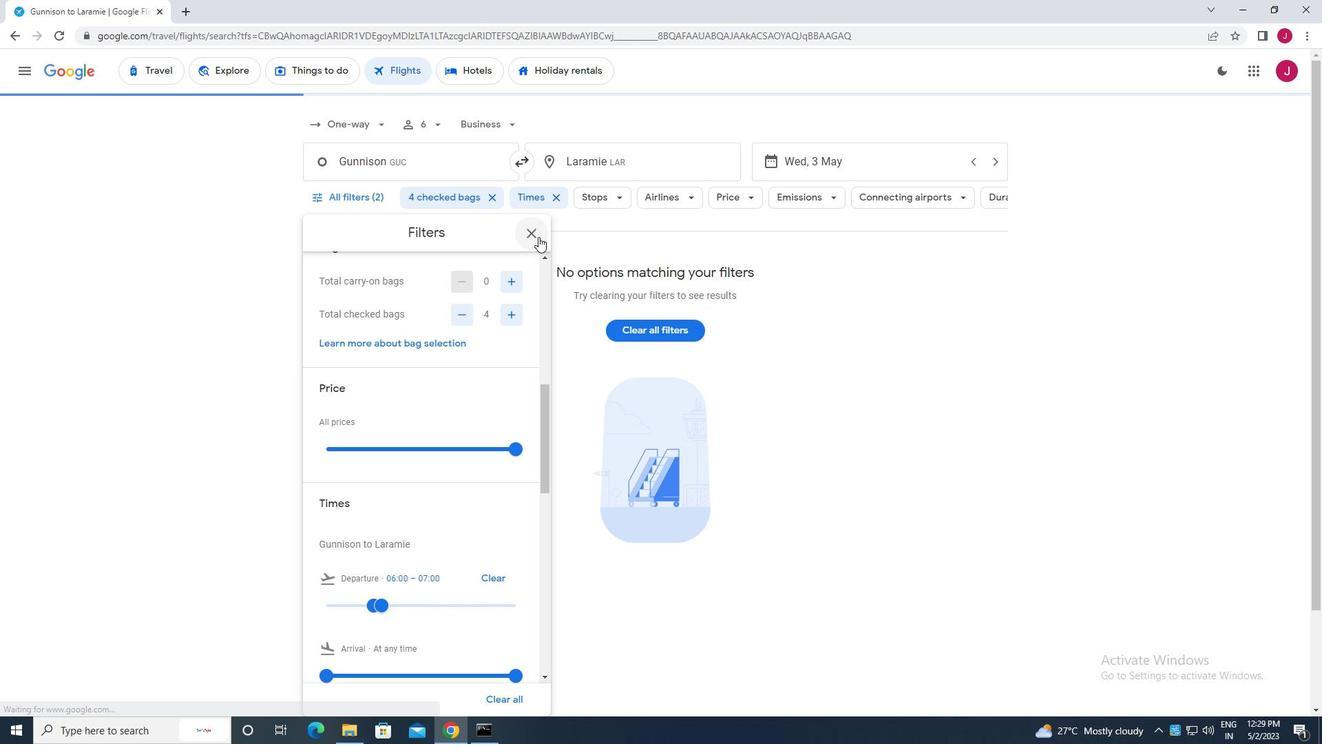 
Action: Mouse pressed left at (538, 236)
Screenshot: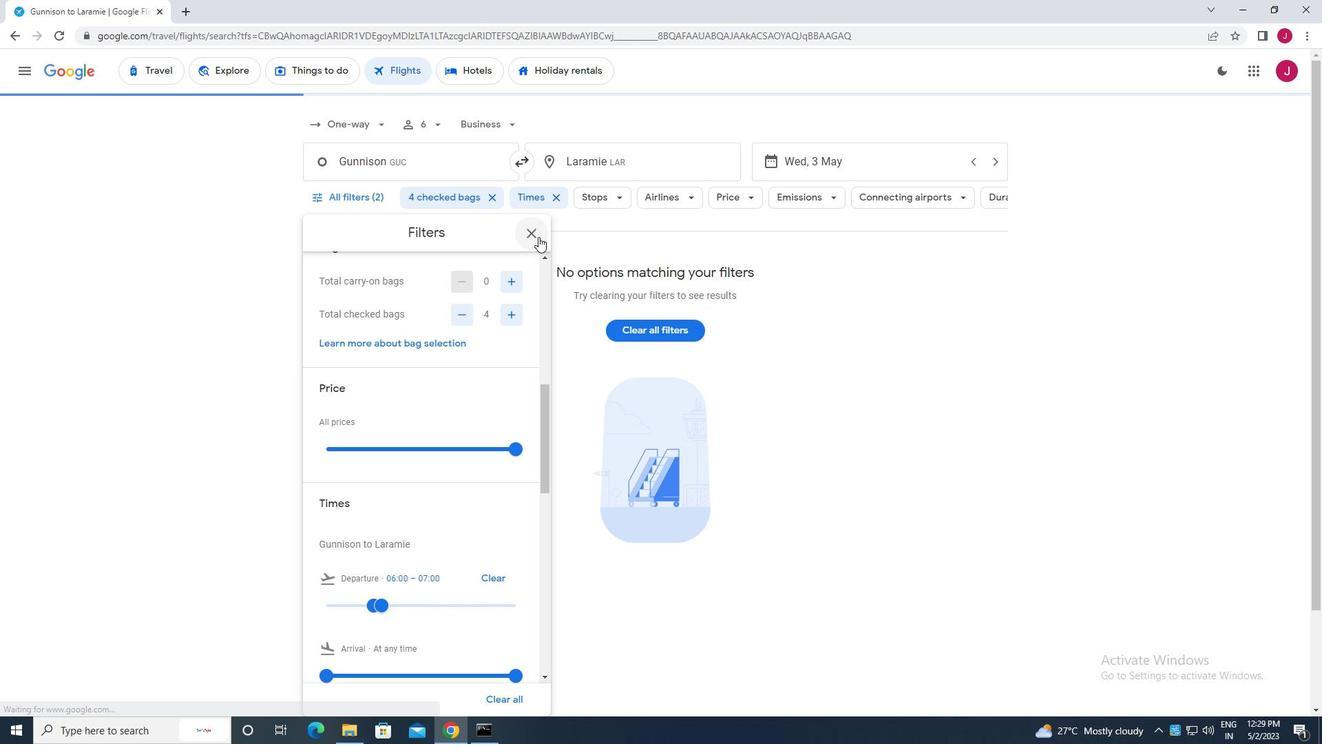 
Action: Mouse moved to (533, 236)
Screenshot: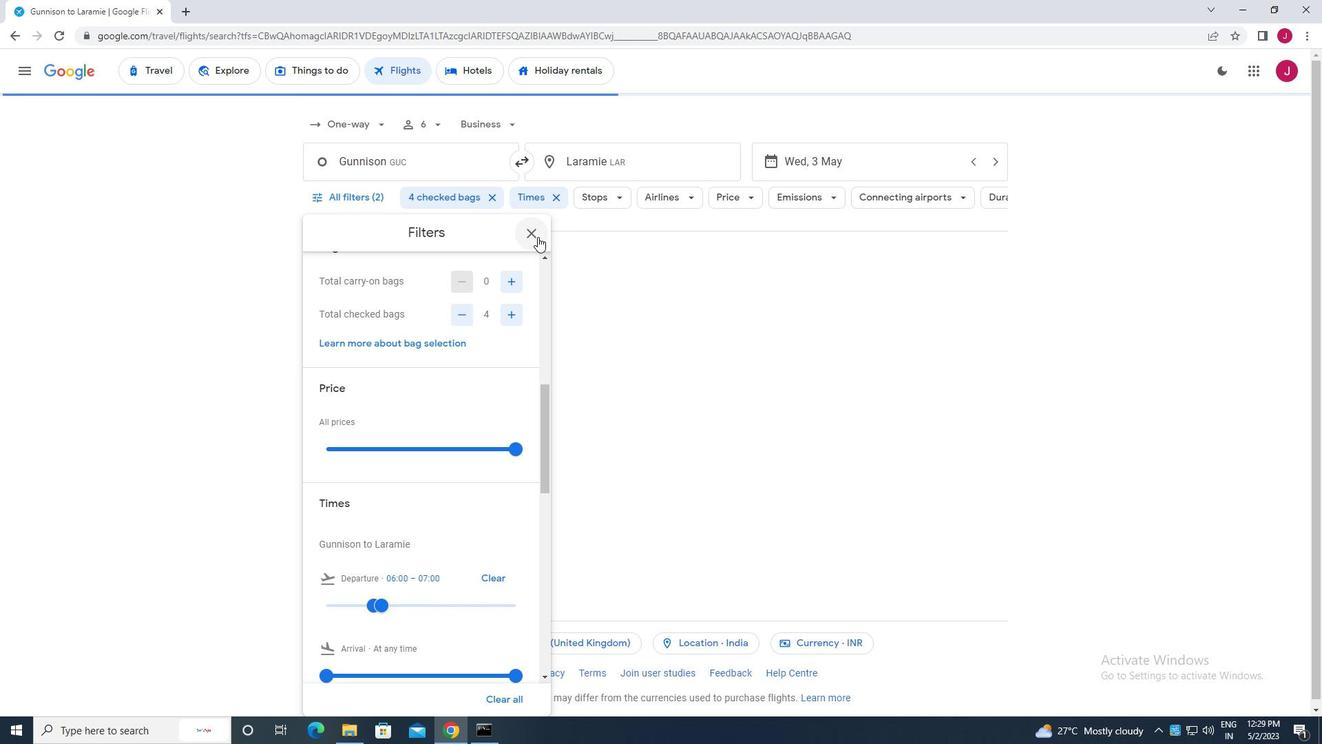 
